 Task: Find an Airbnb in South Saint Paul, United States for 9 guests from August 8 to August 15, with a price range of ₹10,000 to ₹14,000, and amenities including WiFi, Gym, and Breakfast.
Action: Mouse moved to (638, 122)
Screenshot: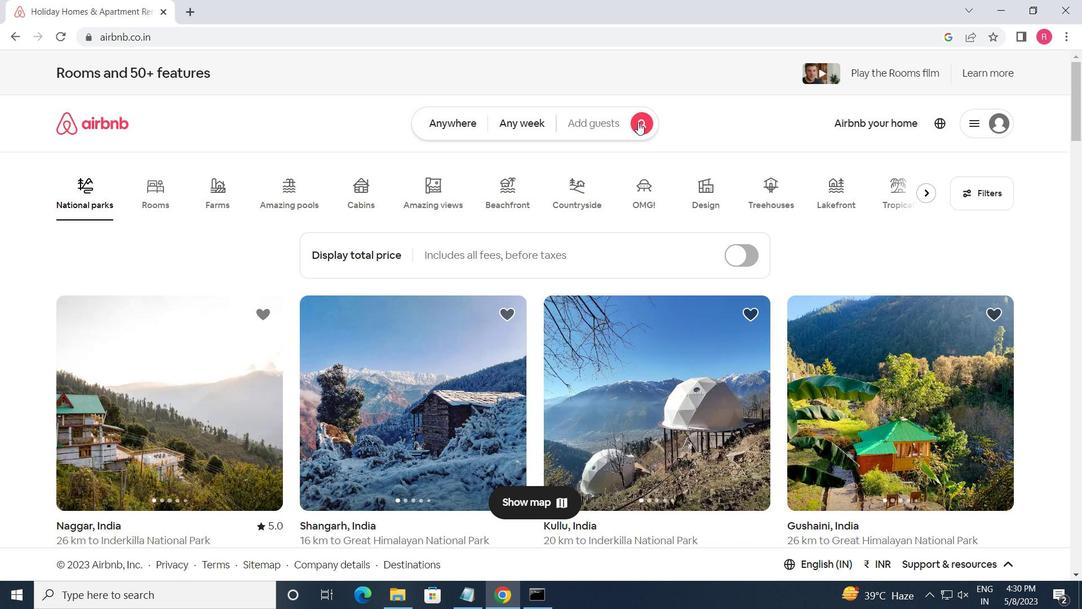 
Action: Mouse pressed left at (638, 122)
Screenshot: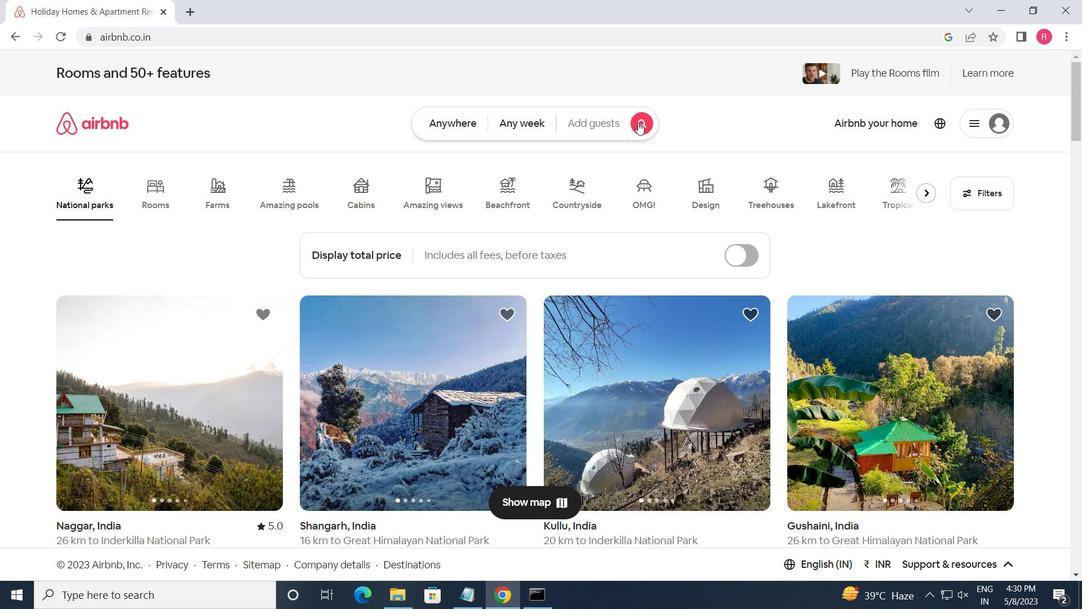 
Action: Mouse moved to (314, 171)
Screenshot: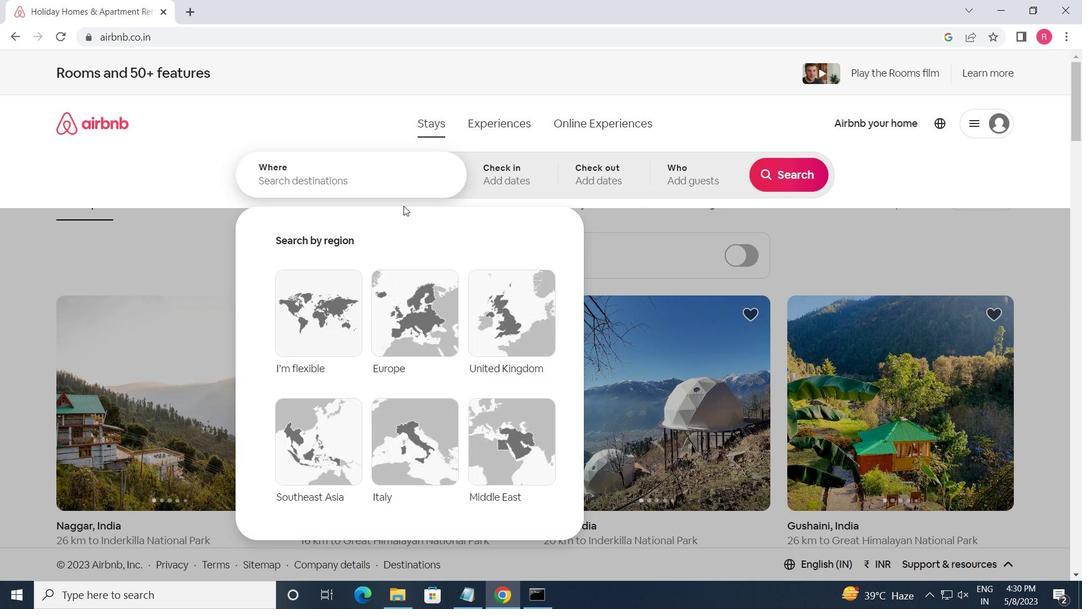 
Action: Mouse pressed left at (314, 171)
Screenshot: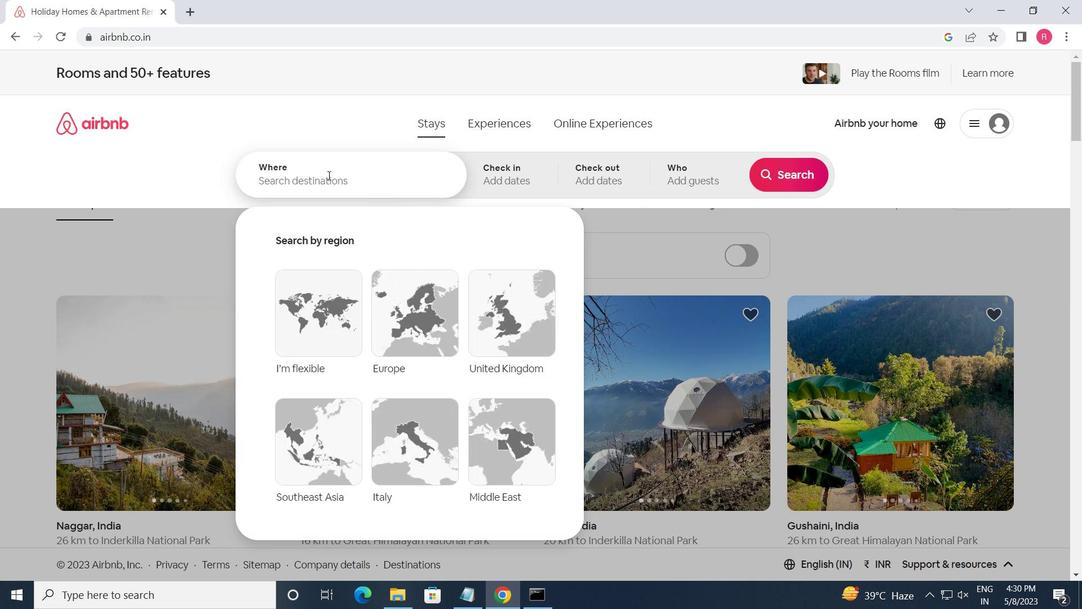 
Action: Mouse moved to (314, 171)
Screenshot: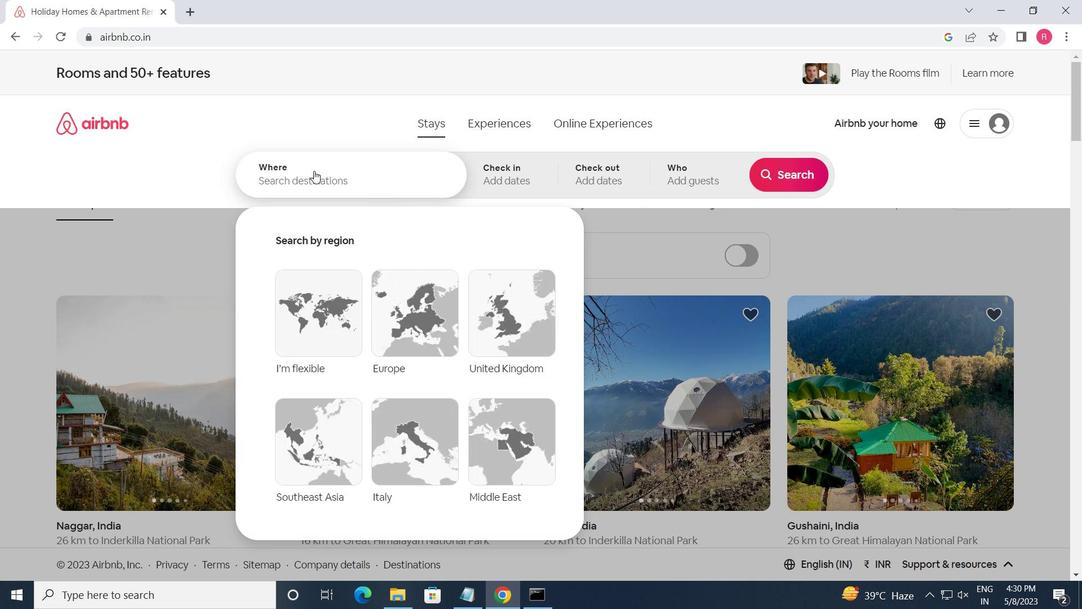 
Action: Key pressed <Key.shift>SUTH<Key.backspace><Key.backspace><Key.backspace>OUTH<Key.space><Key.shift>SAINT<Key.space><Key.shift_r>PAUL,<Key.shift_r>UNITED<Key.space><Key.shift>STATES<Key.enter>
Screenshot: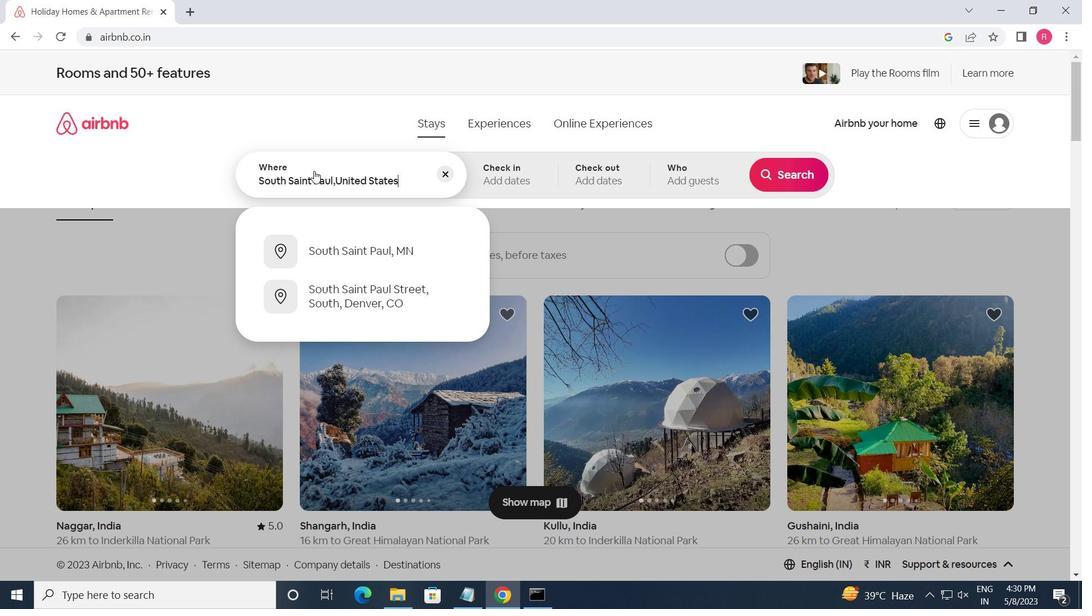 
Action: Mouse moved to (786, 287)
Screenshot: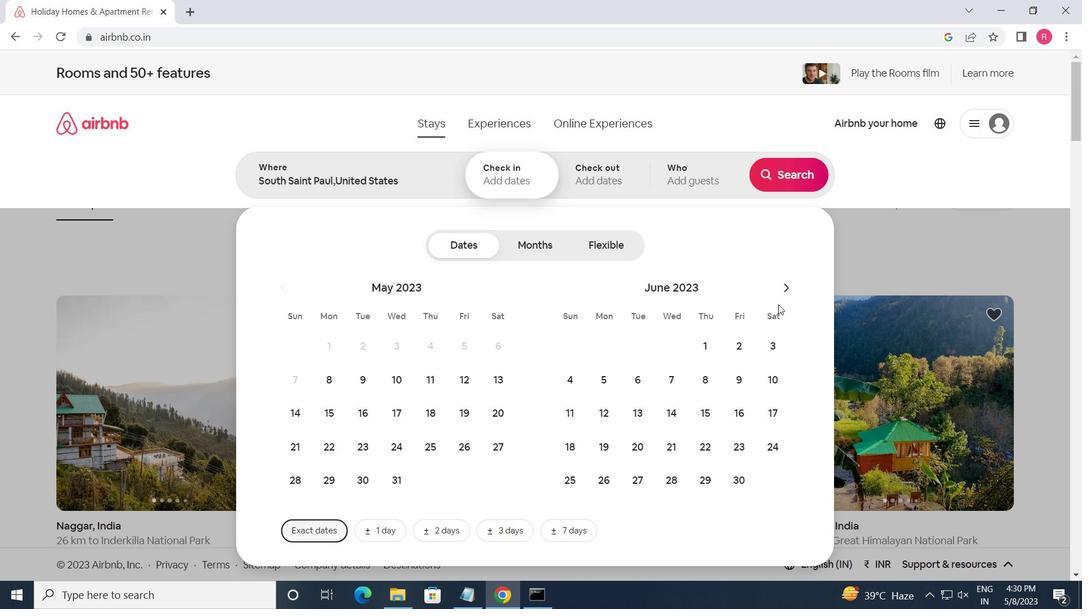 
Action: Mouse pressed left at (786, 287)
Screenshot: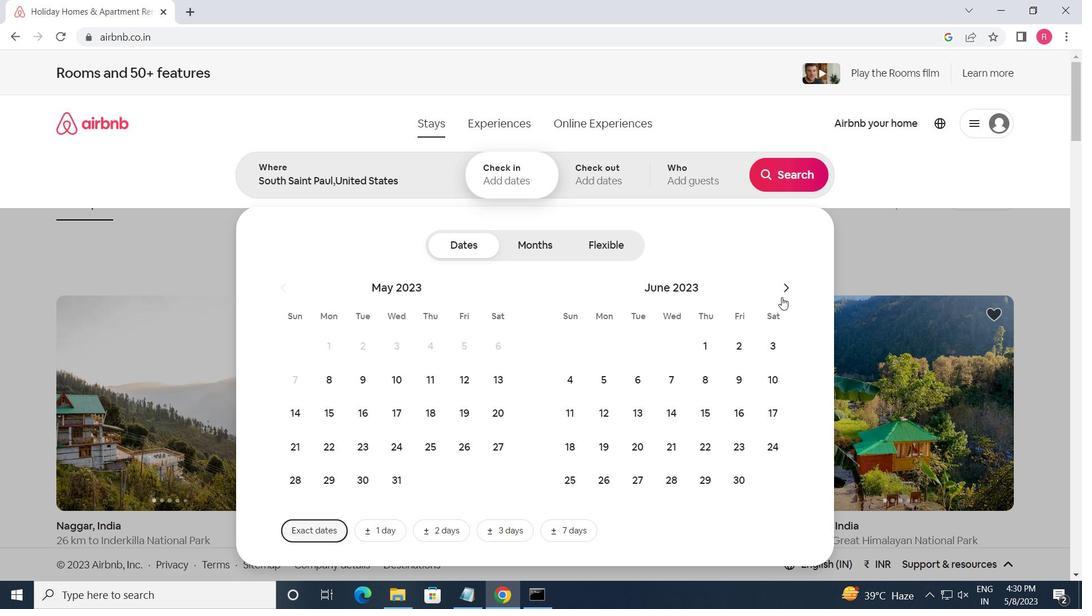 
Action: Mouse moved to (786, 285)
Screenshot: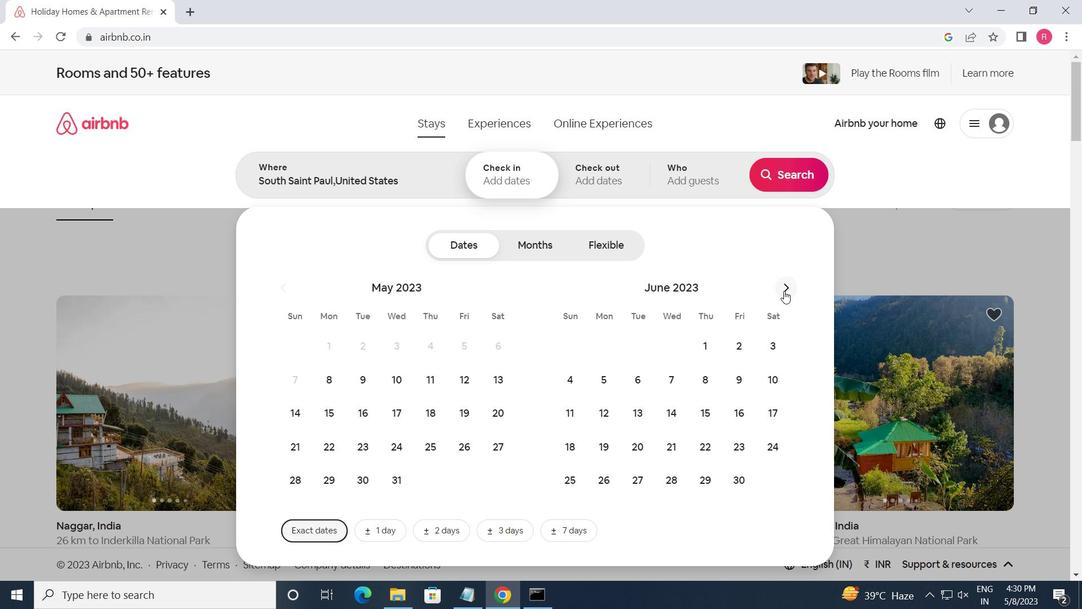 
Action: Mouse pressed left at (786, 285)
Screenshot: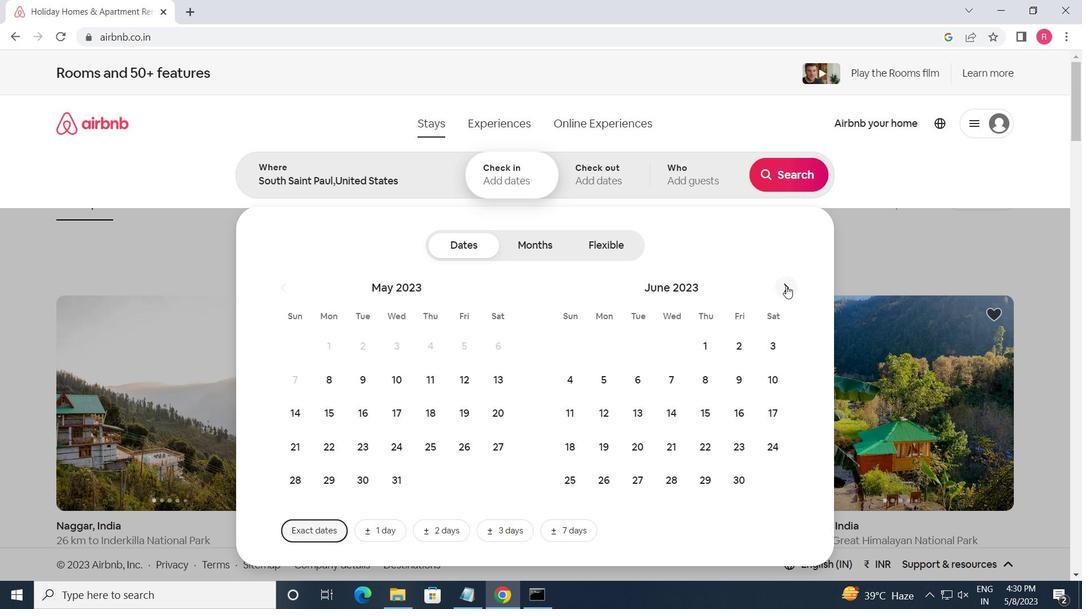 
Action: Mouse pressed left at (786, 285)
Screenshot: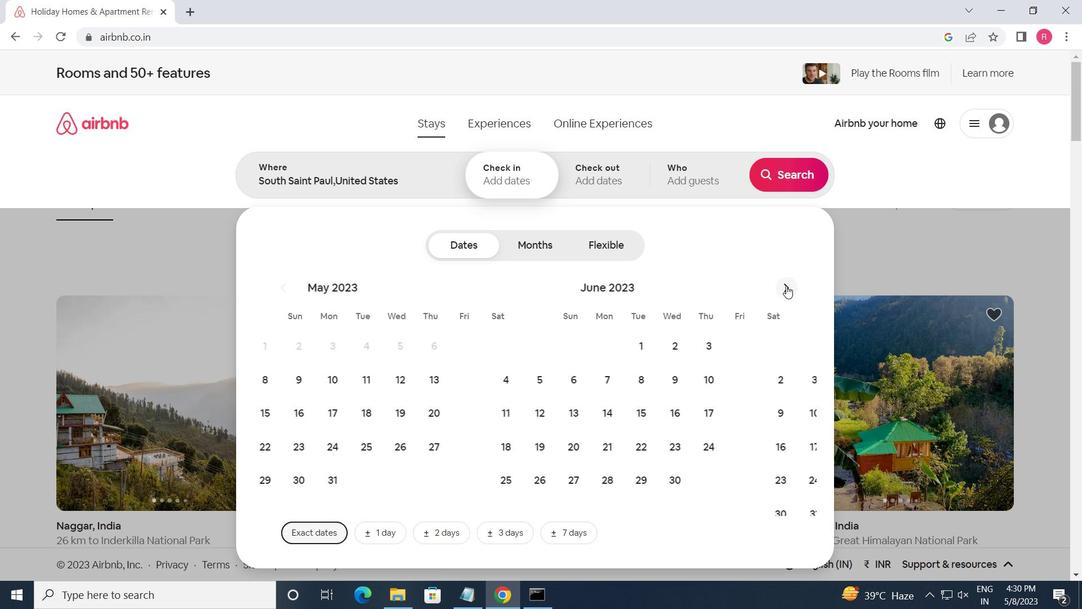 
Action: Mouse moved to (646, 388)
Screenshot: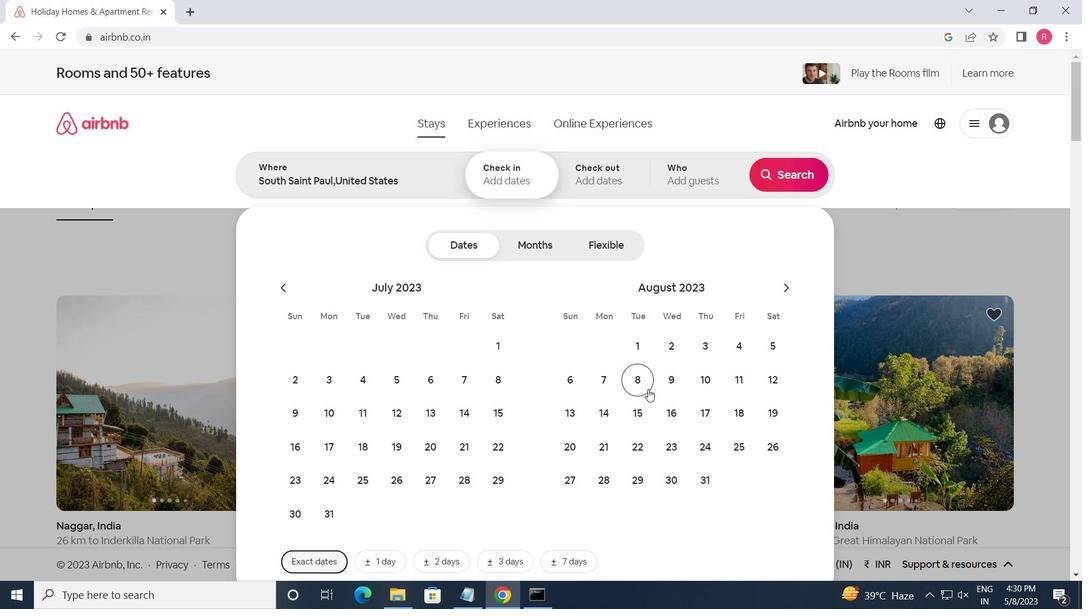 
Action: Mouse pressed left at (646, 388)
Screenshot: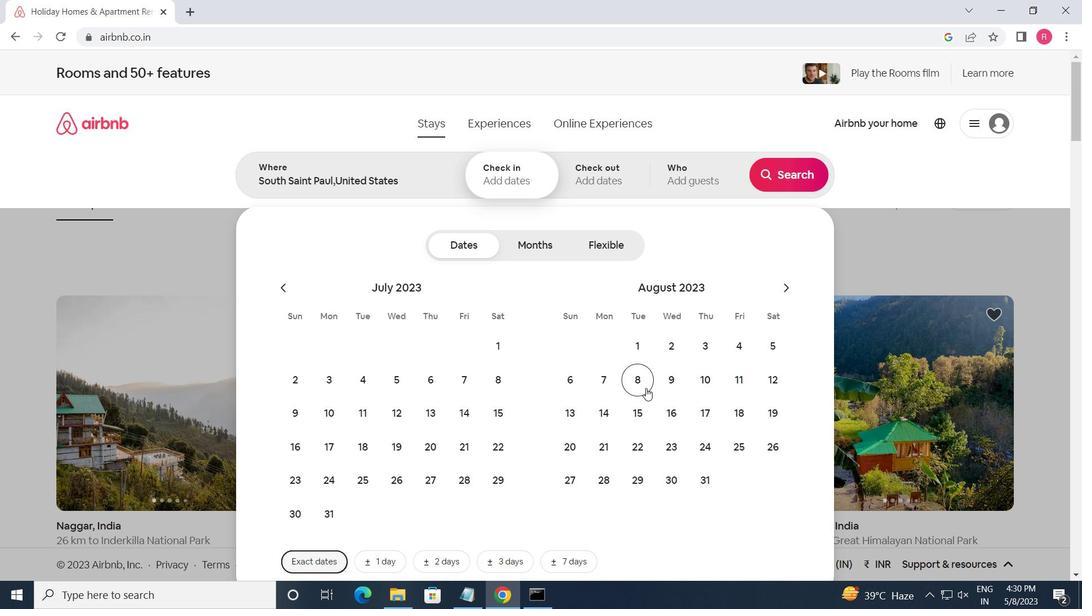 
Action: Mouse moved to (650, 417)
Screenshot: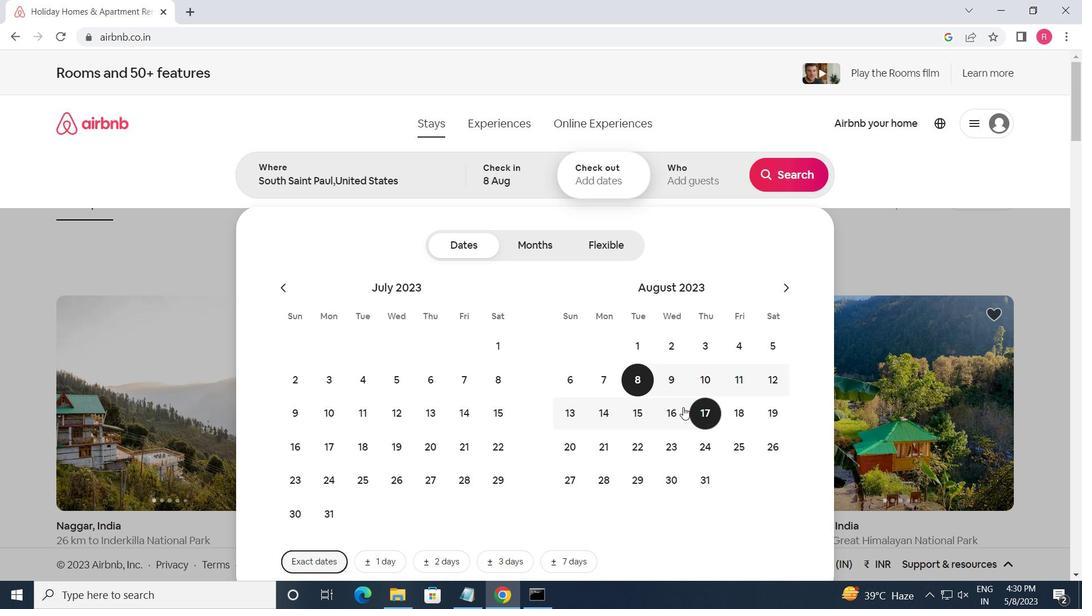 
Action: Mouse pressed left at (650, 417)
Screenshot: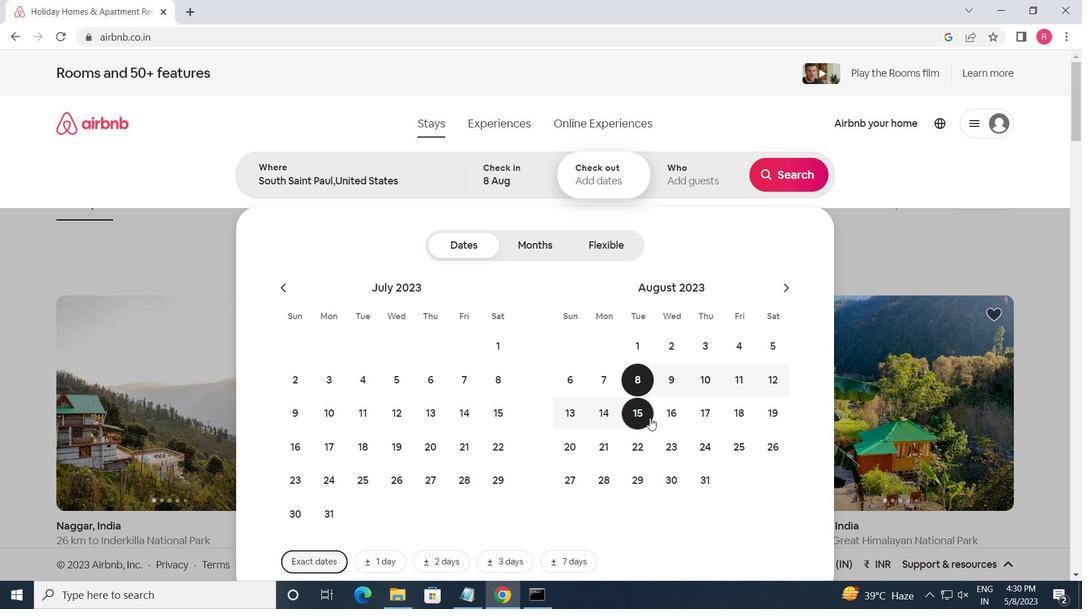 
Action: Mouse moved to (679, 181)
Screenshot: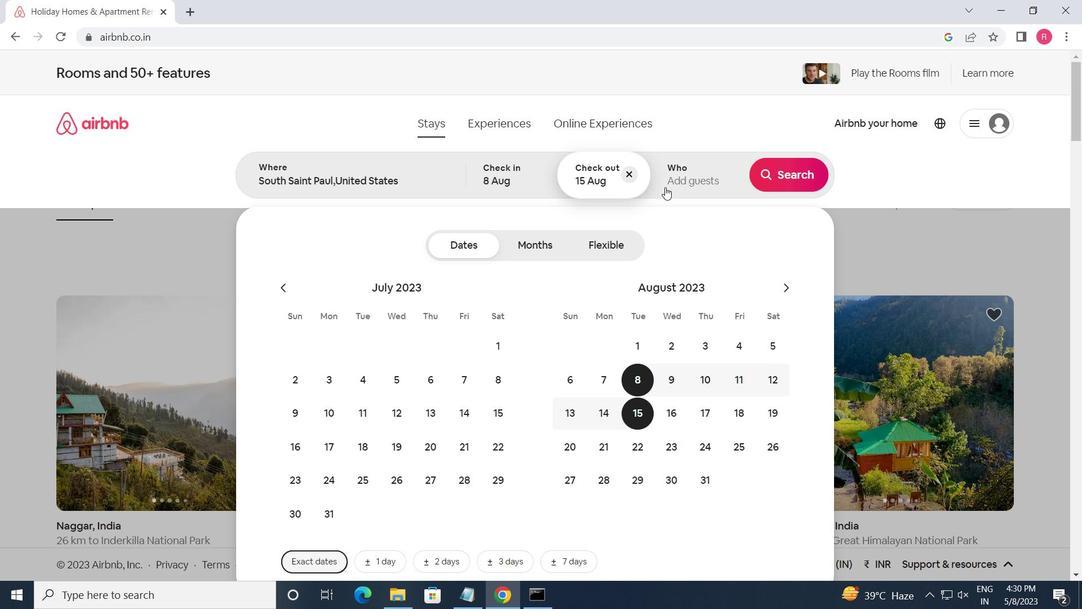 
Action: Mouse pressed left at (679, 181)
Screenshot: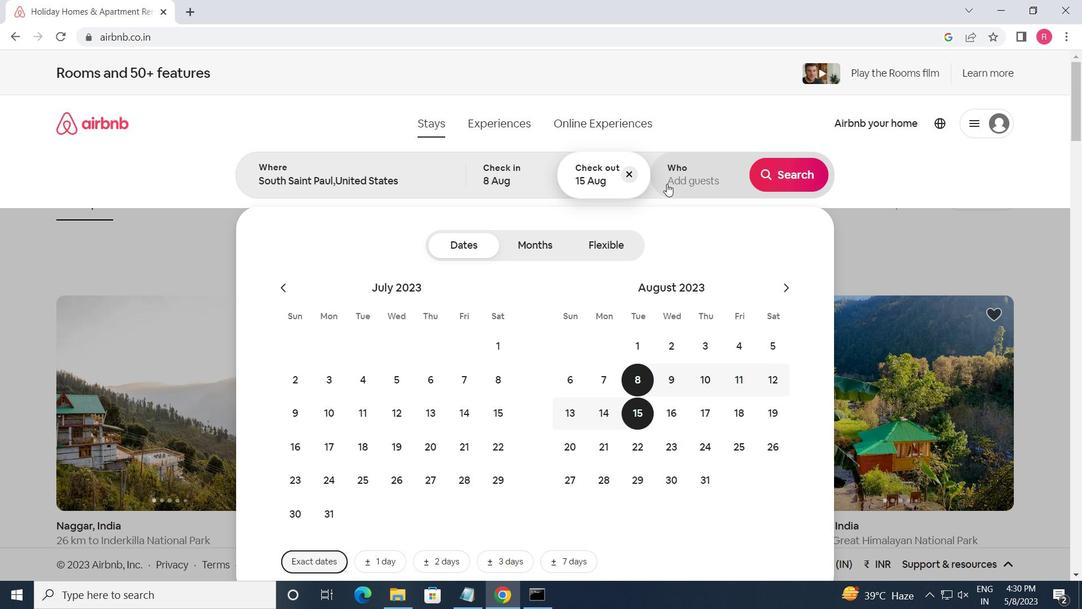 
Action: Mouse moved to (785, 252)
Screenshot: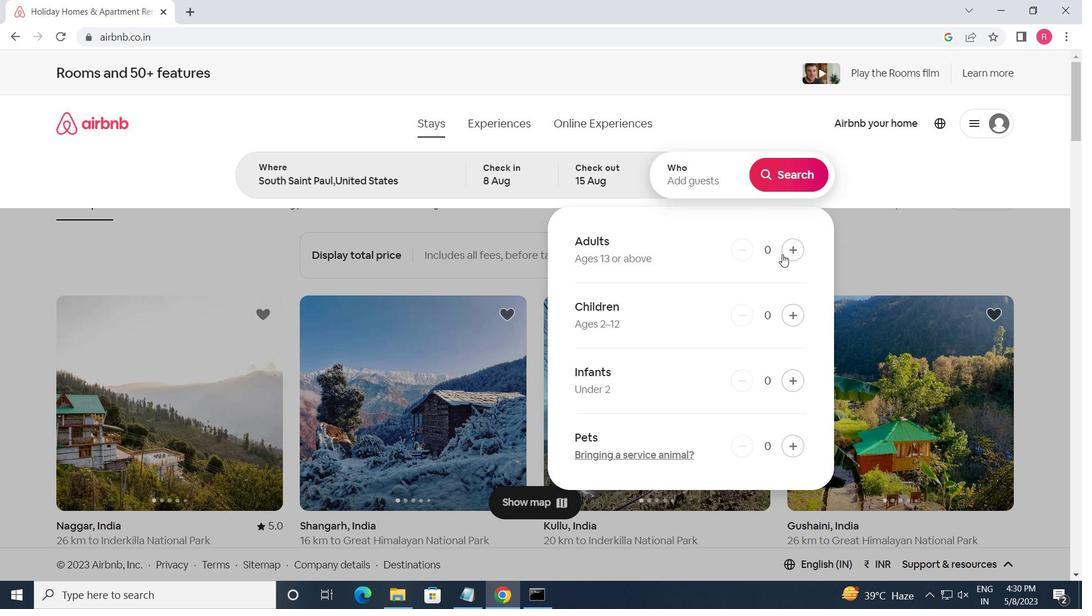 
Action: Mouse pressed left at (785, 252)
Screenshot: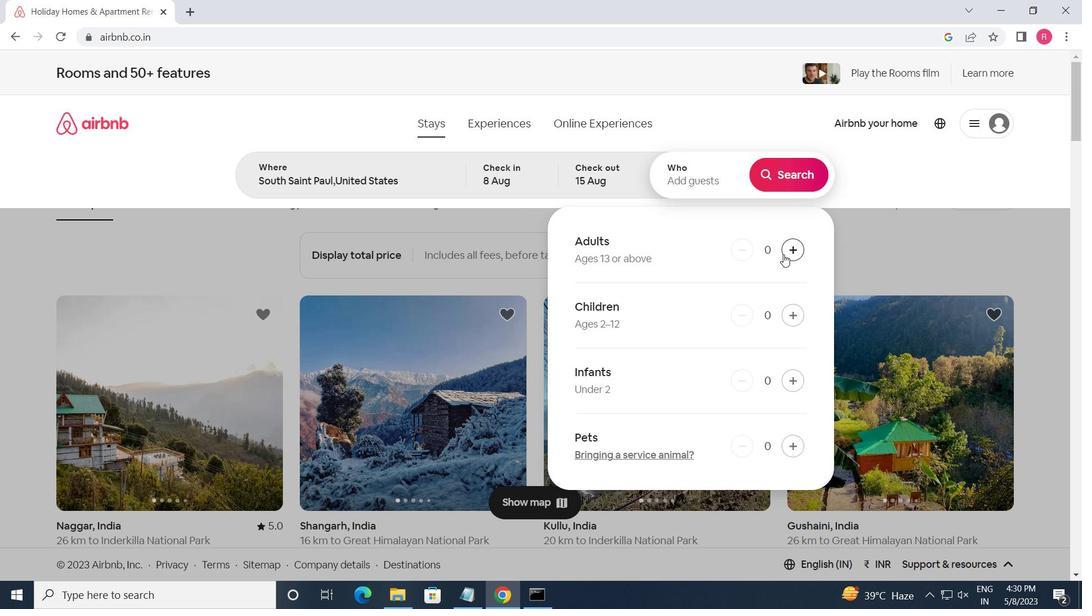 
Action: Mouse pressed left at (785, 252)
Screenshot: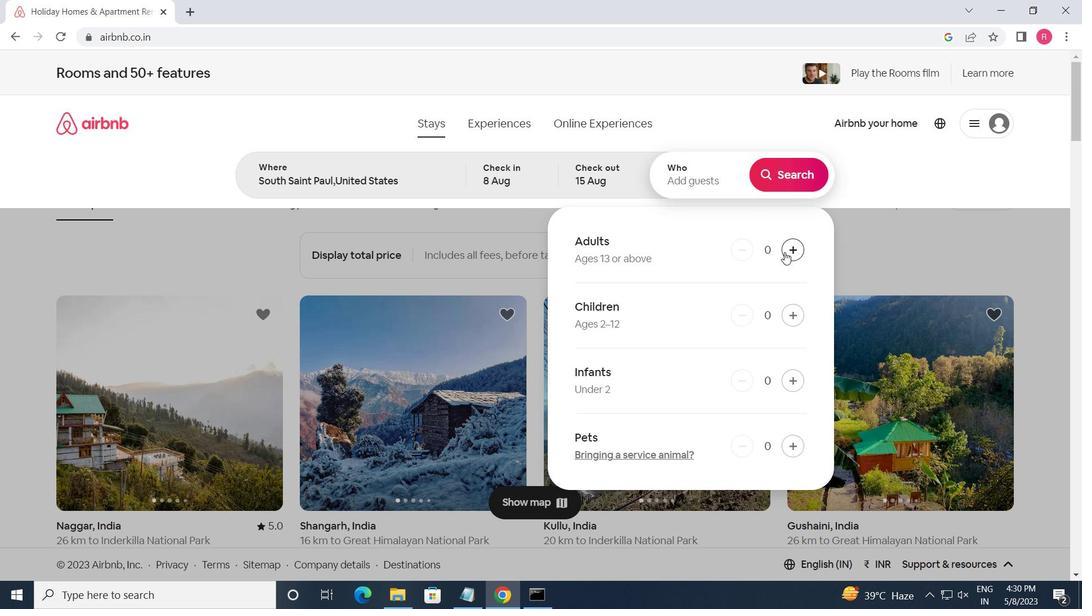 
Action: Mouse pressed left at (785, 252)
Screenshot: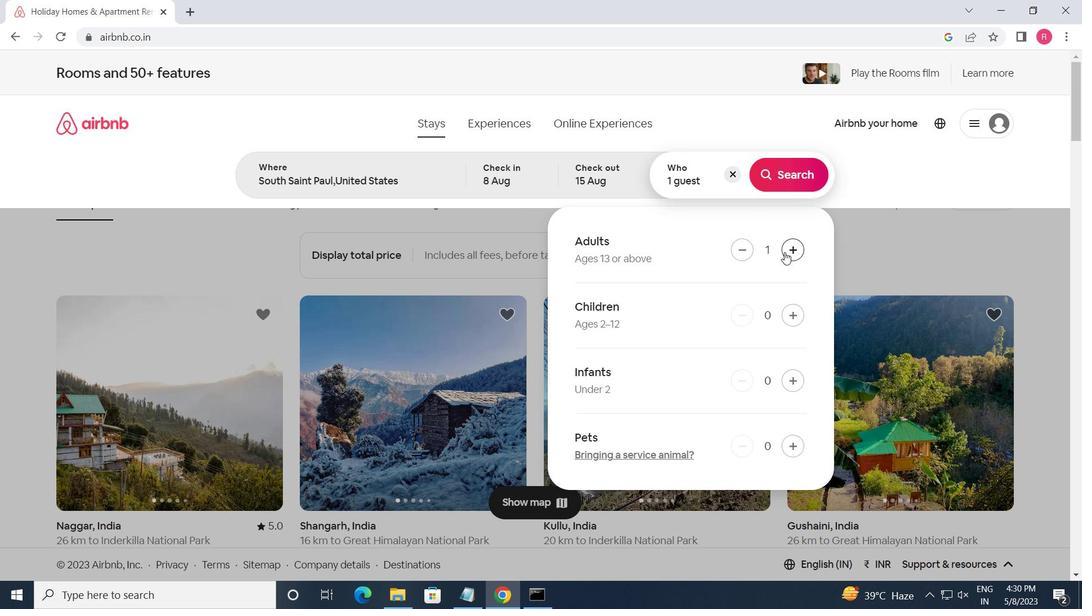 
Action: Mouse moved to (786, 252)
Screenshot: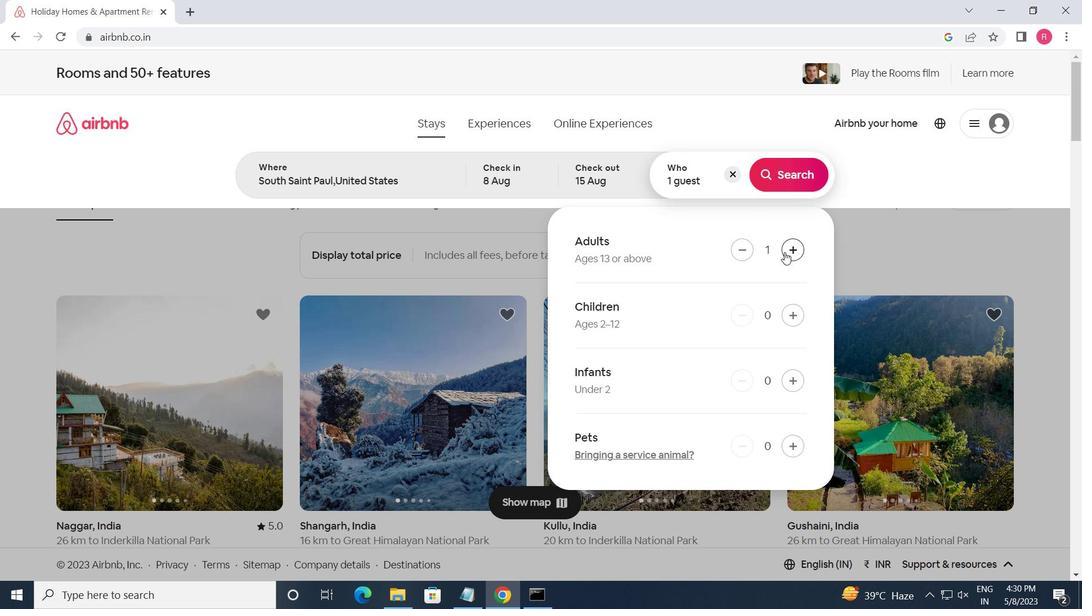 
Action: Mouse pressed left at (786, 252)
Screenshot: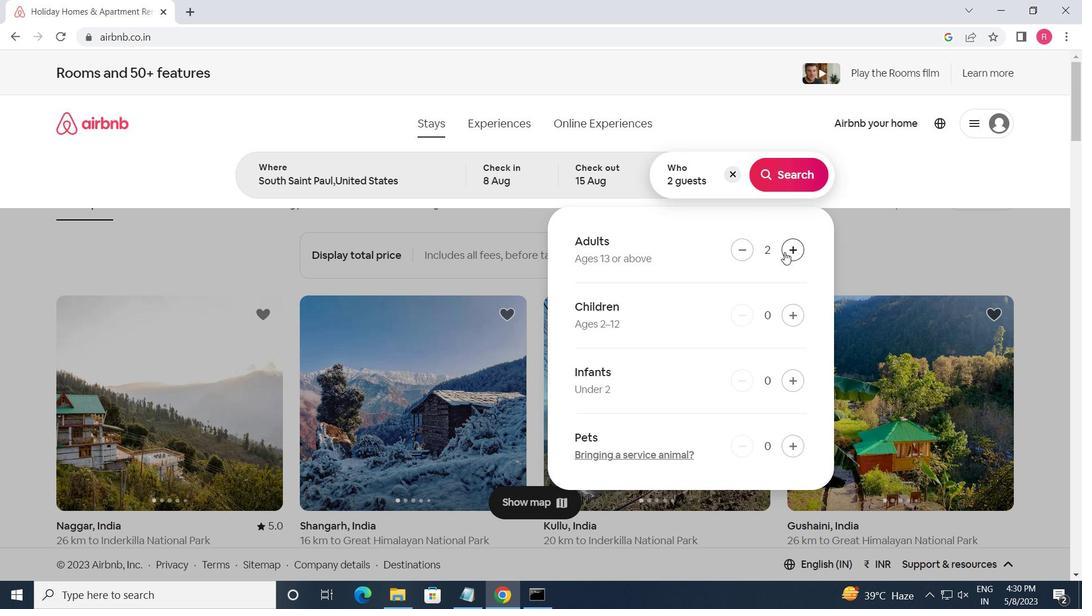 
Action: Mouse pressed left at (786, 252)
Screenshot: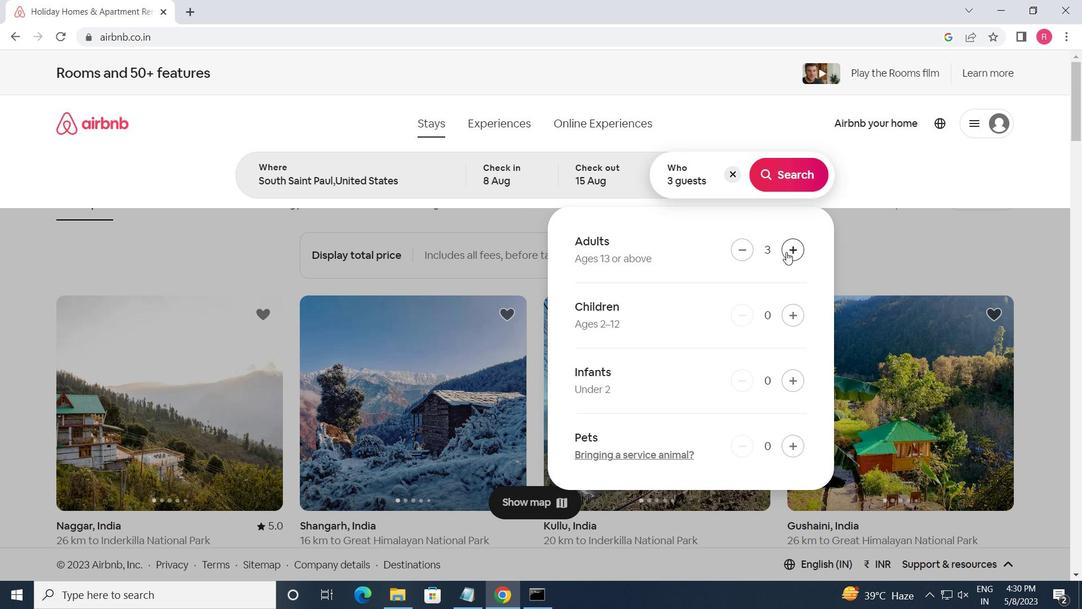 
Action: Mouse pressed left at (786, 252)
Screenshot: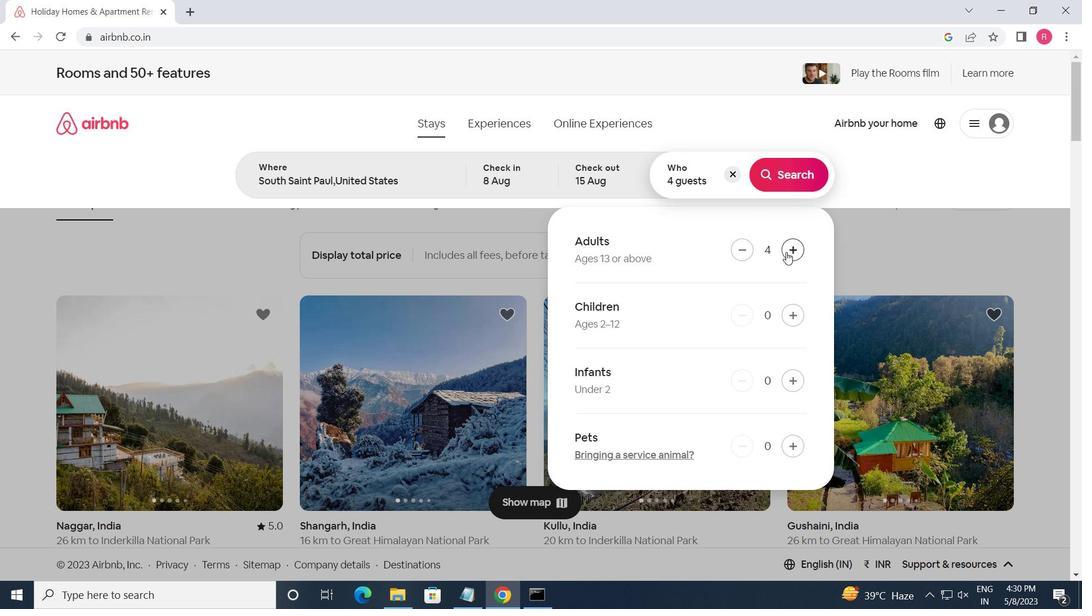 
Action: Mouse pressed left at (786, 252)
Screenshot: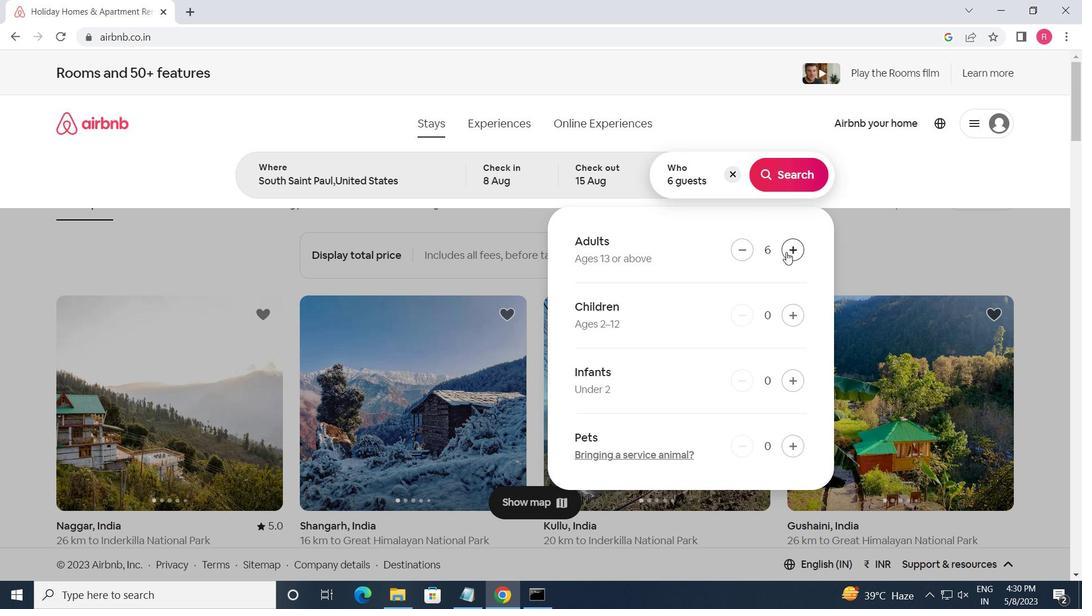 
Action: Mouse pressed left at (786, 252)
Screenshot: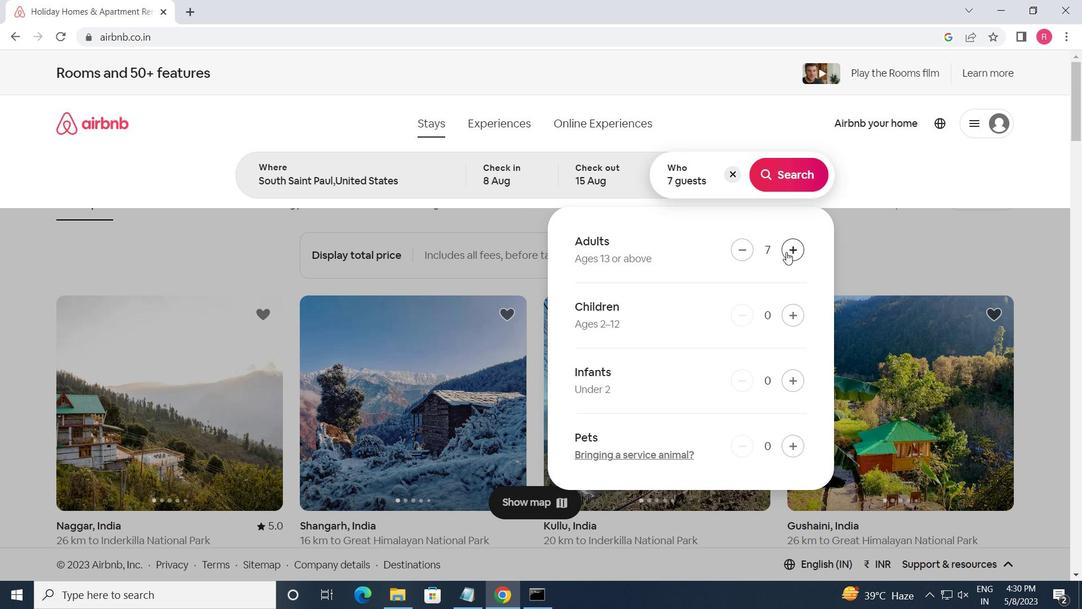 
Action: Mouse pressed left at (786, 252)
Screenshot: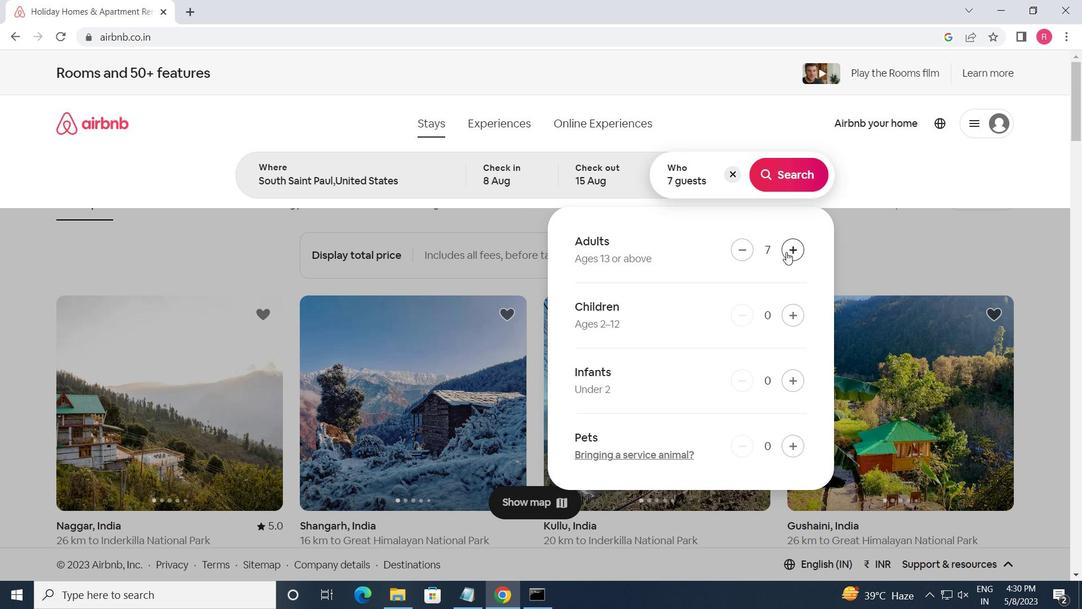 
Action: Mouse moved to (777, 170)
Screenshot: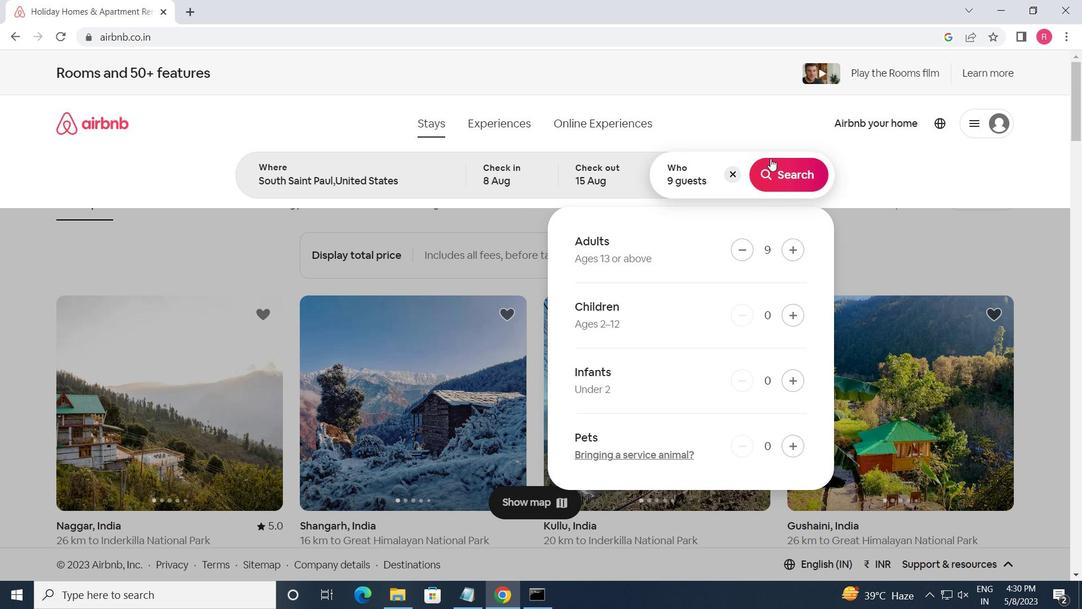 
Action: Mouse pressed left at (777, 170)
Screenshot: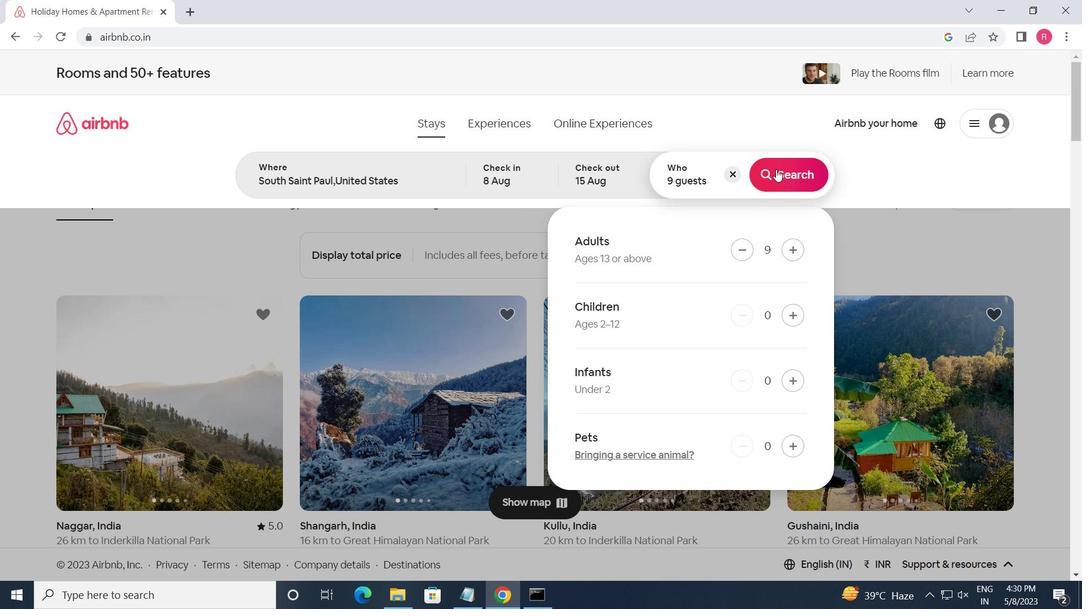 
Action: Mouse moved to (1011, 133)
Screenshot: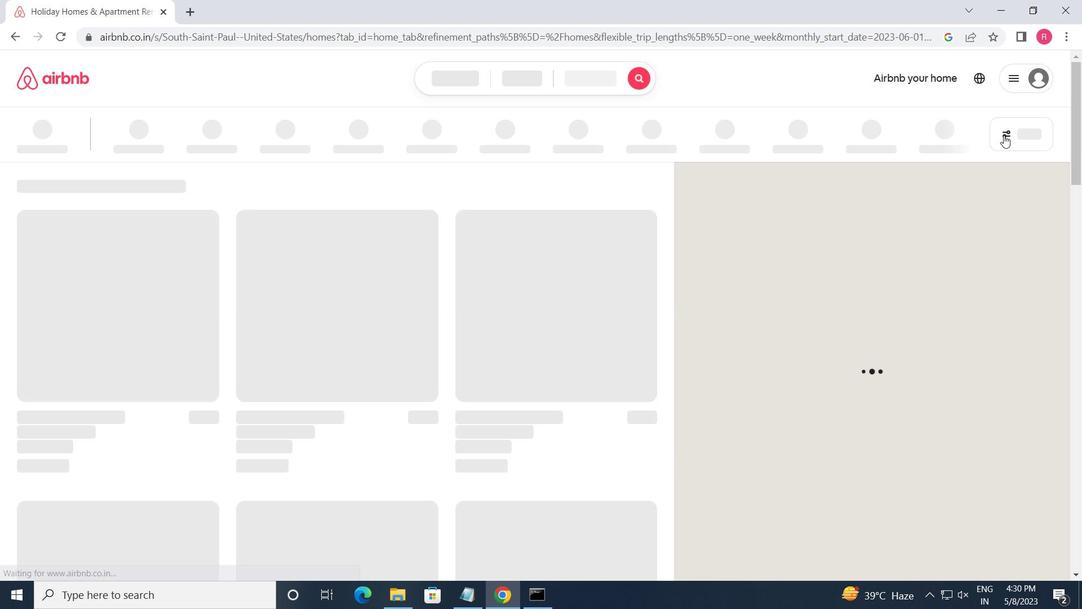 
Action: Mouse pressed left at (1011, 133)
Screenshot: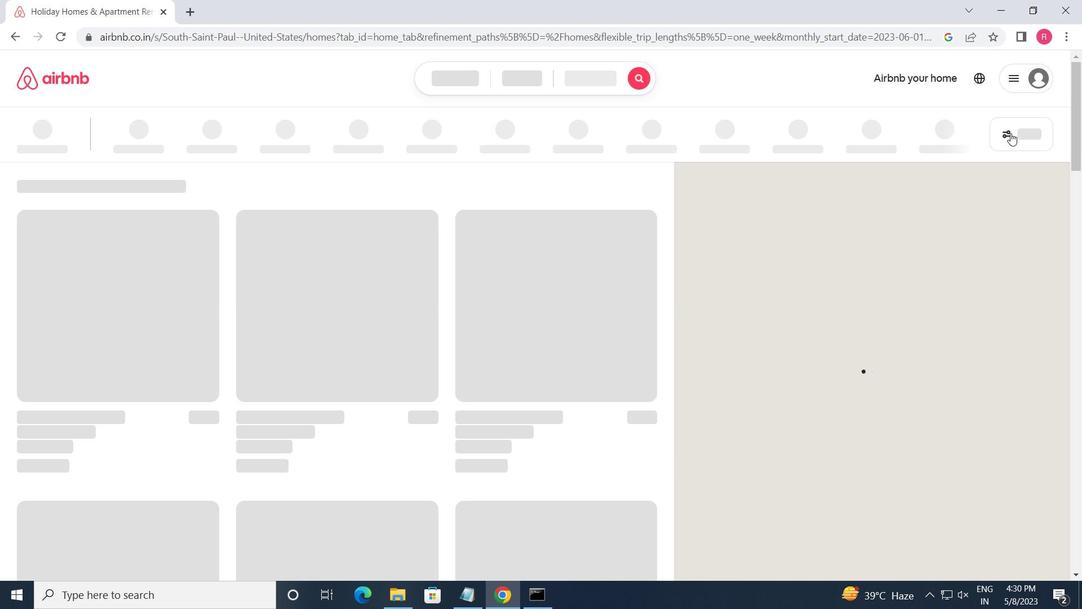 
Action: Mouse moved to (368, 479)
Screenshot: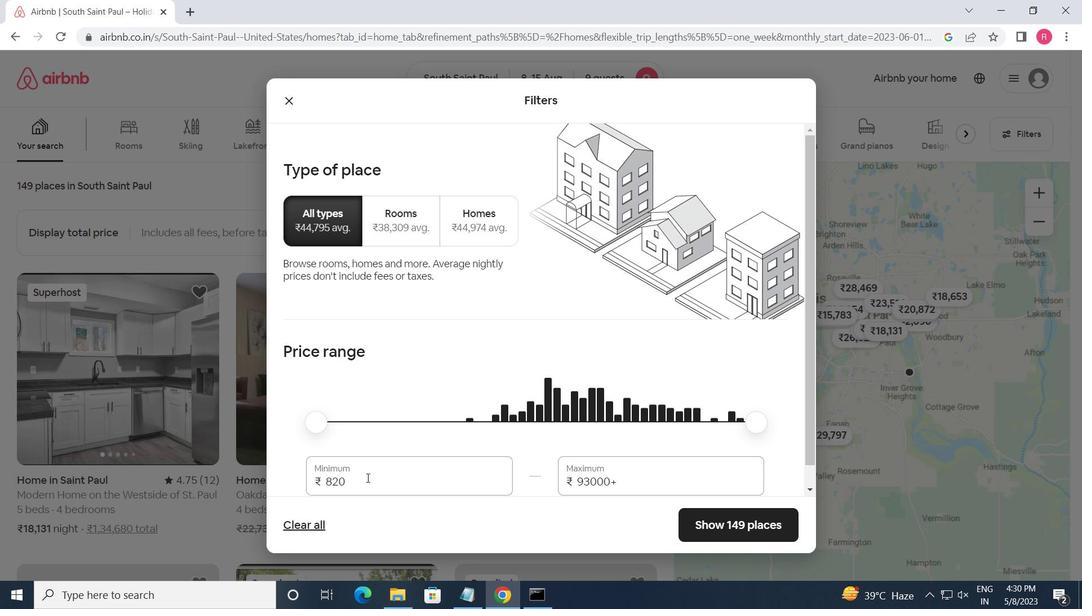 
Action: Mouse pressed left at (368, 479)
Screenshot: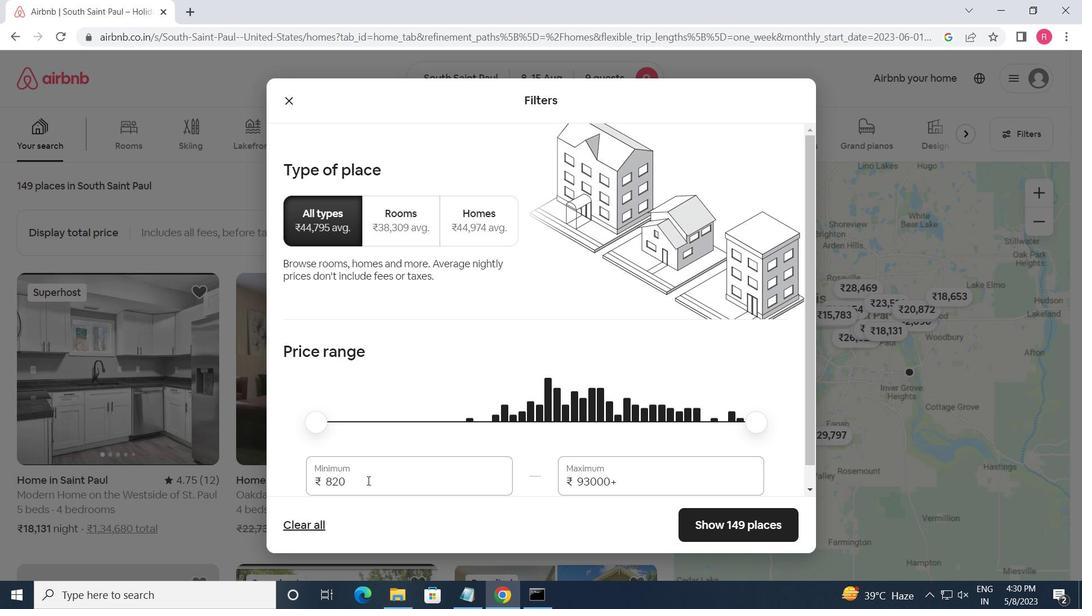 
Action: Mouse pressed left at (368, 479)
Screenshot: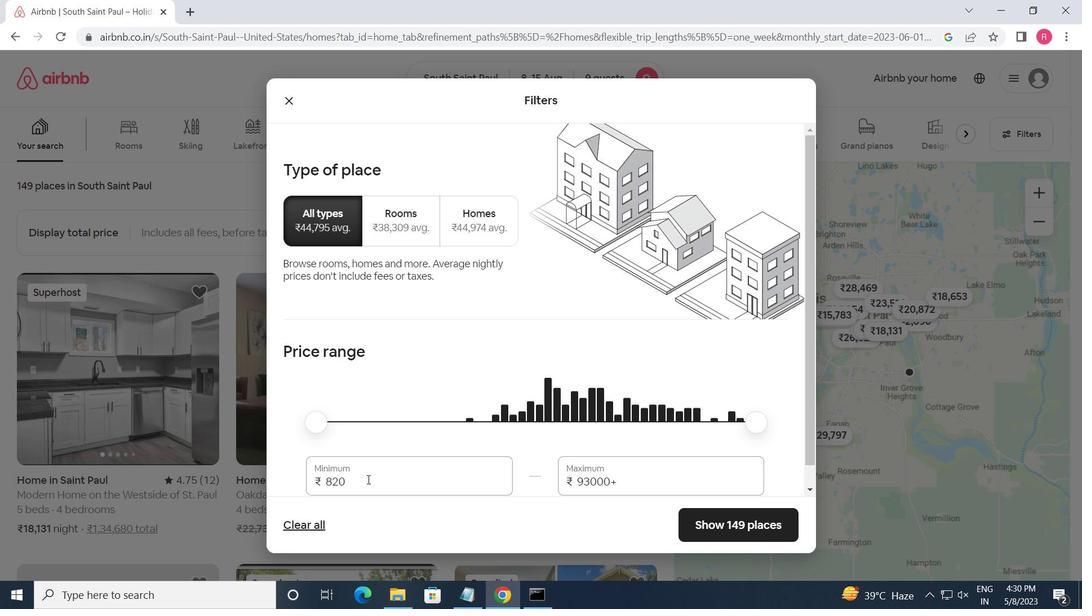 
Action: Key pressed 10000<Key.tab>14000
Screenshot: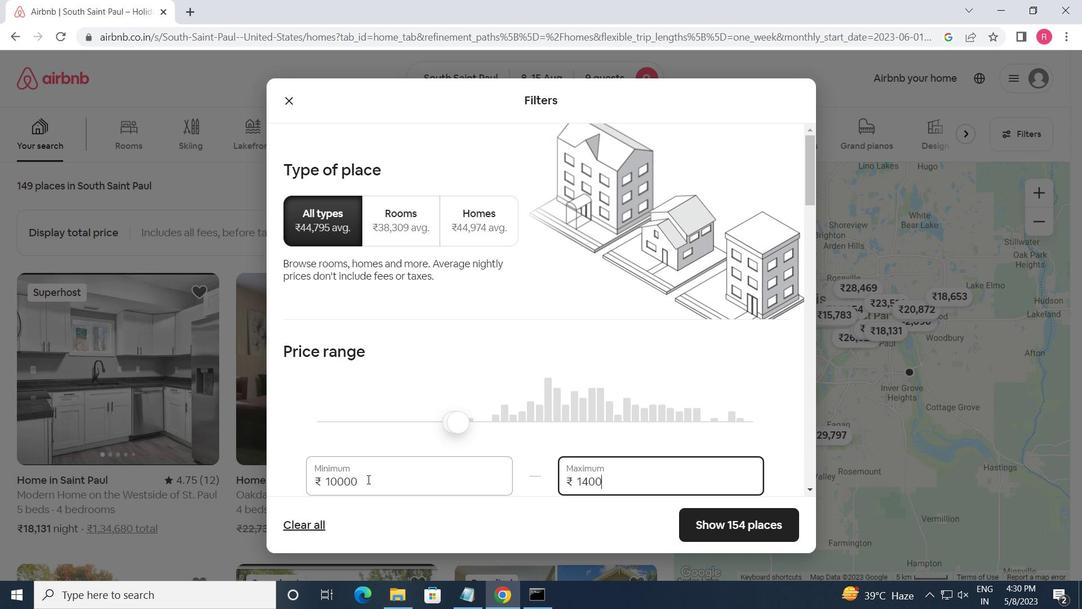 
Action: Mouse scrolled (368, 478) with delta (0, 0)
Screenshot: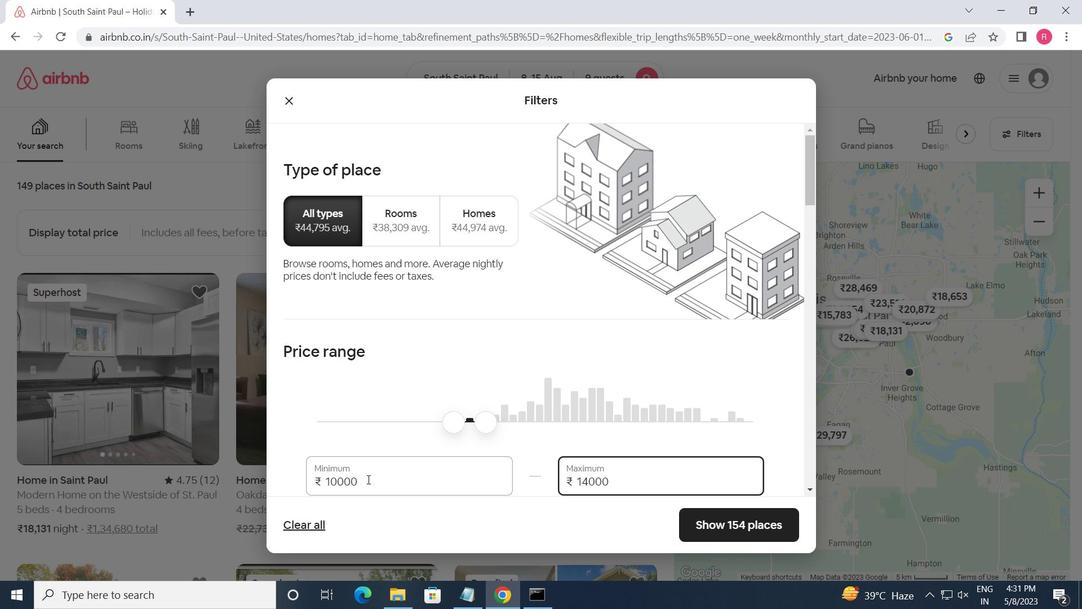 
Action: Mouse scrolled (368, 478) with delta (0, 0)
Screenshot: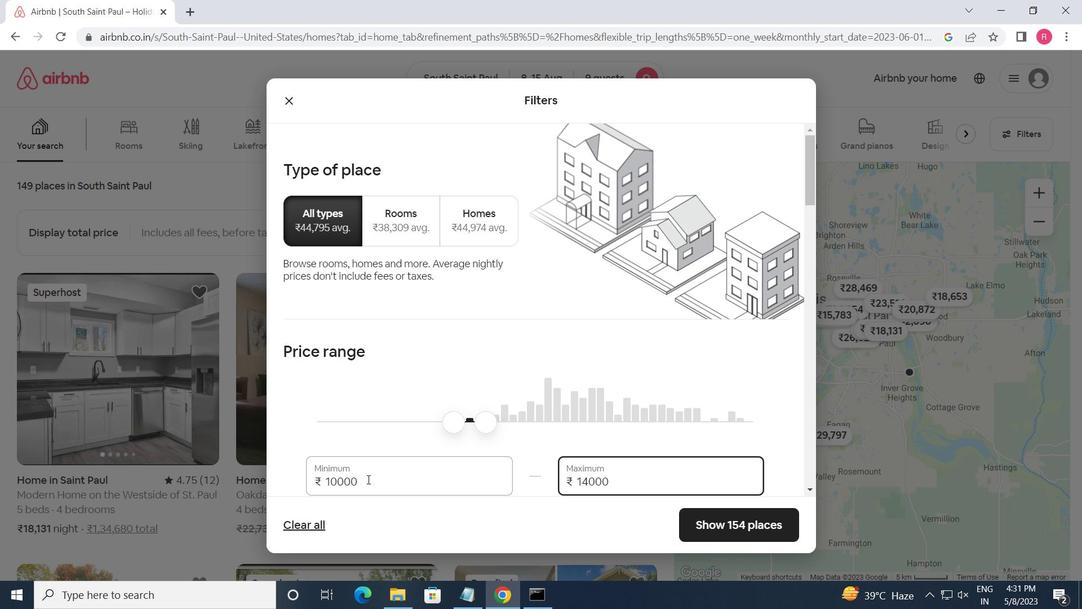 
Action: Mouse scrolled (368, 478) with delta (0, 0)
Screenshot: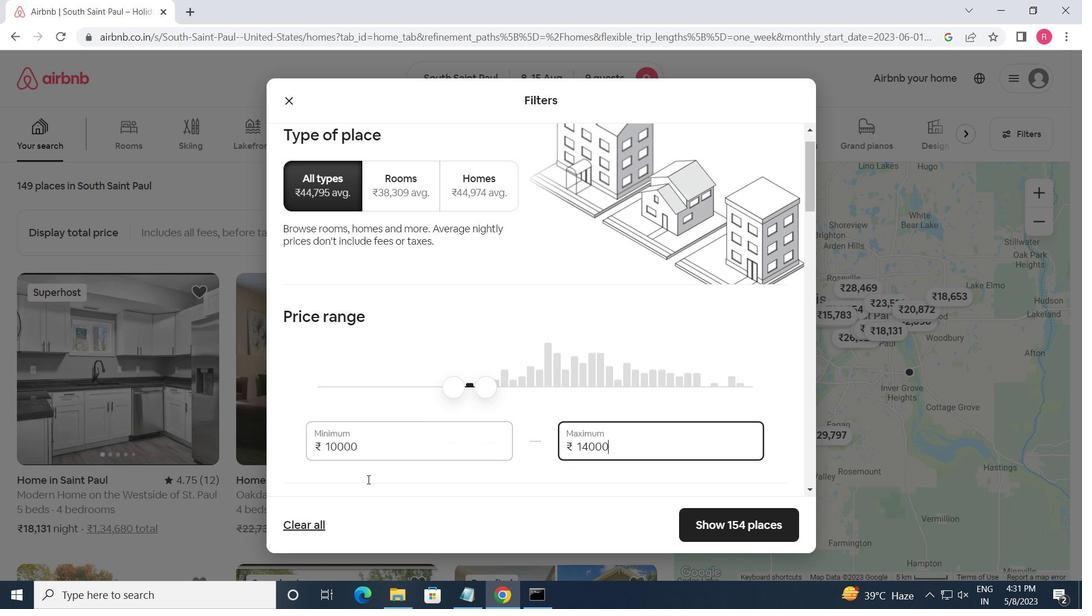 
Action: Mouse moved to (558, 418)
Screenshot: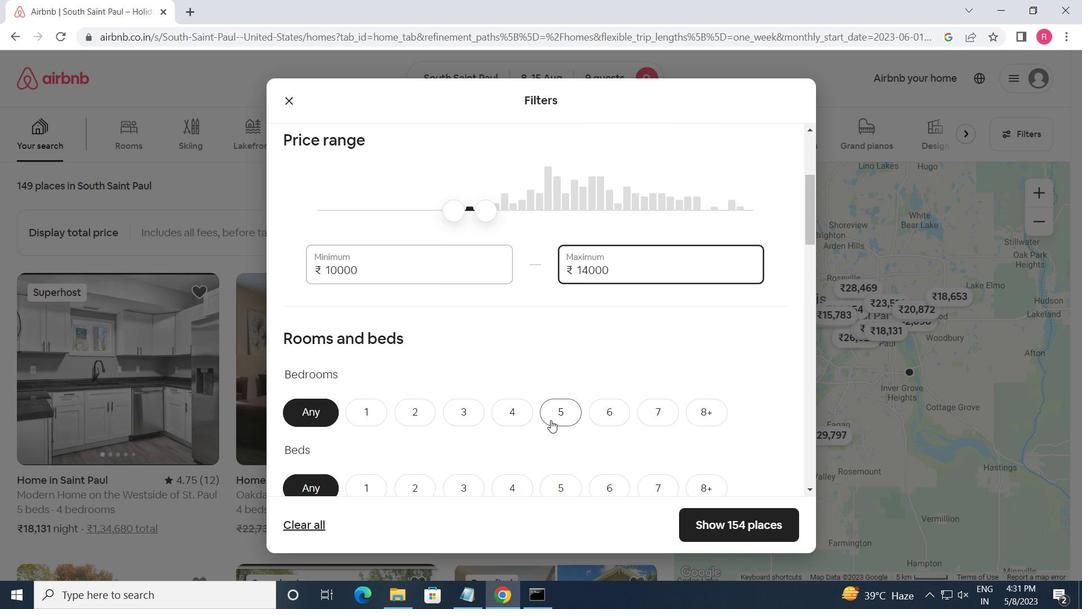 
Action: Mouse pressed left at (558, 418)
Screenshot: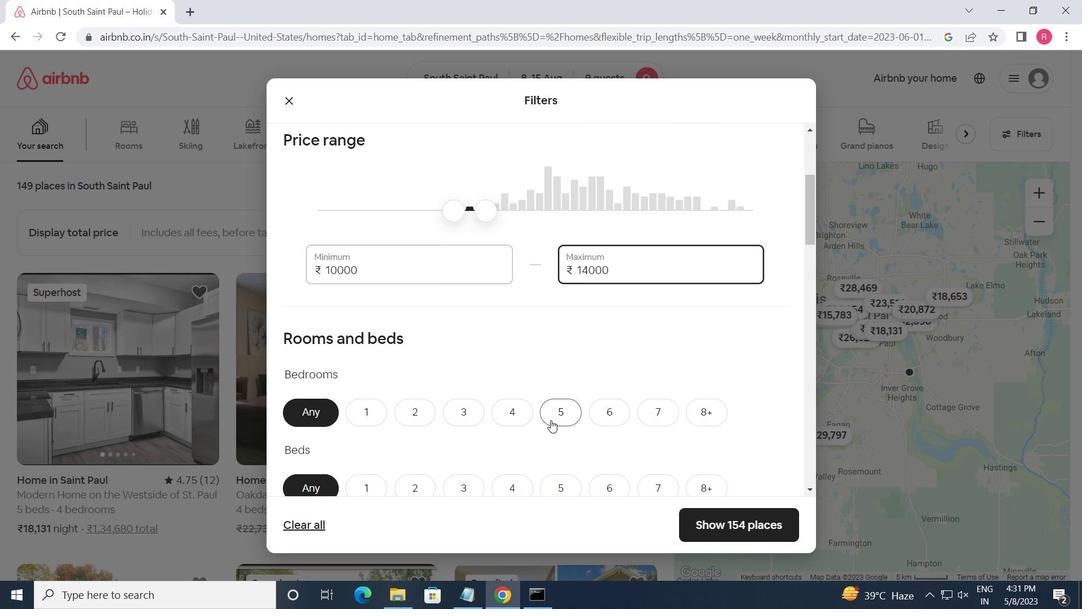 
Action: Mouse moved to (603, 418)
Screenshot: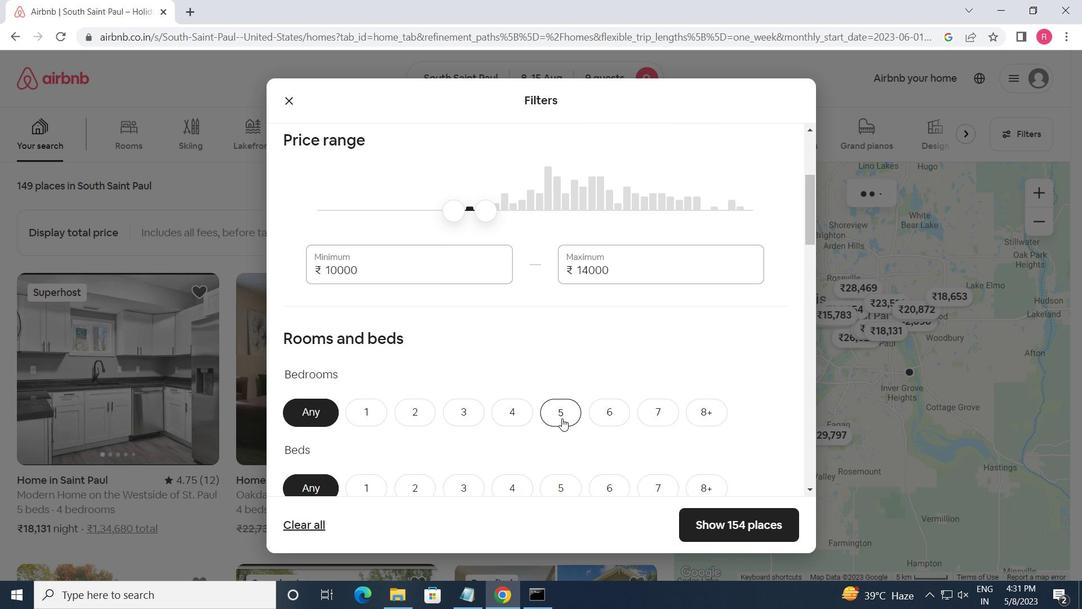 
Action: Mouse scrolled (603, 417) with delta (0, 0)
Screenshot: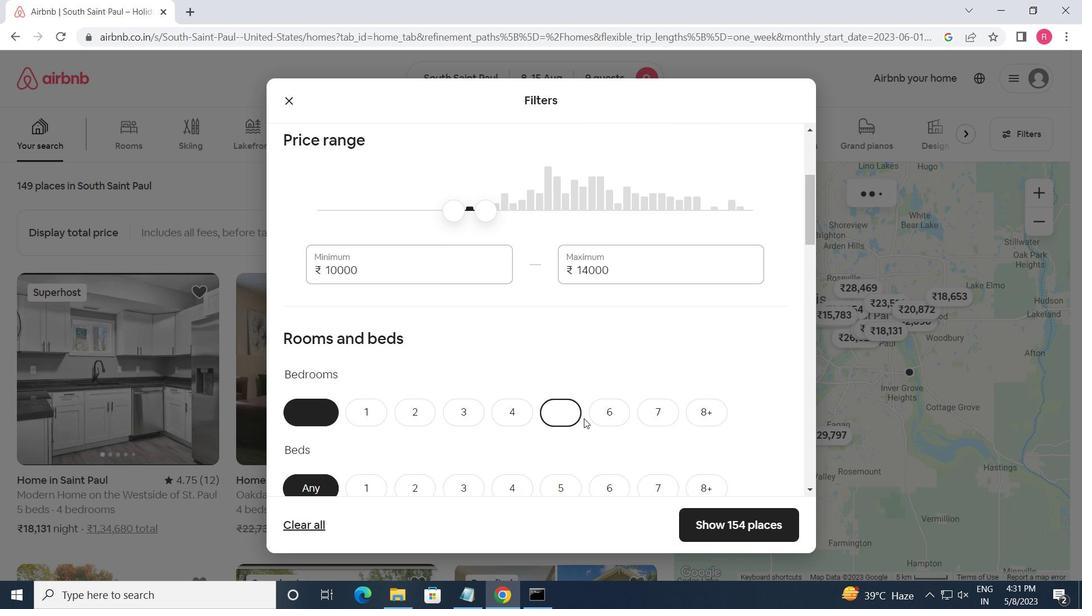 
Action: Mouse scrolled (603, 417) with delta (0, 0)
Screenshot: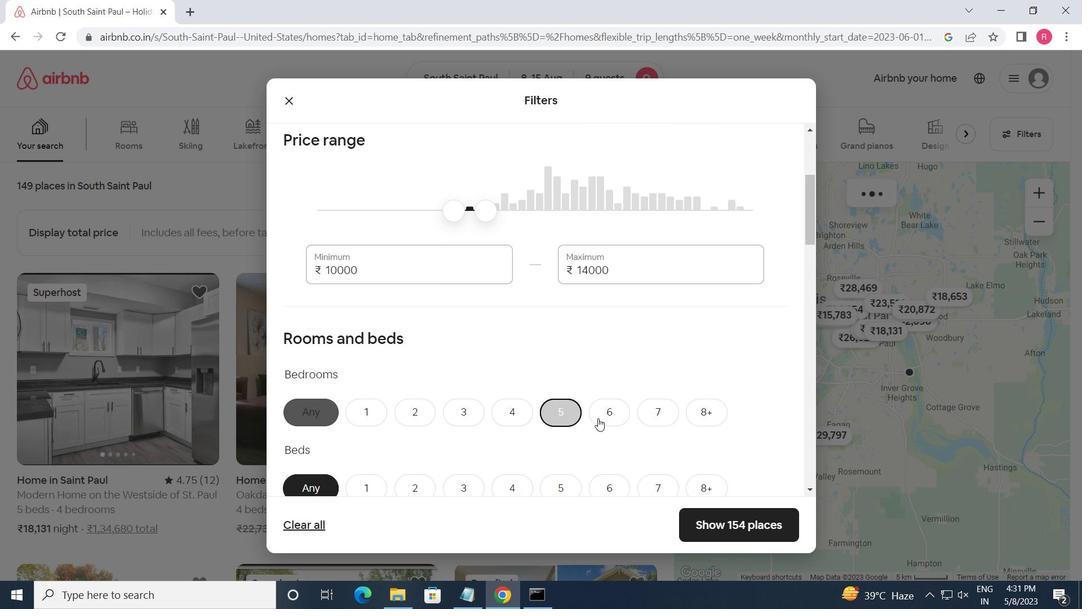 
Action: Mouse moved to (714, 344)
Screenshot: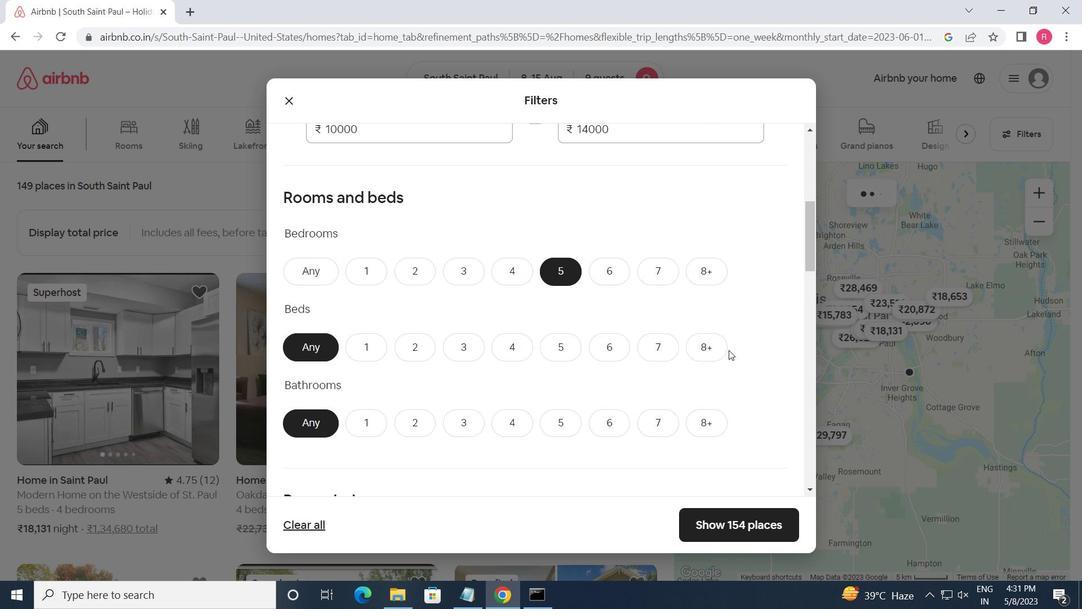 
Action: Mouse pressed left at (714, 344)
Screenshot: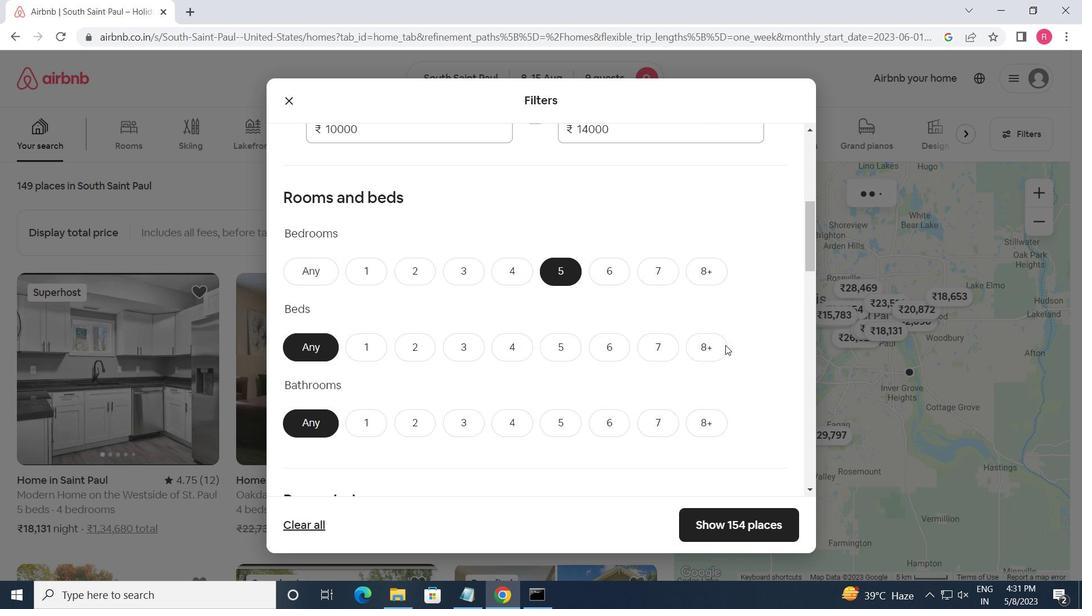 
Action: Mouse moved to (558, 430)
Screenshot: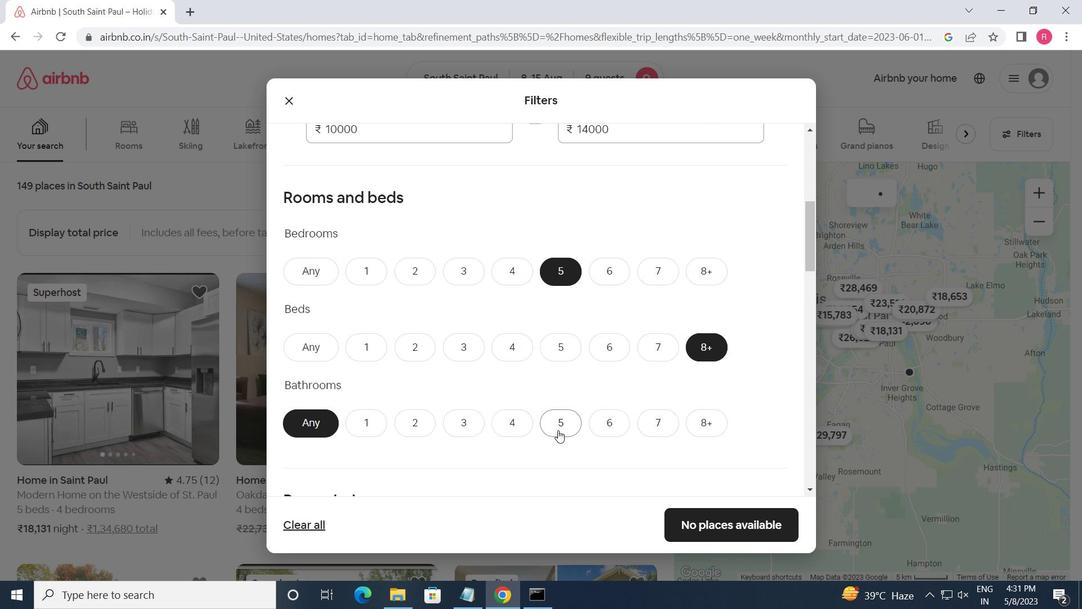 
Action: Mouse pressed left at (558, 430)
Screenshot: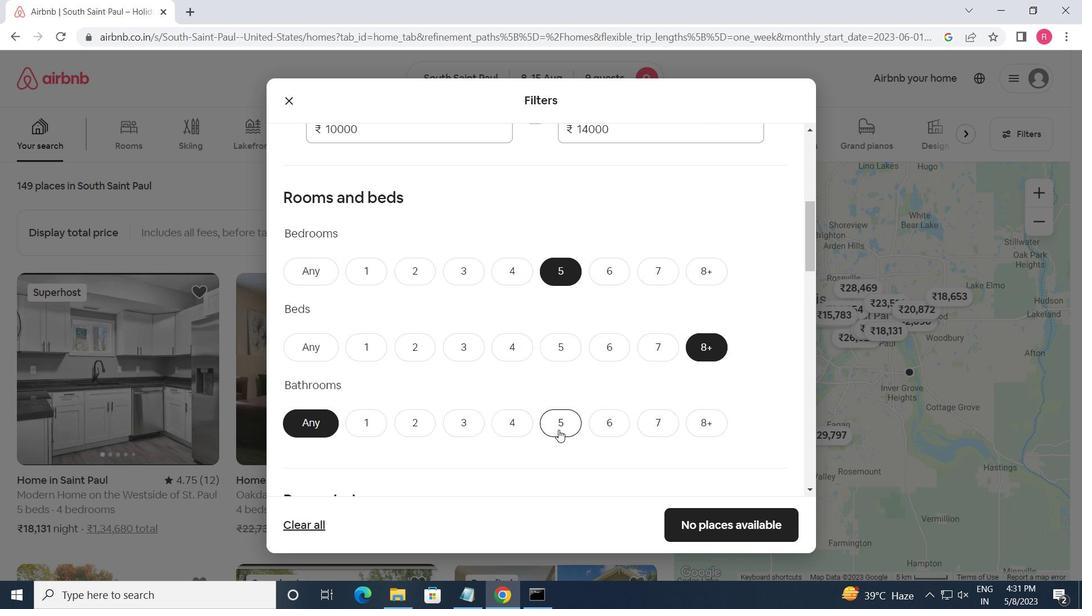
Action: Mouse moved to (561, 430)
Screenshot: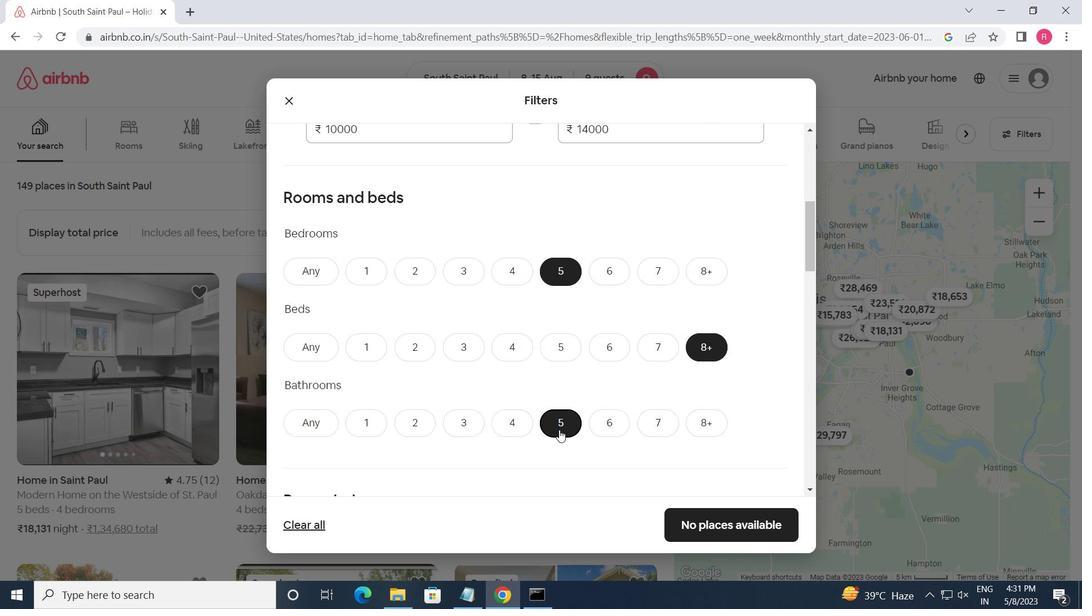 
Action: Mouse scrolled (561, 429) with delta (0, 0)
Screenshot: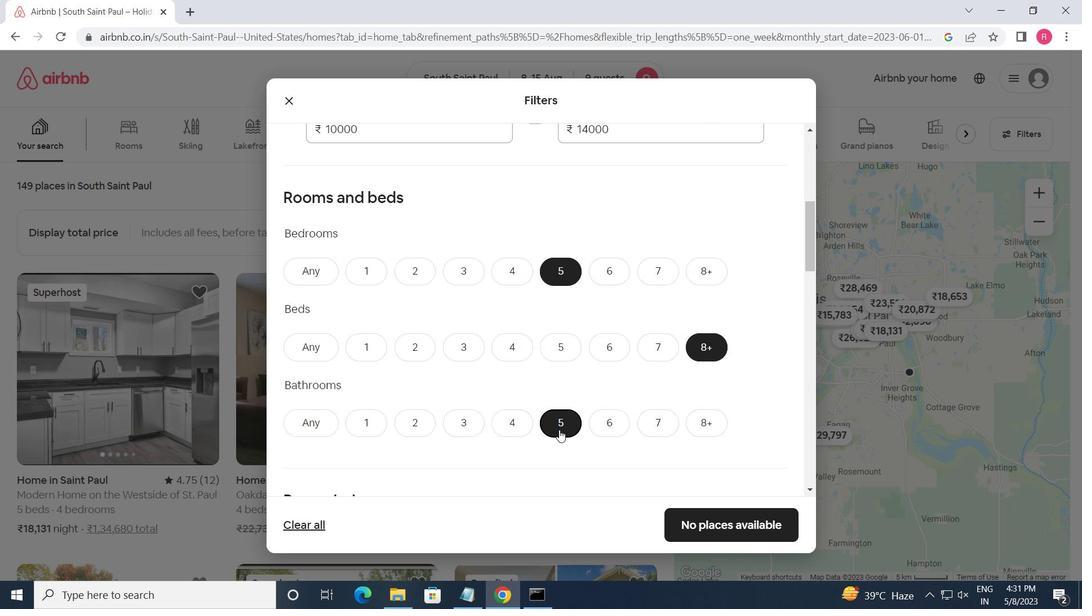 
Action: Mouse scrolled (561, 429) with delta (0, 0)
Screenshot: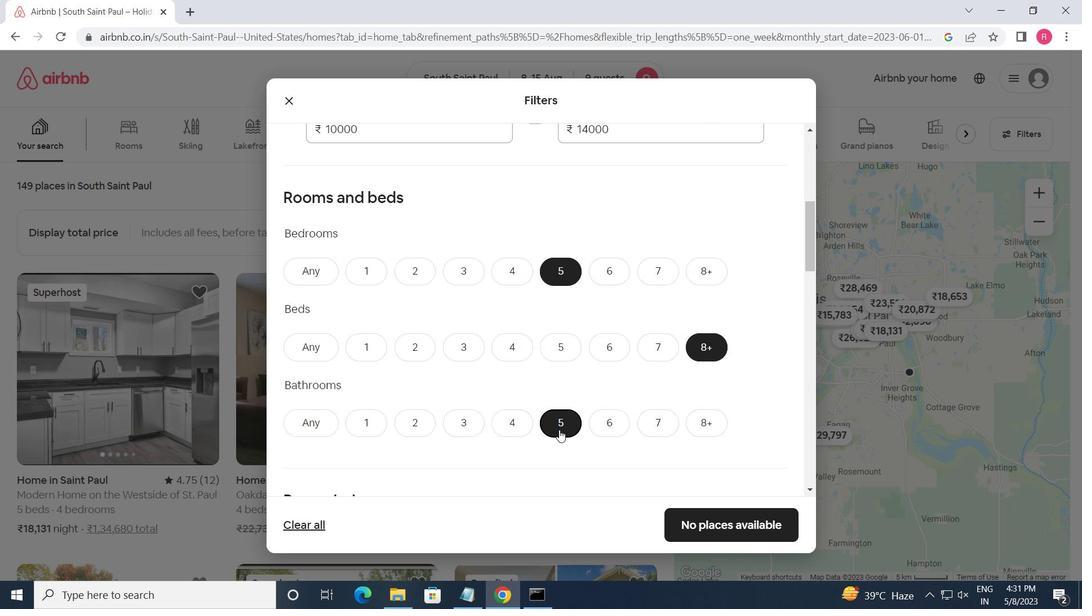 
Action: Mouse scrolled (561, 429) with delta (0, 0)
Screenshot: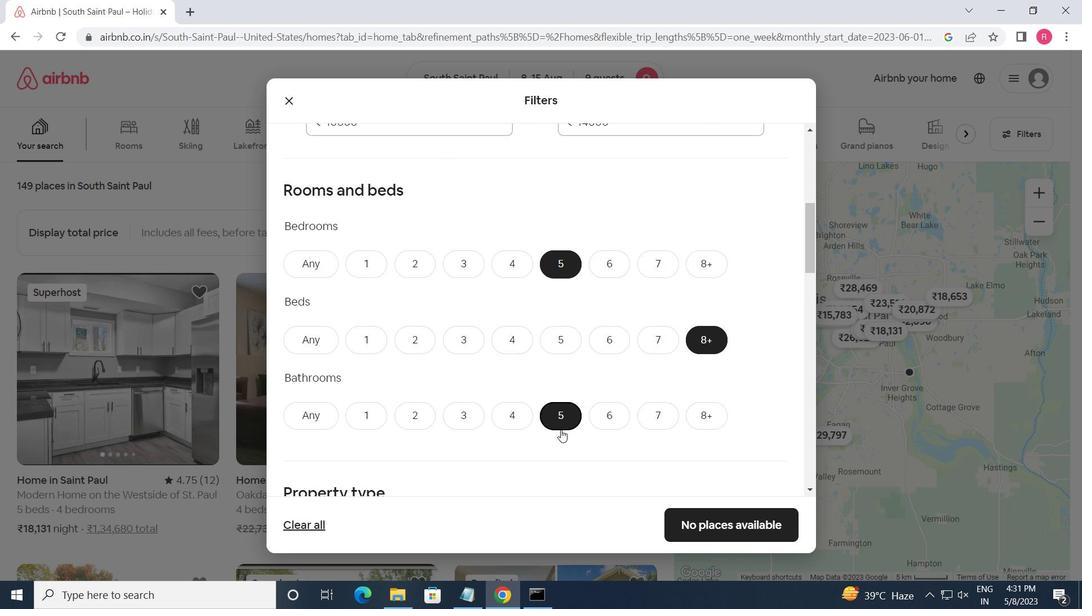 
Action: Mouse moved to (389, 388)
Screenshot: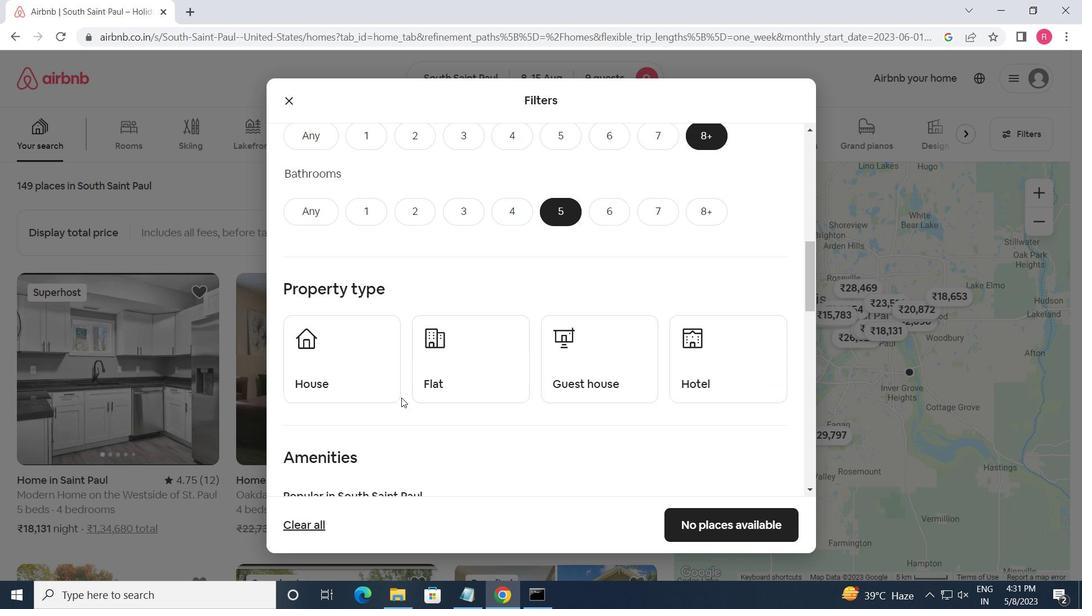 
Action: Mouse pressed left at (389, 388)
Screenshot: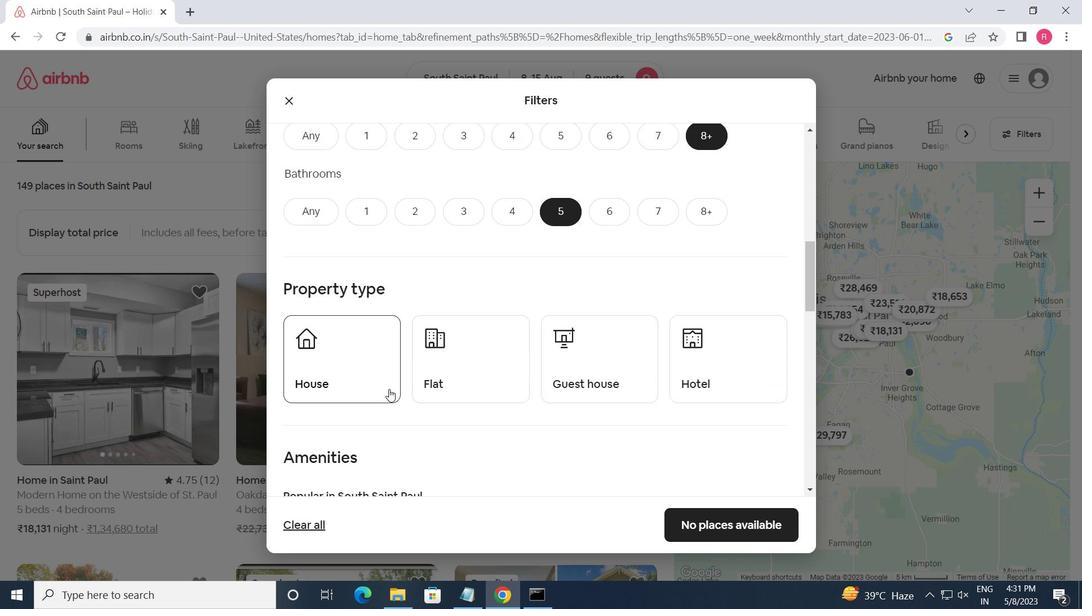 
Action: Mouse moved to (465, 385)
Screenshot: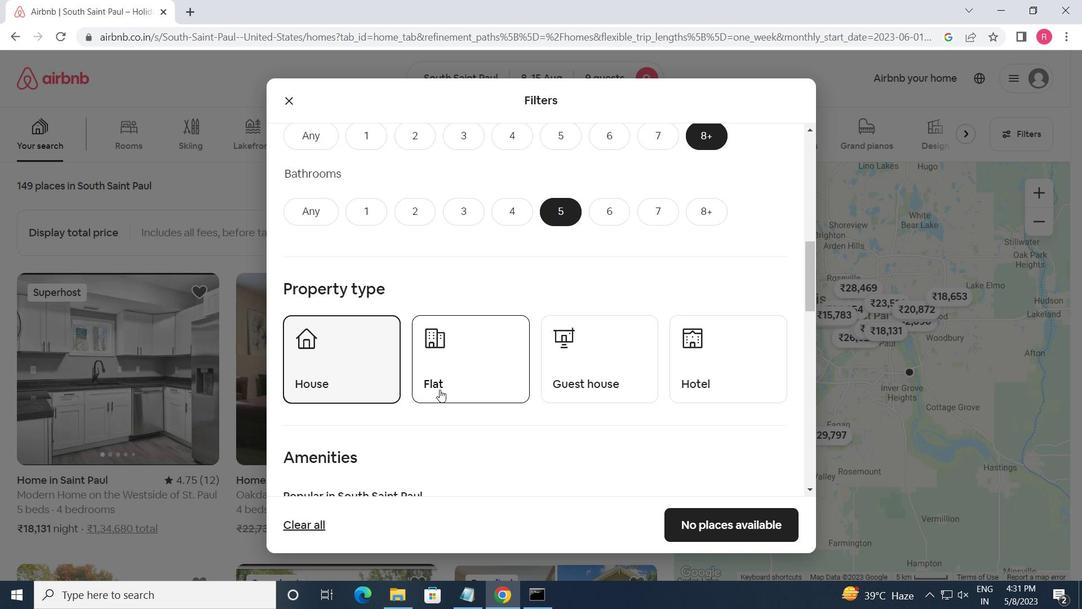 
Action: Mouse pressed left at (465, 385)
Screenshot: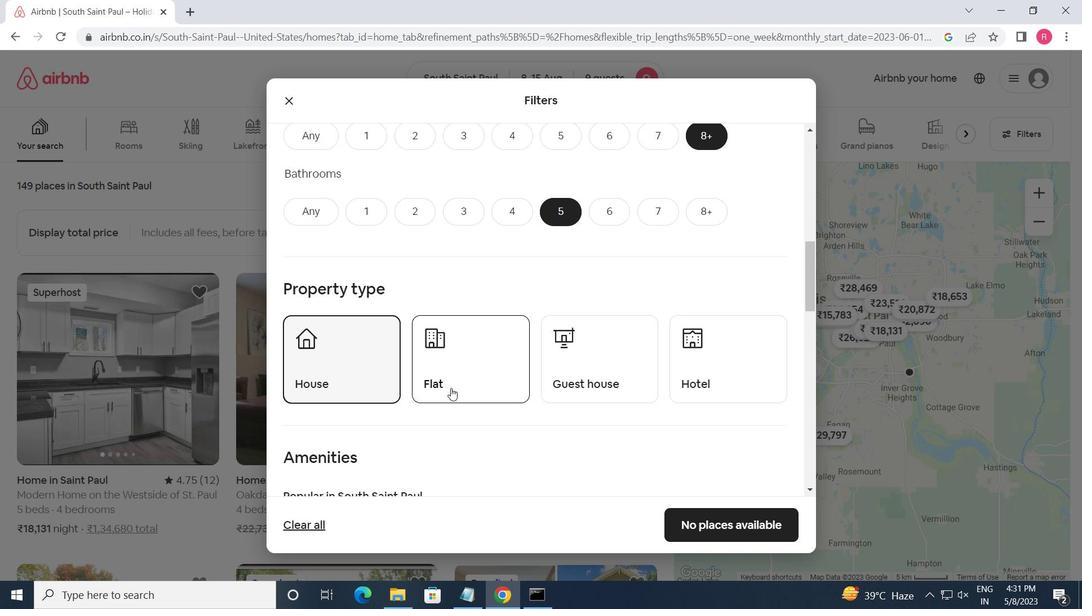 
Action: Mouse moved to (580, 371)
Screenshot: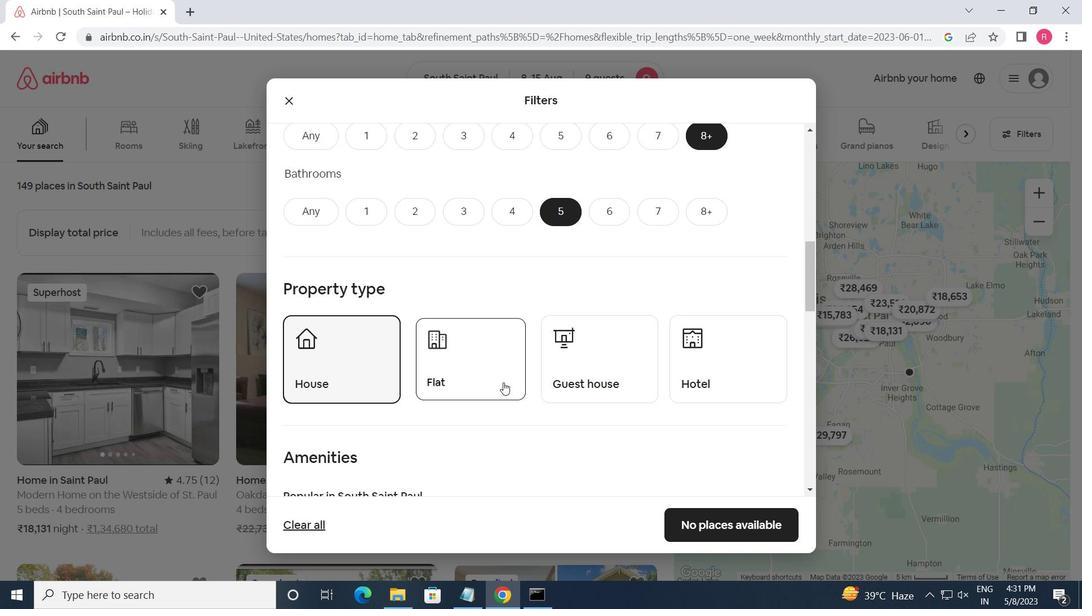 
Action: Mouse pressed left at (580, 371)
Screenshot: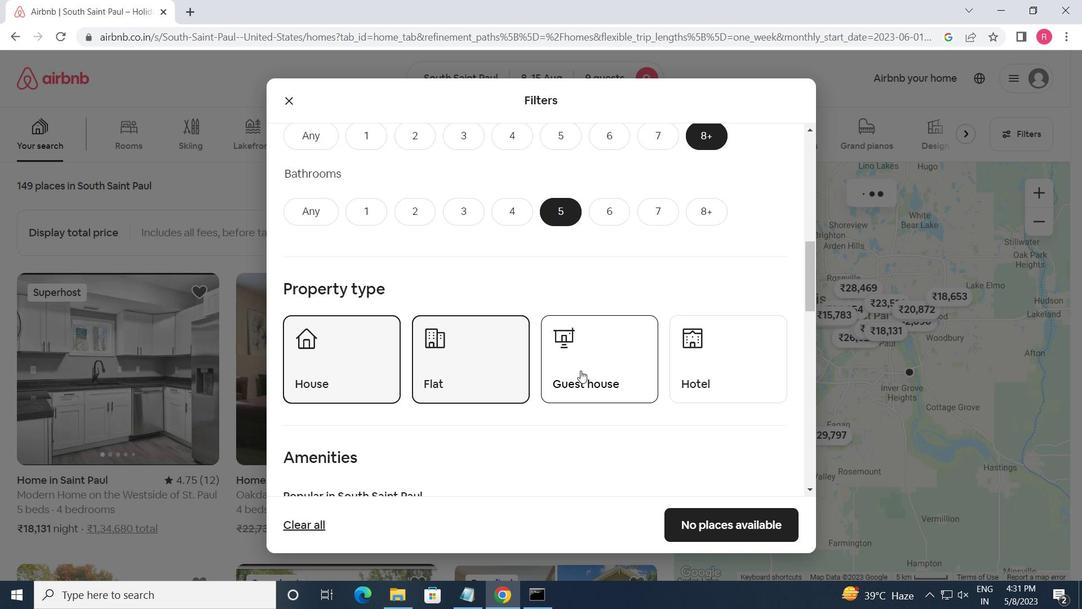 
Action: Mouse moved to (581, 370)
Screenshot: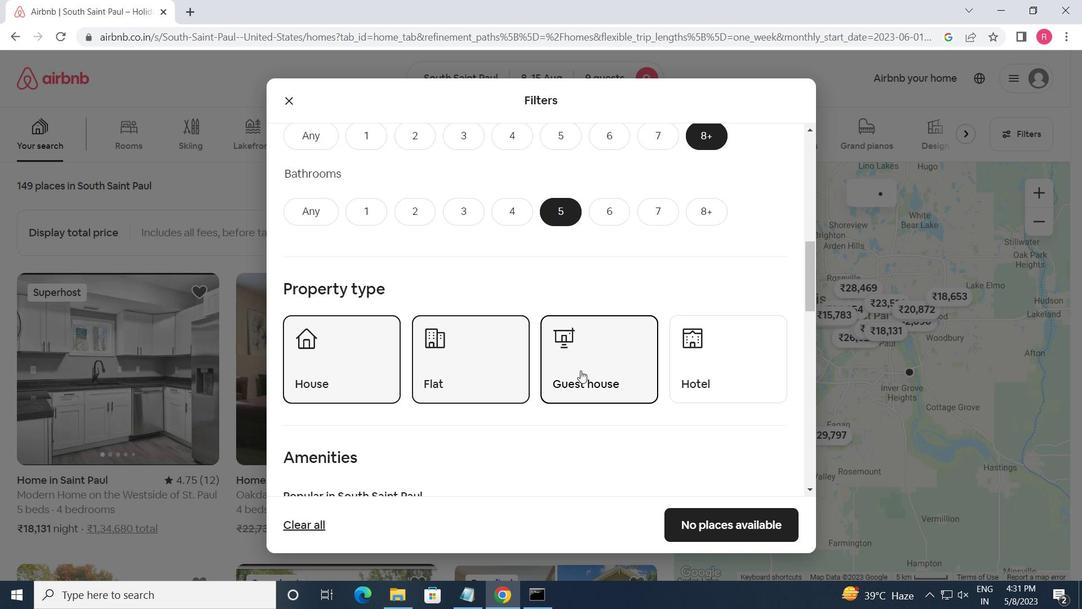 
Action: Mouse scrolled (581, 370) with delta (0, 0)
Screenshot: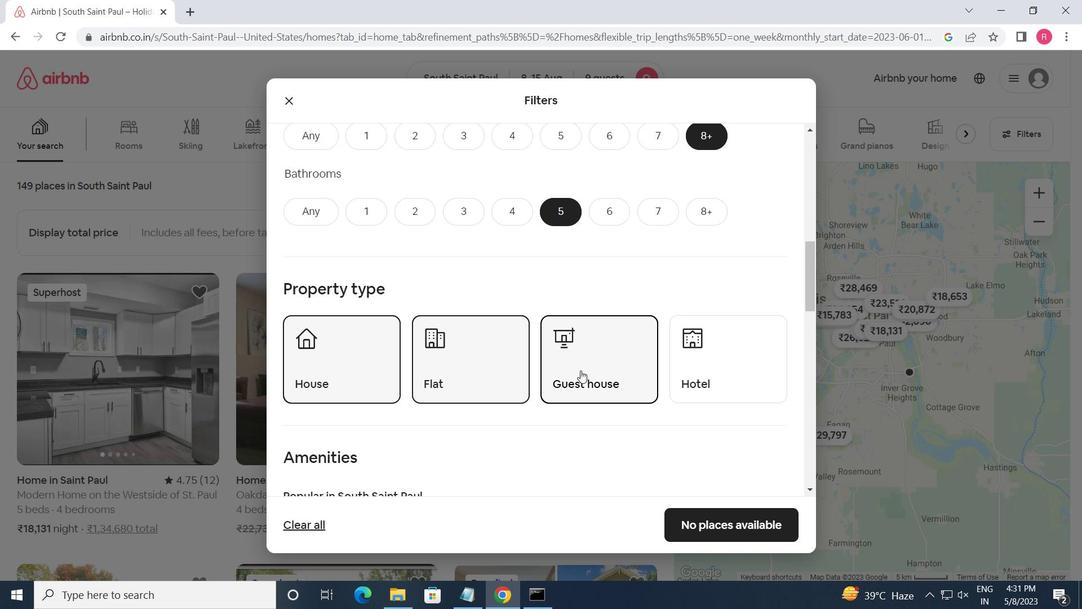 
Action: Mouse scrolled (581, 370) with delta (0, 0)
Screenshot: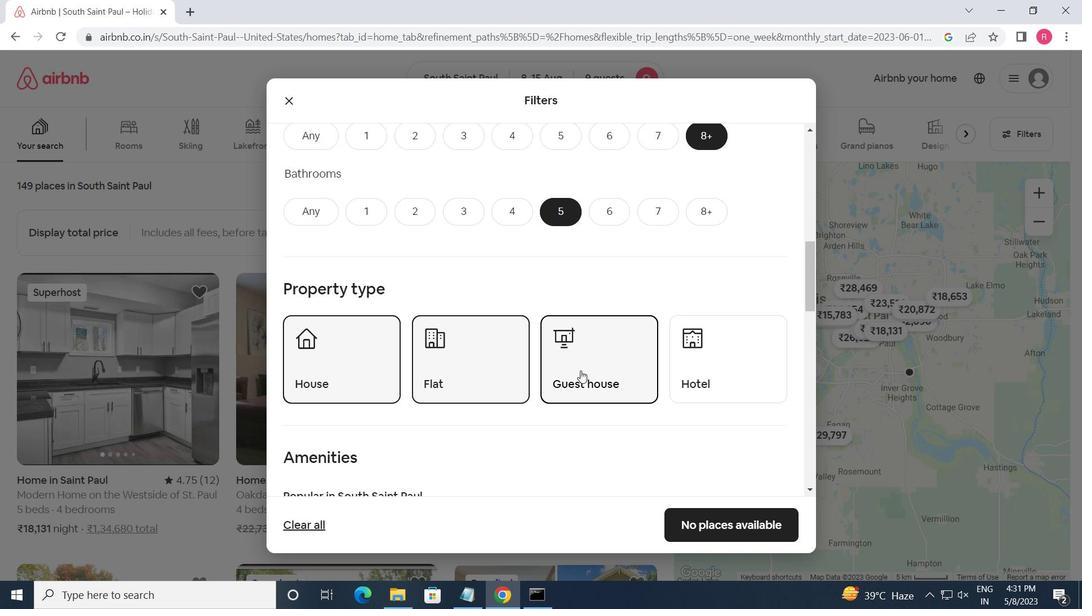 
Action: Mouse scrolled (581, 370) with delta (0, 0)
Screenshot: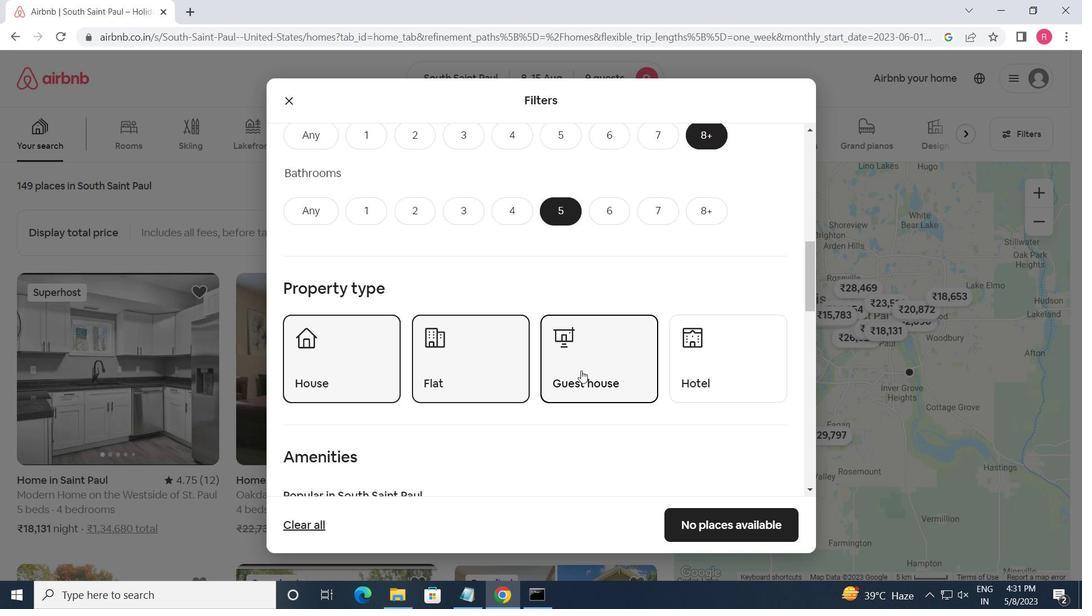 
Action: Mouse scrolled (581, 370) with delta (0, 0)
Screenshot: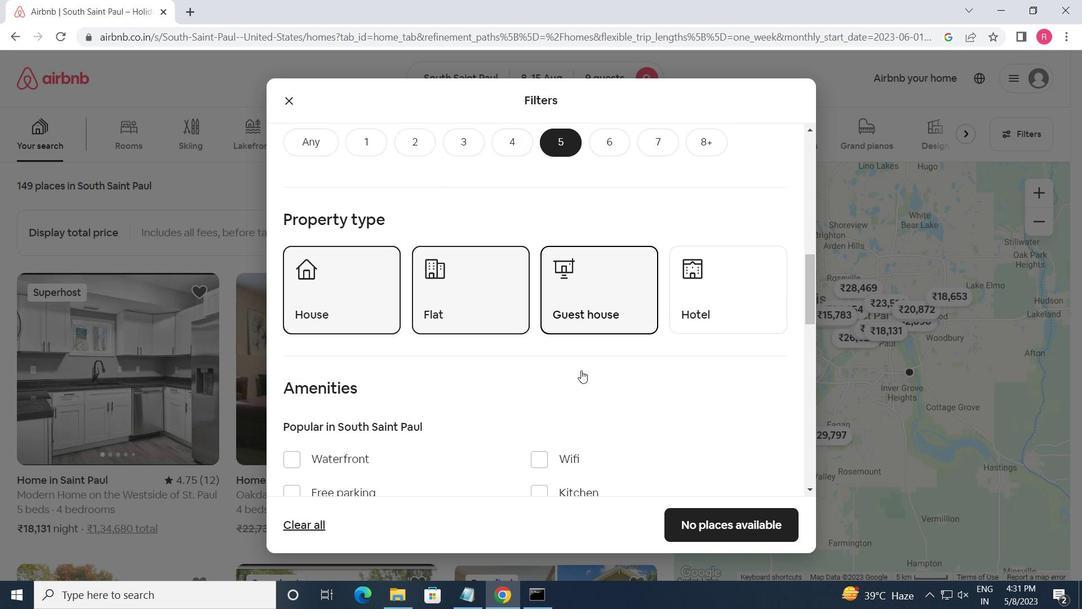 
Action: Mouse scrolled (581, 370) with delta (0, 0)
Screenshot: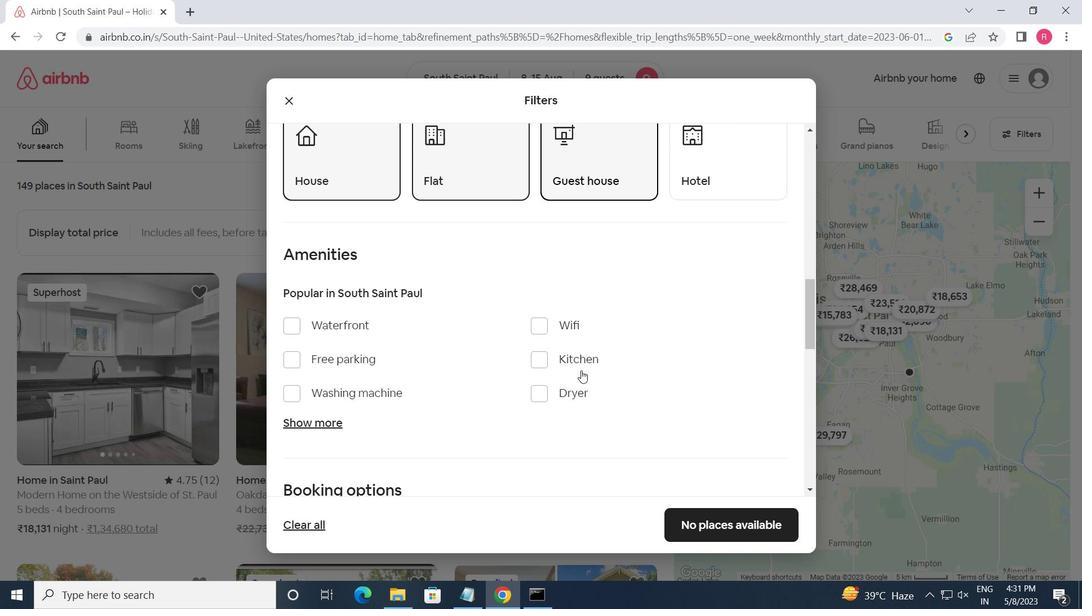 
Action: Mouse moved to (435, 375)
Screenshot: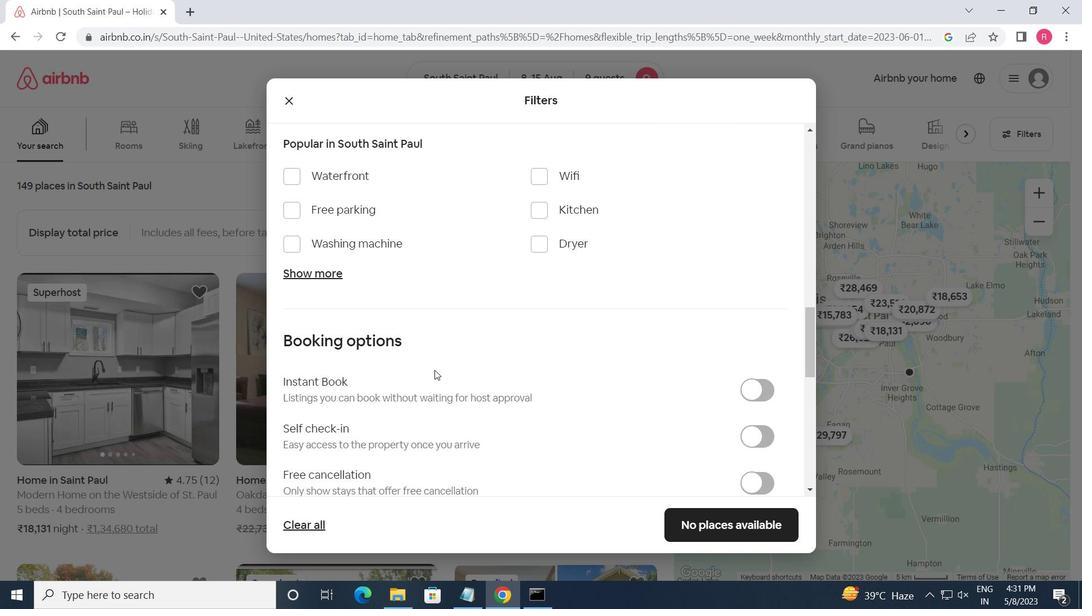 
Action: Mouse scrolled (435, 374) with delta (0, 0)
Screenshot: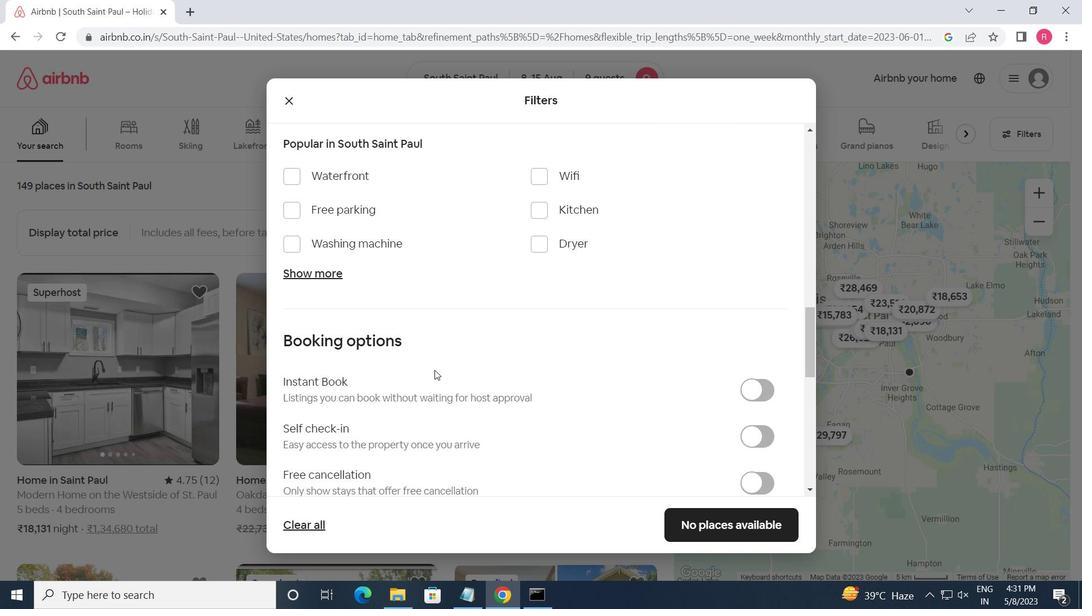
Action: Mouse moved to (418, 367)
Screenshot: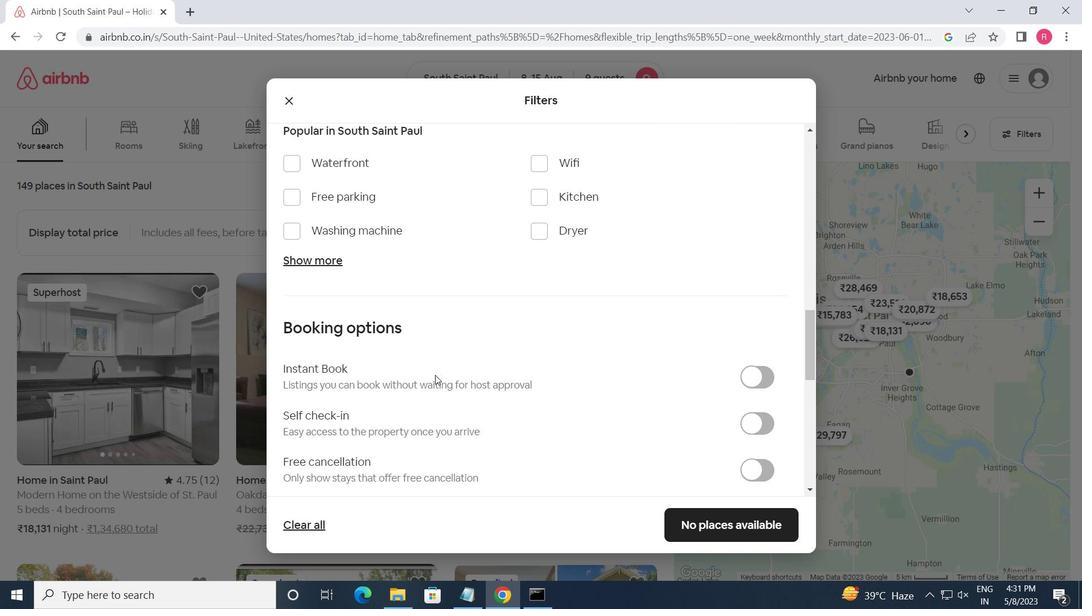 
Action: Mouse scrolled (418, 368) with delta (0, 0)
Screenshot: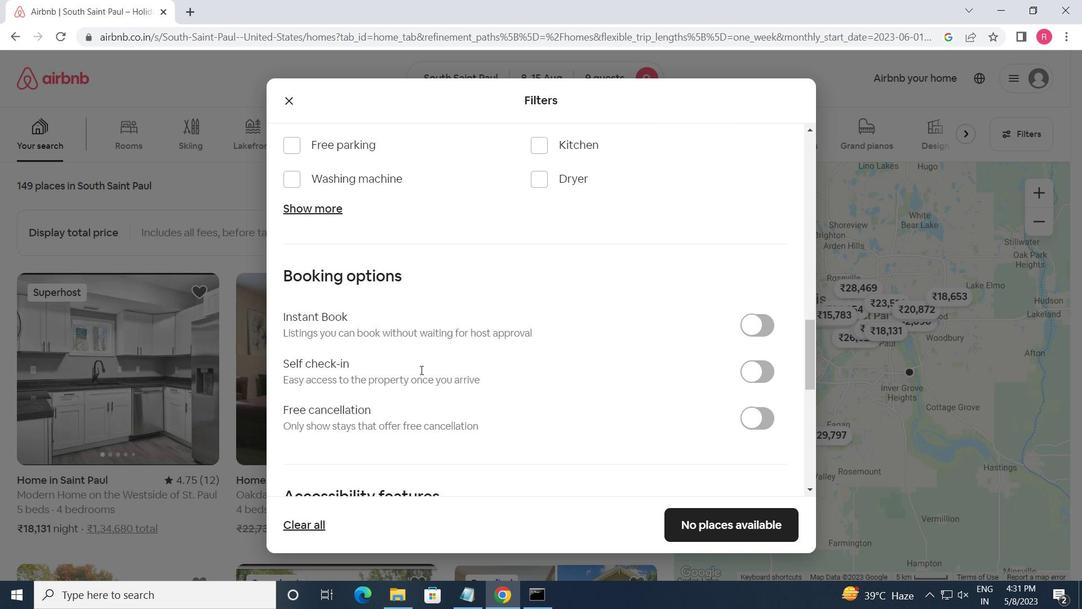 
Action: Mouse moved to (418, 367)
Screenshot: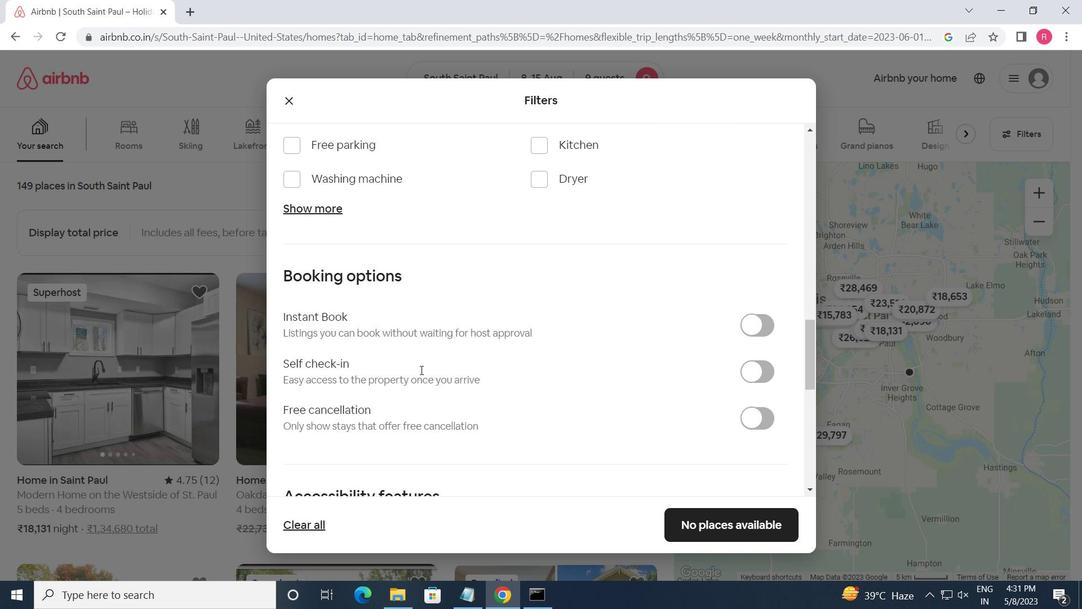 
Action: Mouse scrolled (418, 368) with delta (0, 0)
Screenshot: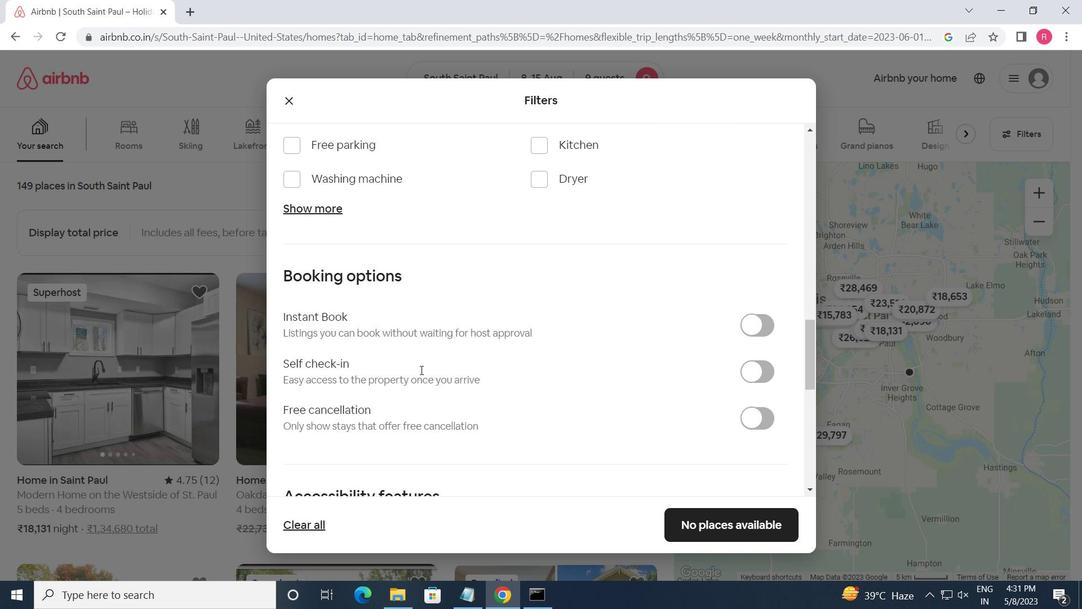 
Action: Mouse scrolled (418, 368) with delta (0, 0)
Screenshot: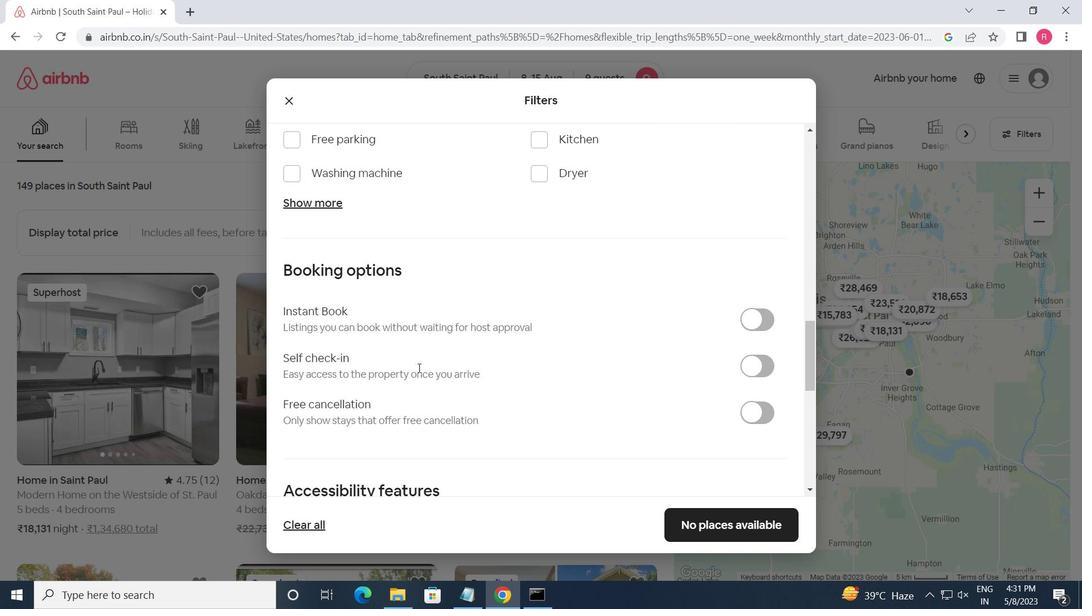 
Action: Mouse moved to (327, 412)
Screenshot: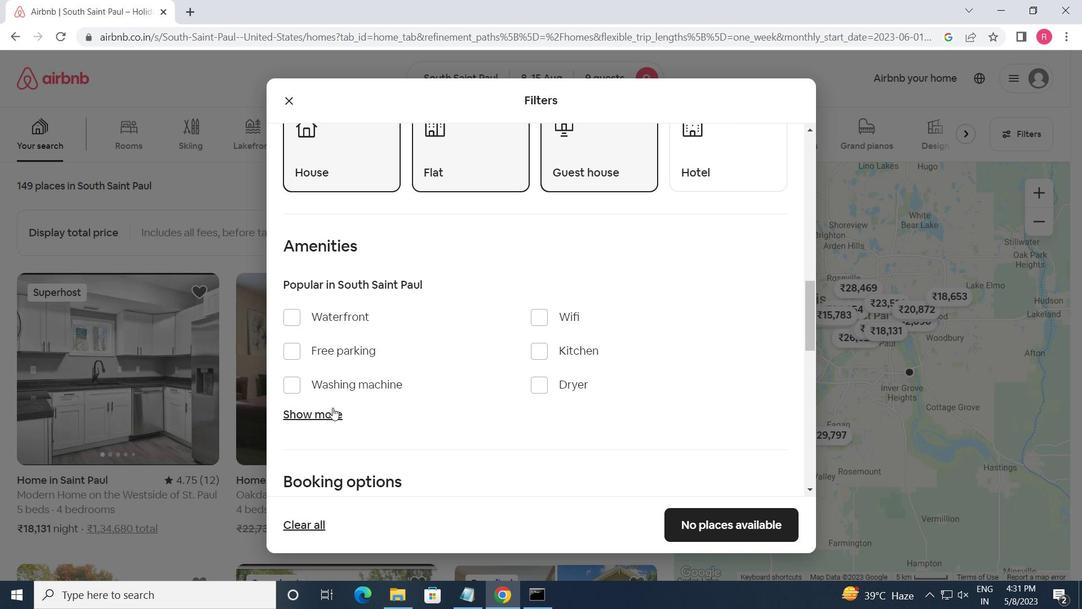 
Action: Mouse pressed left at (327, 412)
Screenshot: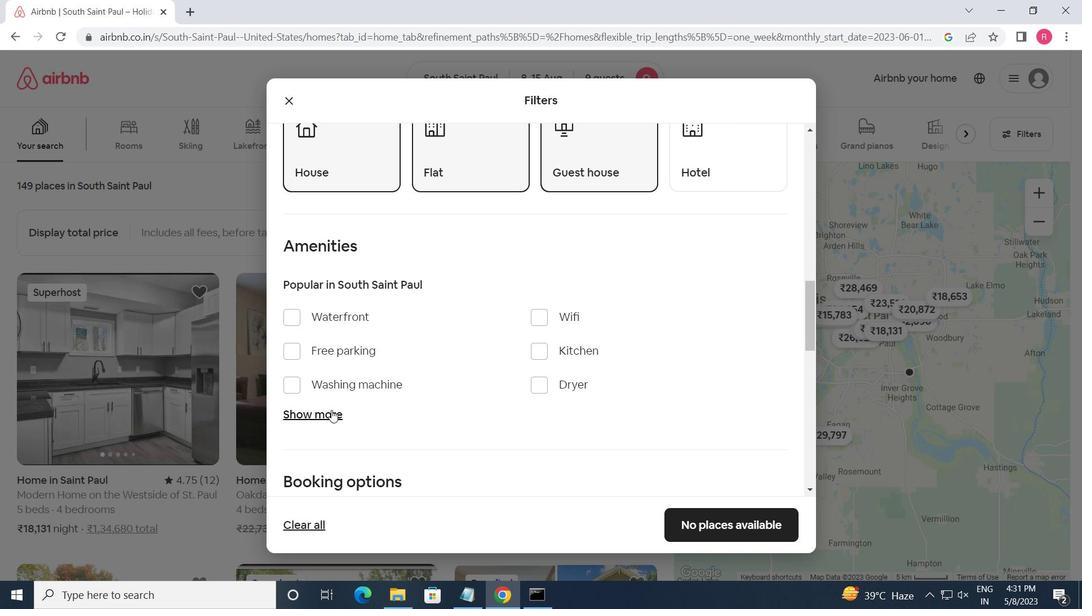 
Action: Mouse moved to (535, 318)
Screenshot: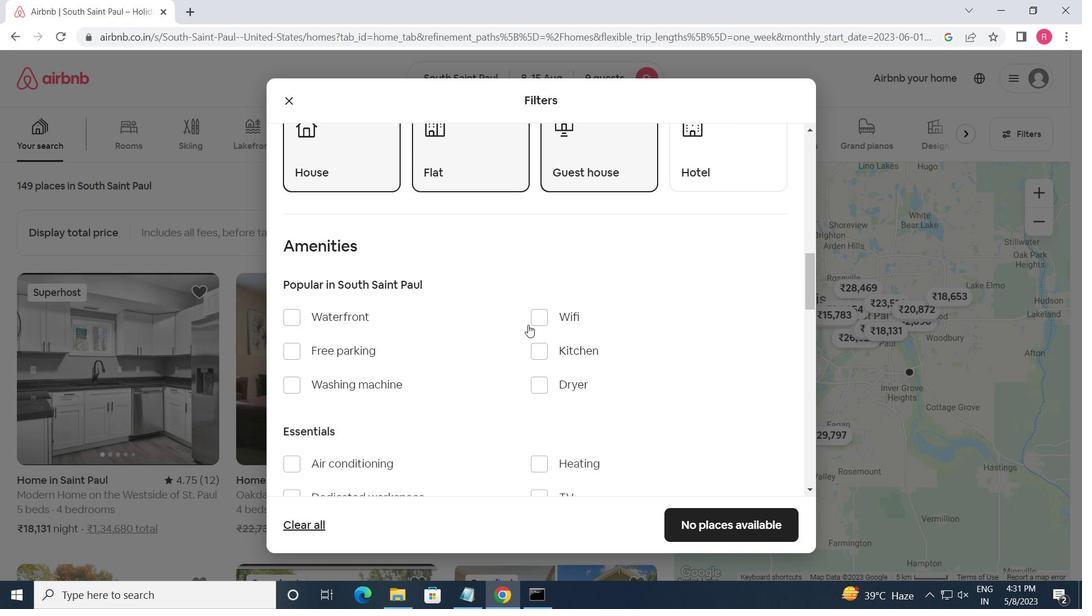 
Action: Mouse pressed left at (535, 318)
Screenshot: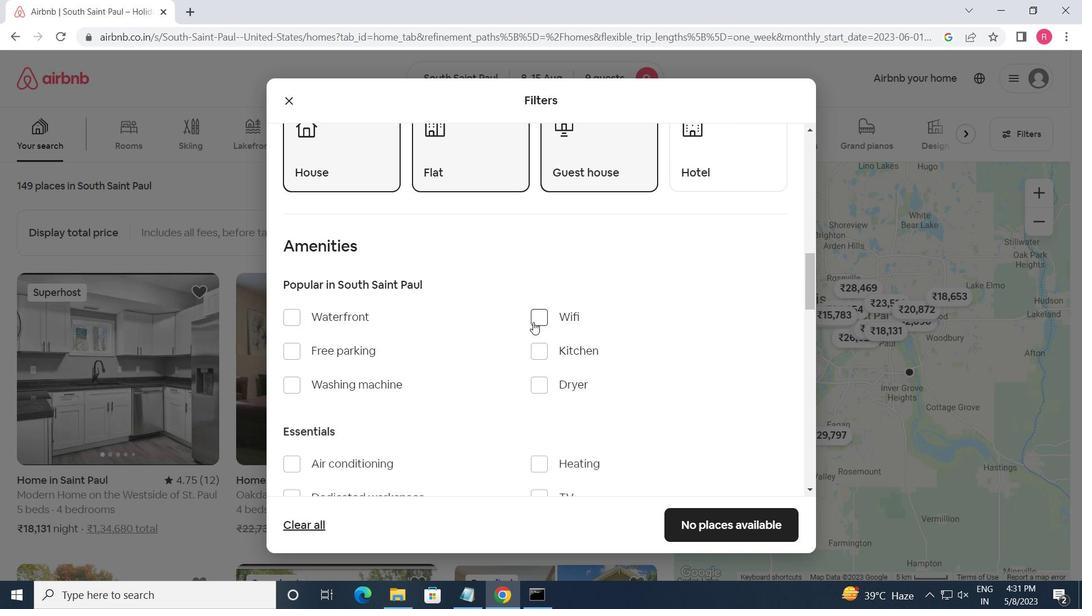 
Action: Mouse moved to (296, 355)
Screenshot: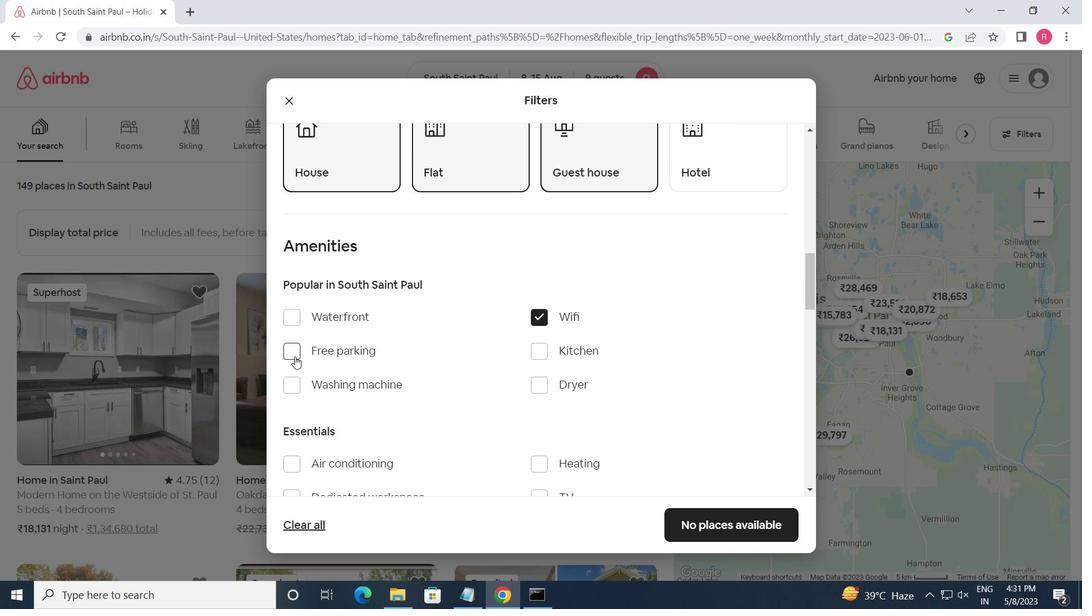
Action: Mouse pressed left at (296, 355)
Screenshot: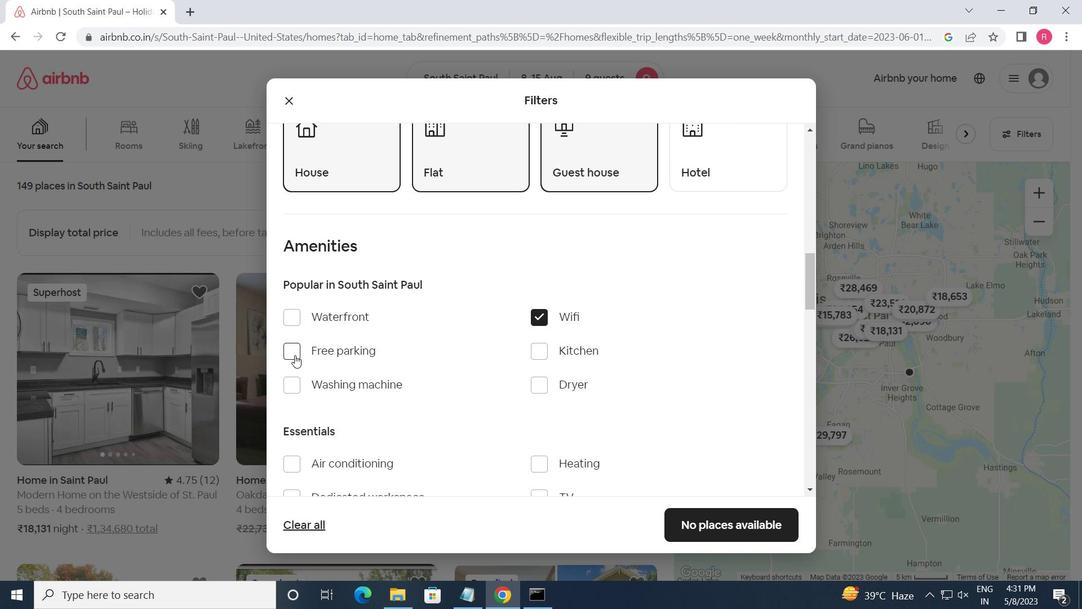 
Action: Mouse moved to (325, 360)
Screenshot: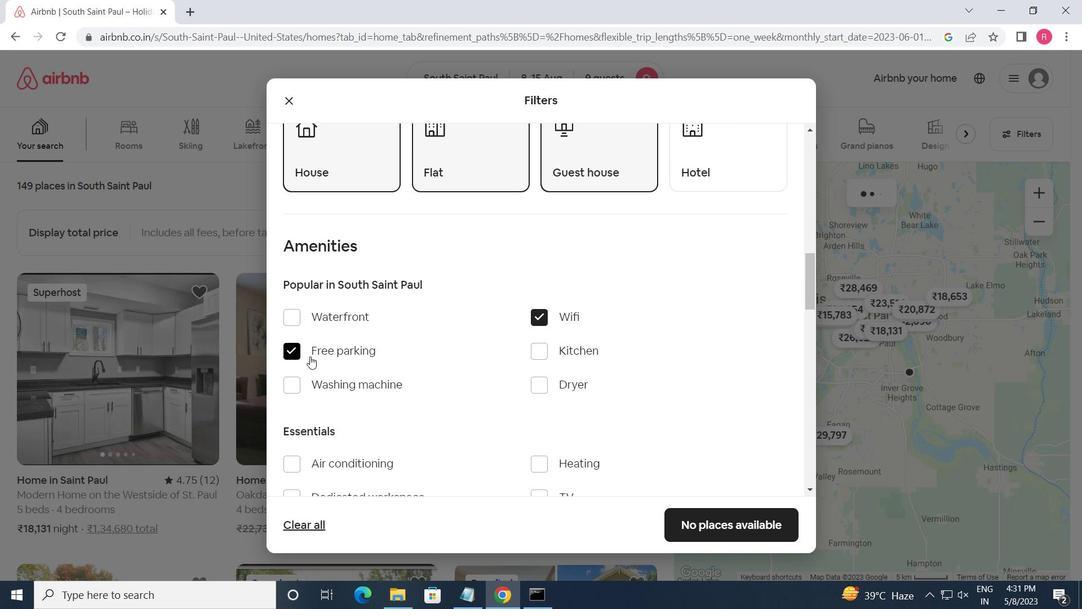 
Action: Mouse scrolled (325, 360) with delta (0, 0)
Screenshot: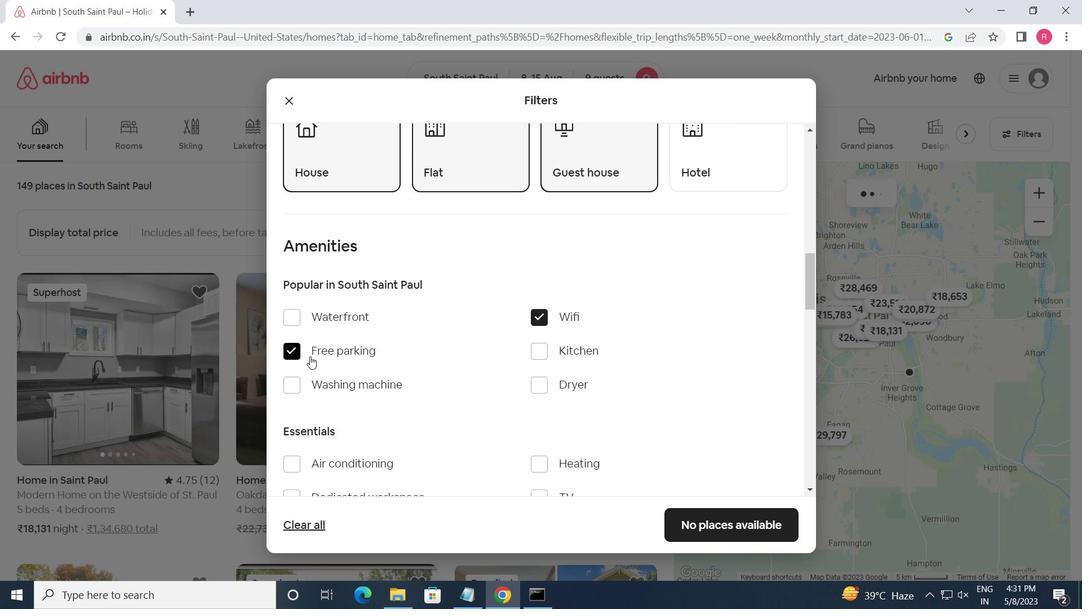 
Action: Mouse moved to (329, 363)
Screenshot: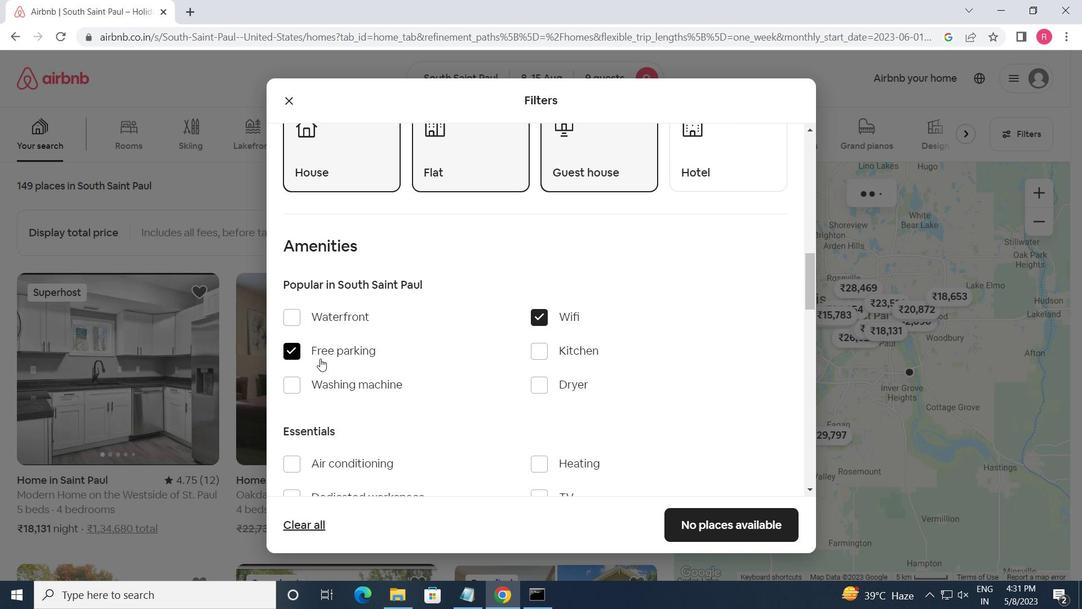 
Action: Mouse scrolled (329, 363) with delta (0, 0)
Screenshot: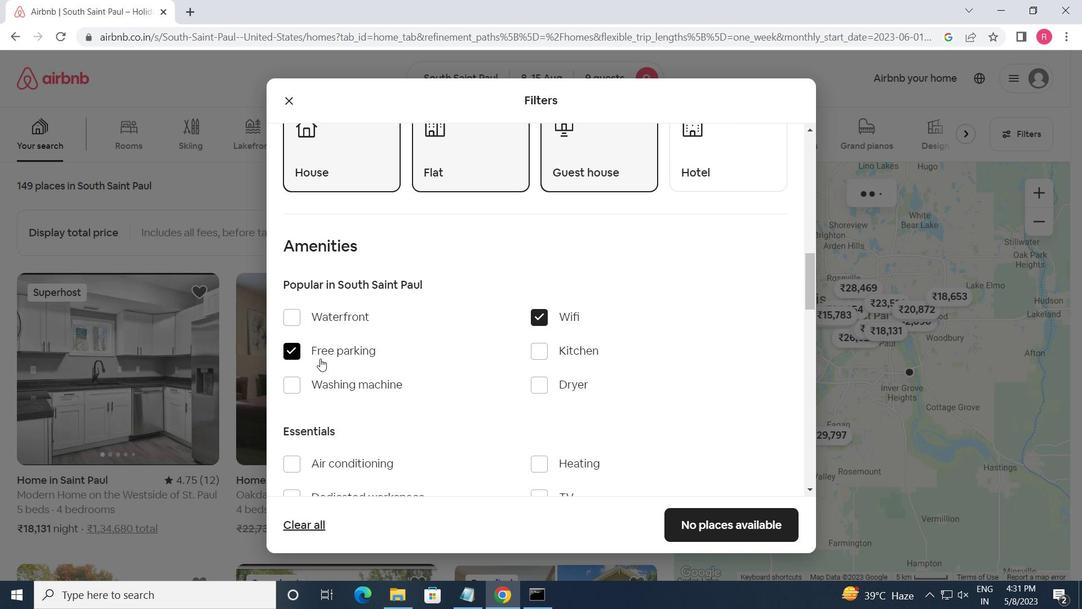 
Action: Mouse moved to (543, 361)
Screenshot: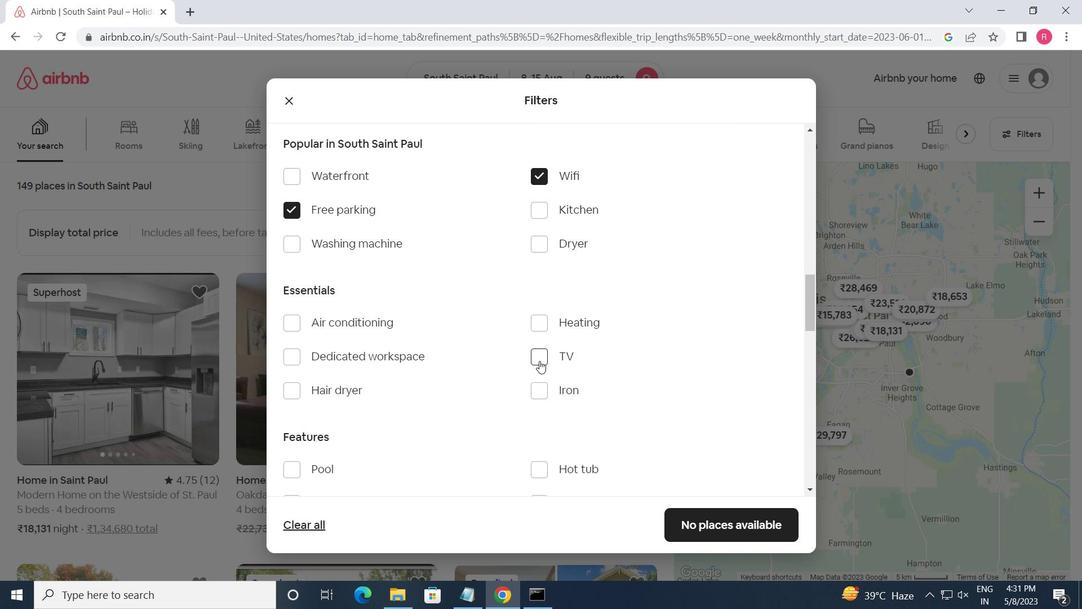 
Action: Mouse pressed left at (543, 361)
Screenshot: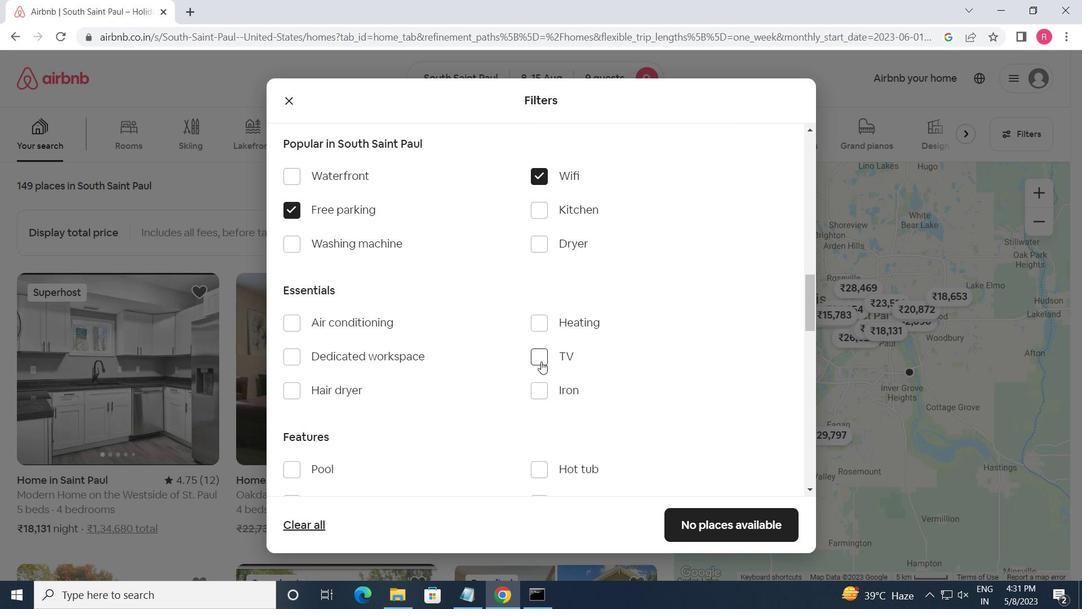
Action: Mouse moved to (310, 382)
Screenshot: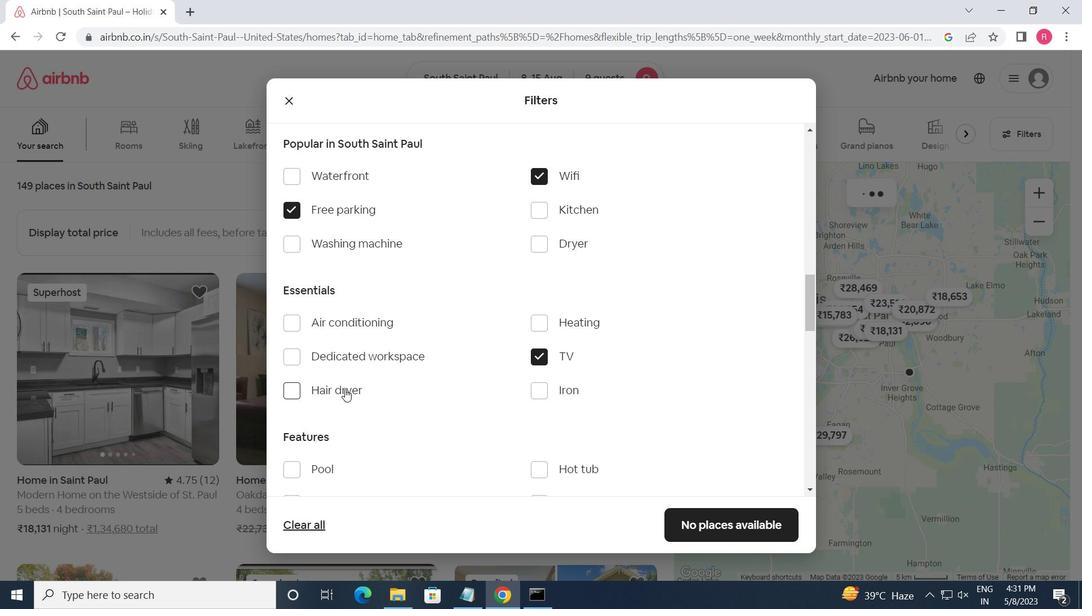 
Action: Mouse scrolled (310, 382) with delta (0, 0)
Screenshot: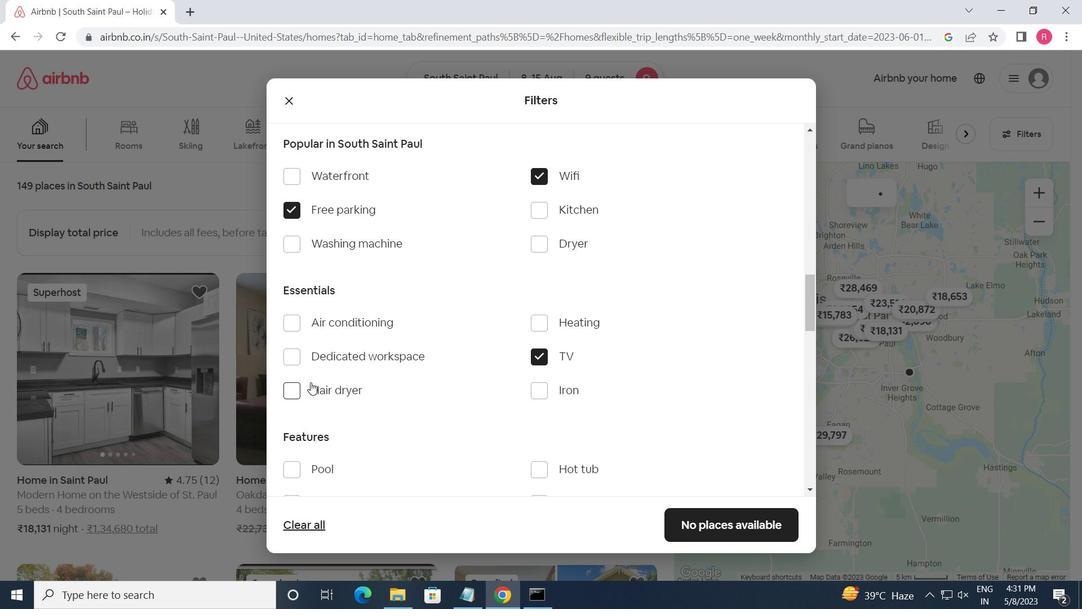 
Action: Mouse scrolled (310, 382) with delta (0, 0)
Screenshot: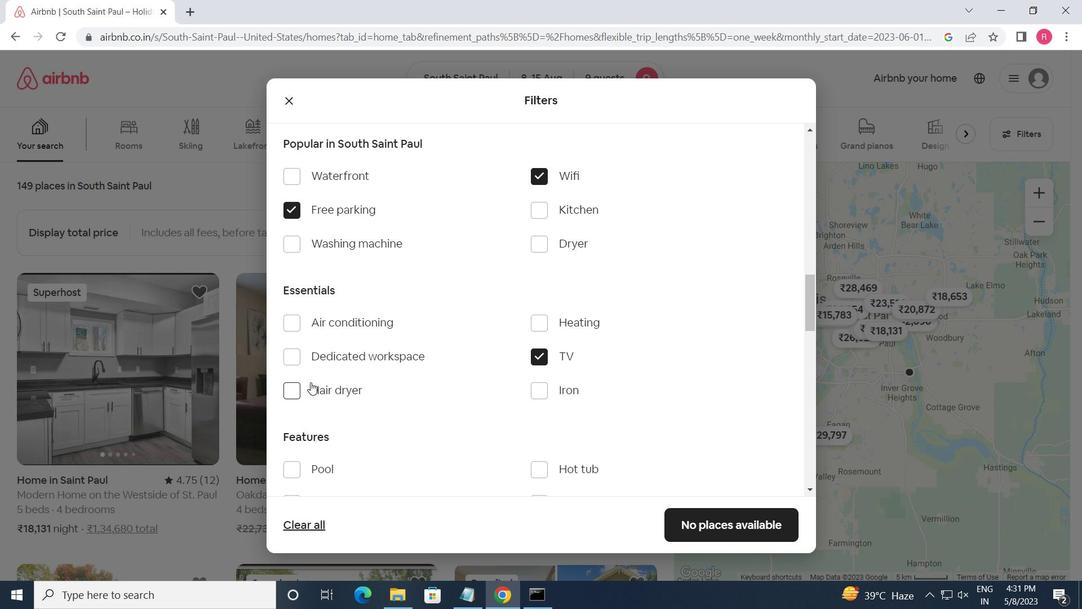 
Action: Mouse scrolled (310, 382) with delta (0, 0)
Screenshot: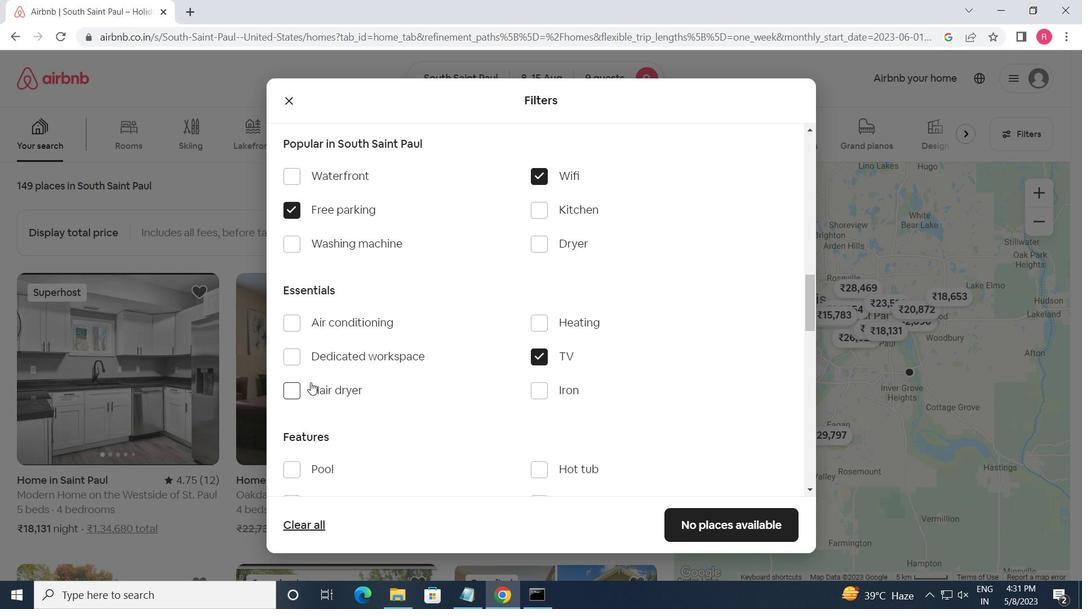 
Action: Mouse moved to (292, 329)
Screenshot: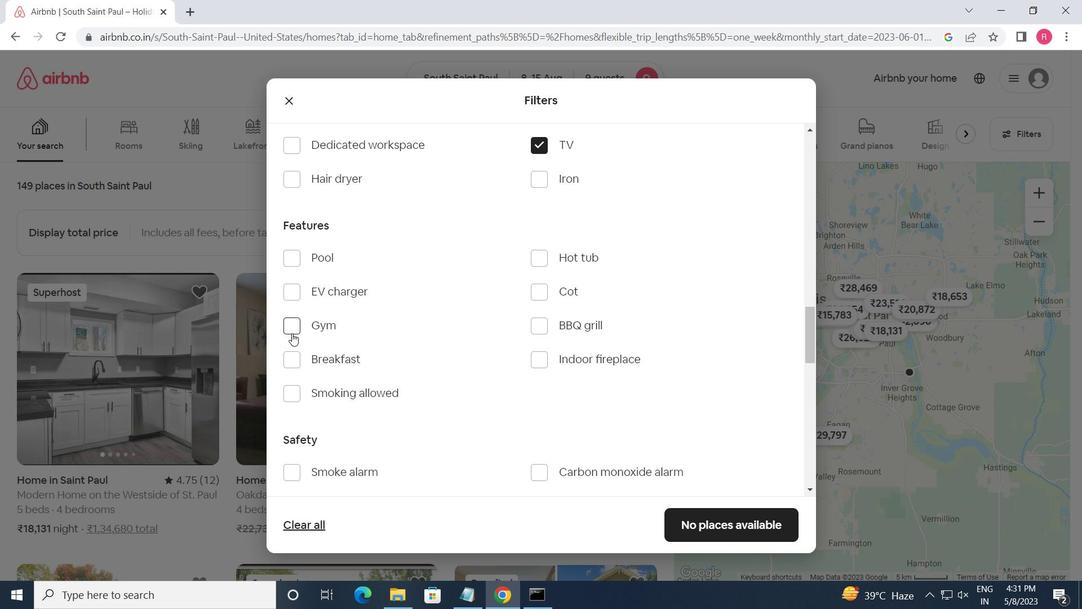 
Action: Mouse pressed left at (292, 329)
Screenshot: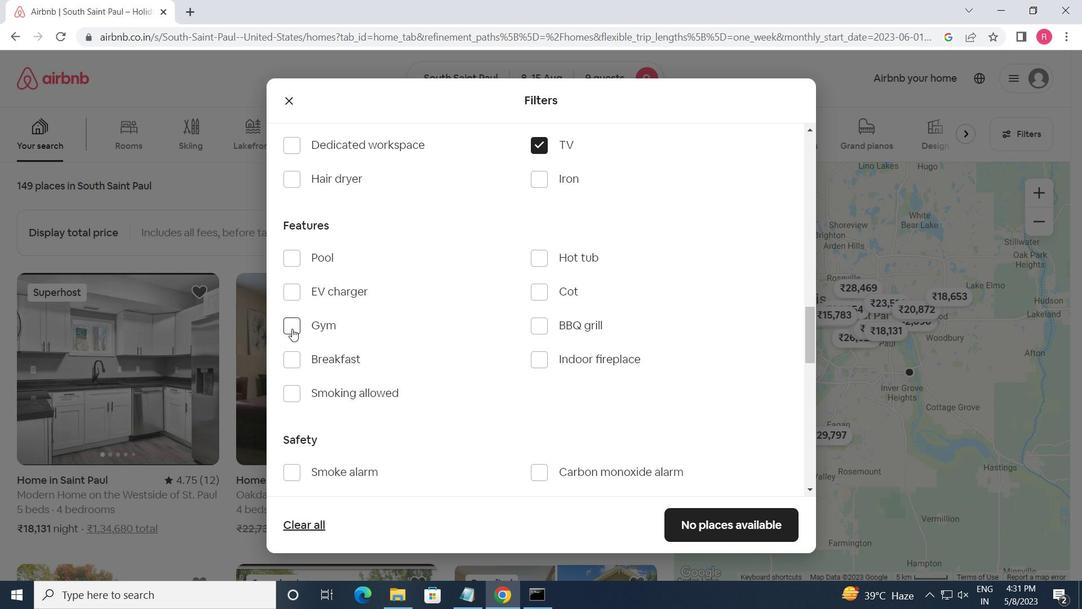 
Action: Mouse moved to (296, 364)
Screenshot: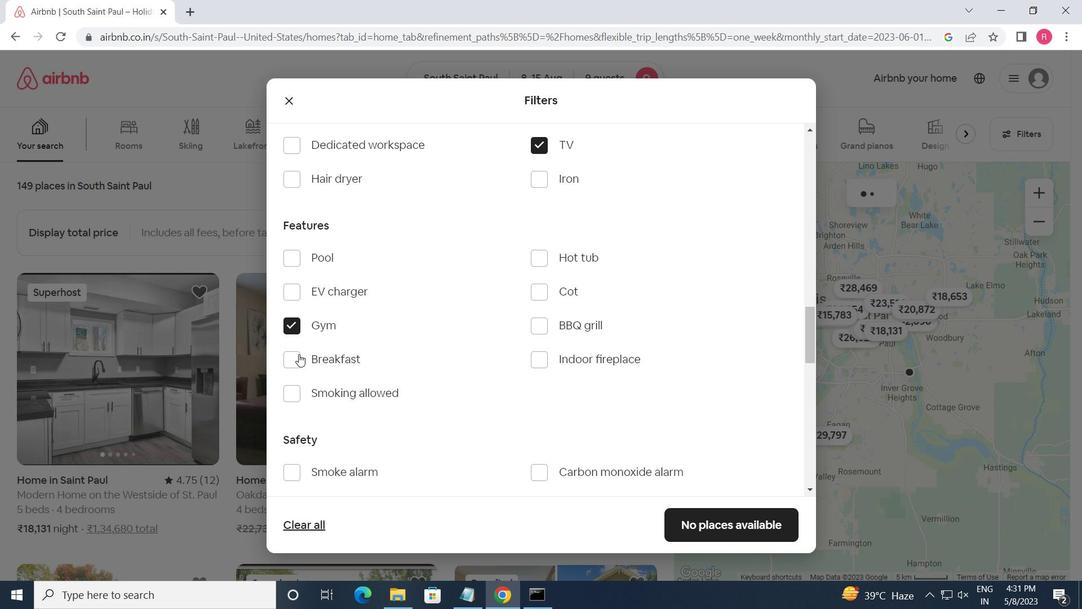 
Action: Mouse pressed left at (296, 364)
Screenshot: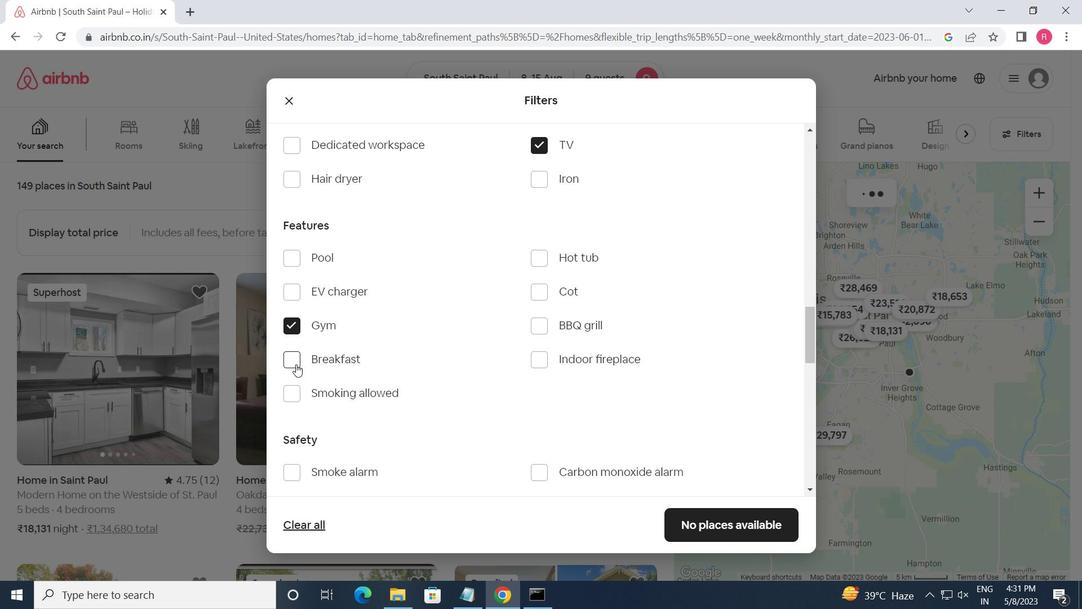 
Action: Mouse moved to (296, 361)
Screenshot: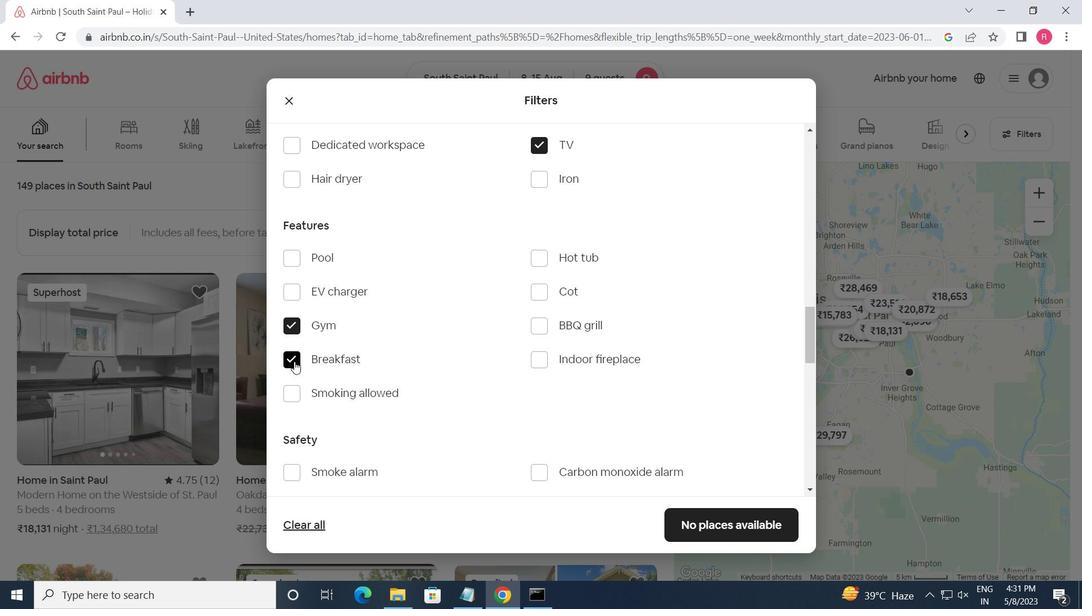 
Action: Mouse scrolled (296, 360) with delta (0, 0)
Screenshot: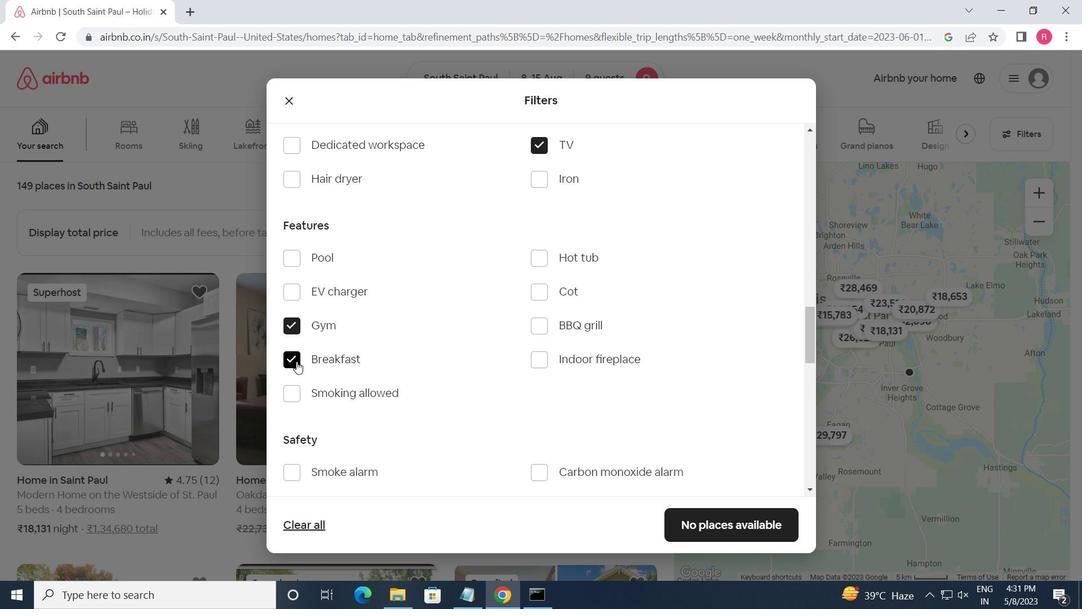 
Action: Mouse scrolled (296, 360) with delta (0, 0)
Screenshot: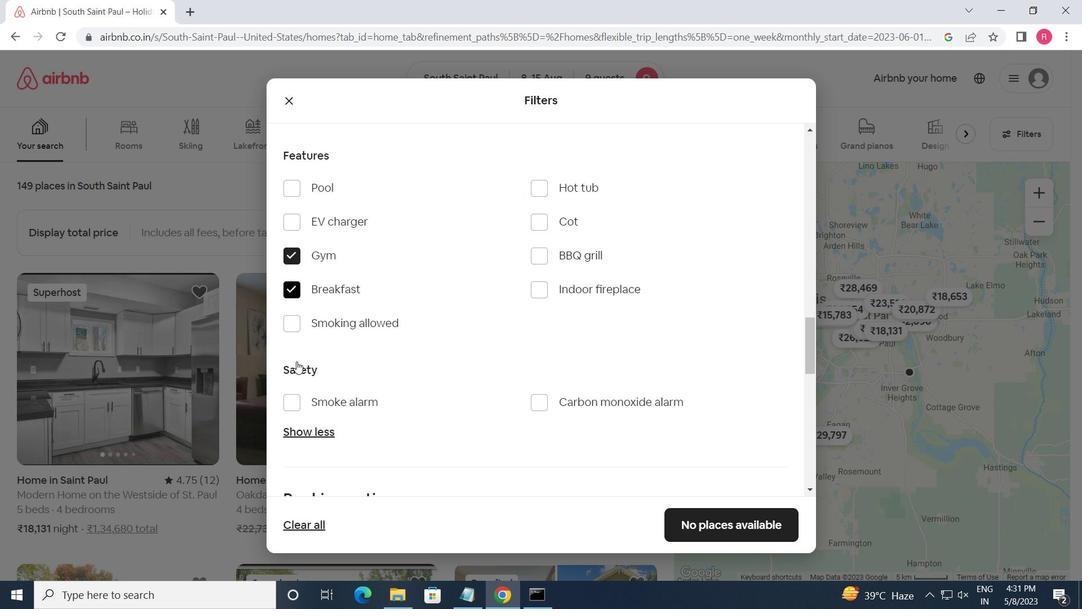 
Action: Mouse scrolled (296, 360) with delta (0, 0)
Screenshot: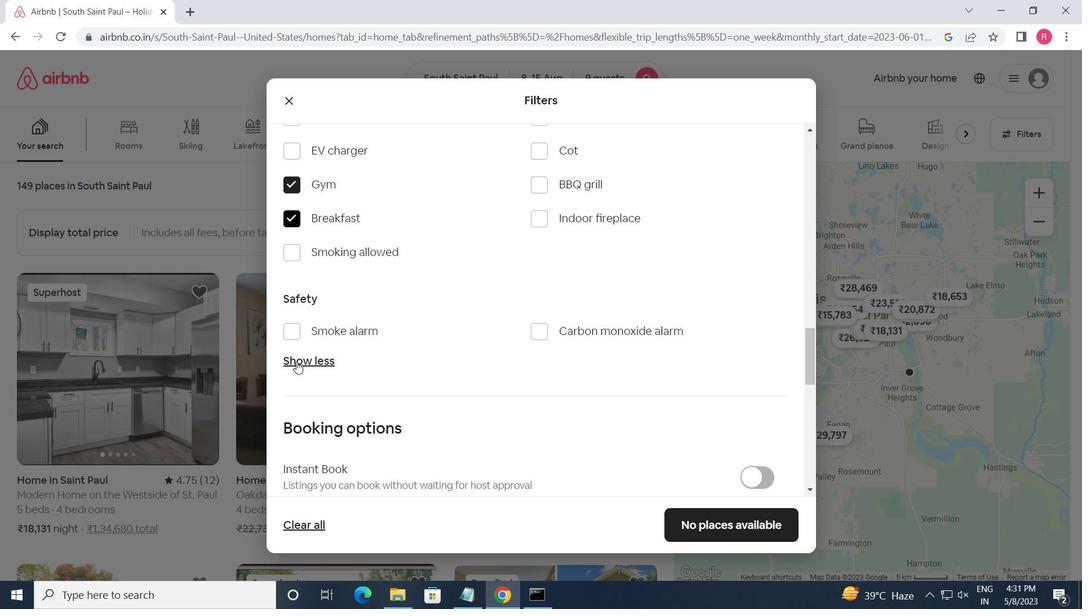 
Action: Mouse moved to (327, 362)
Screenshot: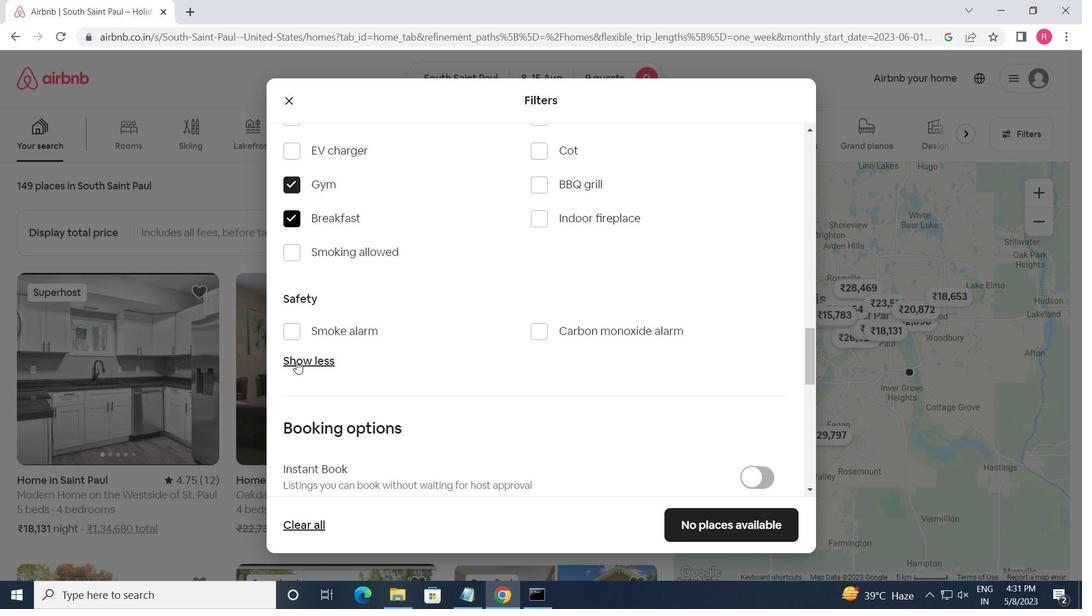 
Action: Mouse scrolled (327, 361) with delta (0, 0)
Screenshot: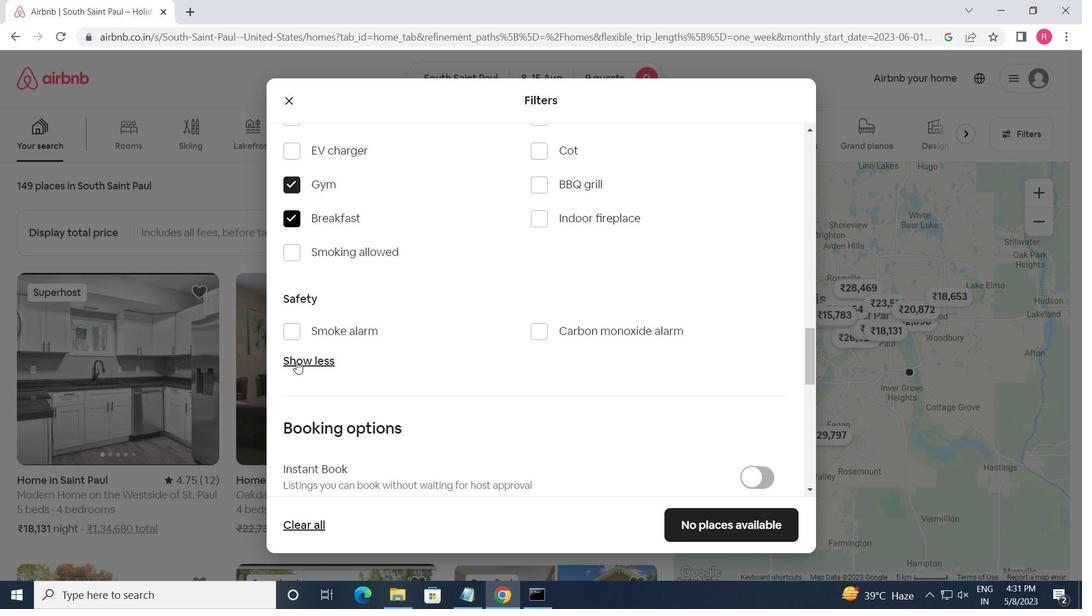 
Action: Mouse moved to (509, 349)
Screenshot: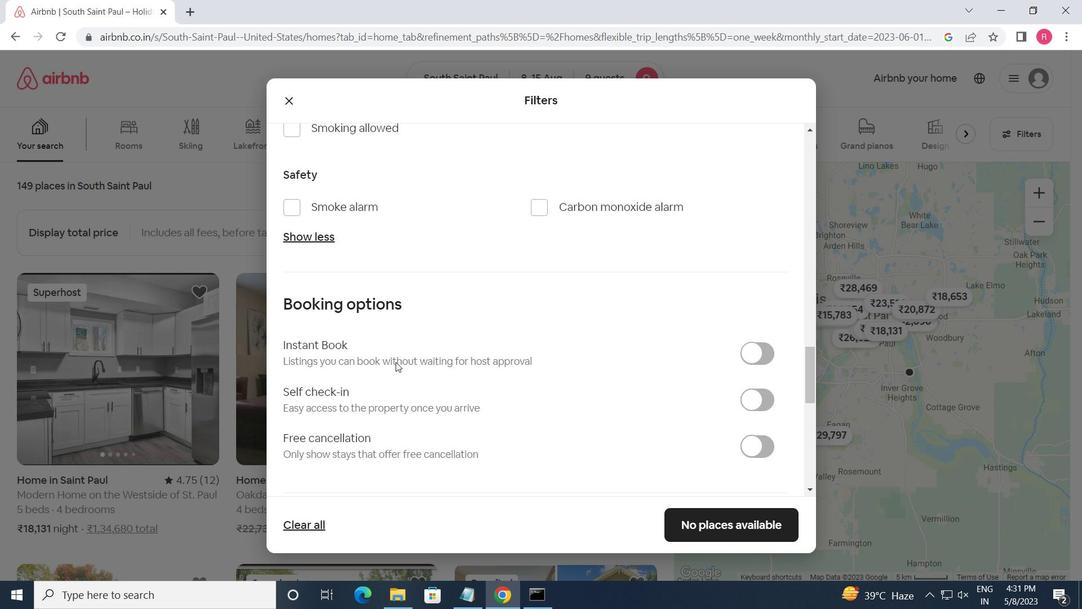 
Action: Mouse scrolled (509, 348) with delta (0, 0)
Screenshot: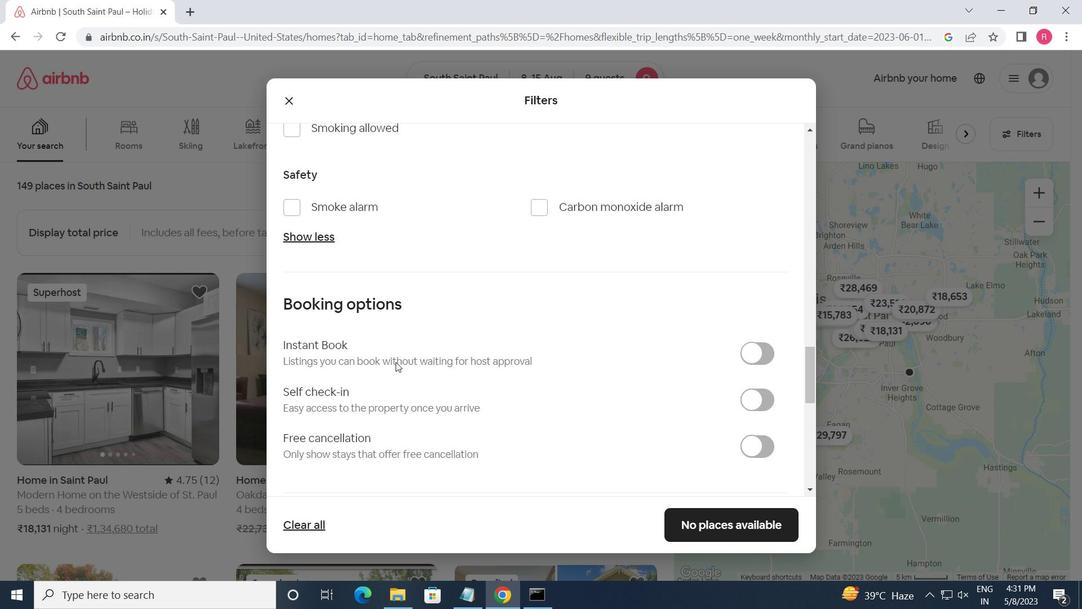 
Action: Mouse moved to (759, 318)
Screenshot: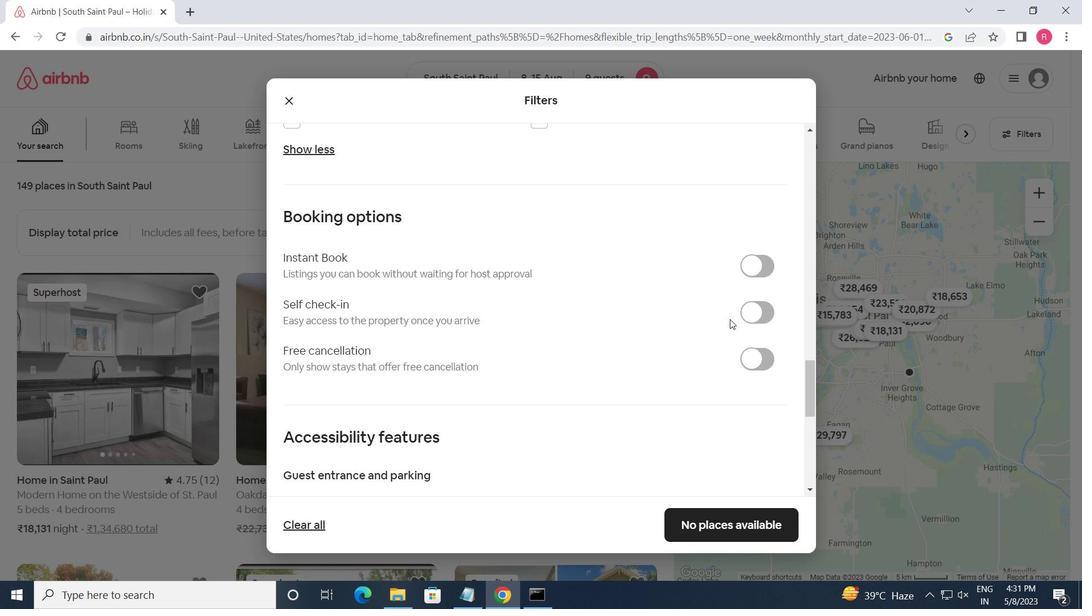 
Action: Mouse pressed left at (759, 318)
Screenshot: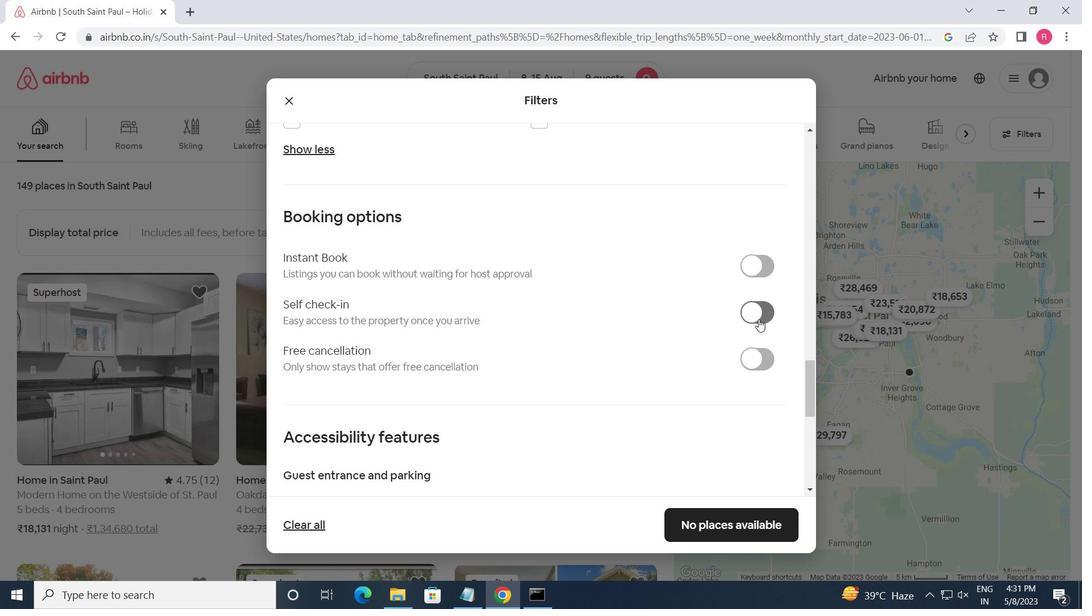 
Action: Mouse moved to (489, 376)
Screenshot: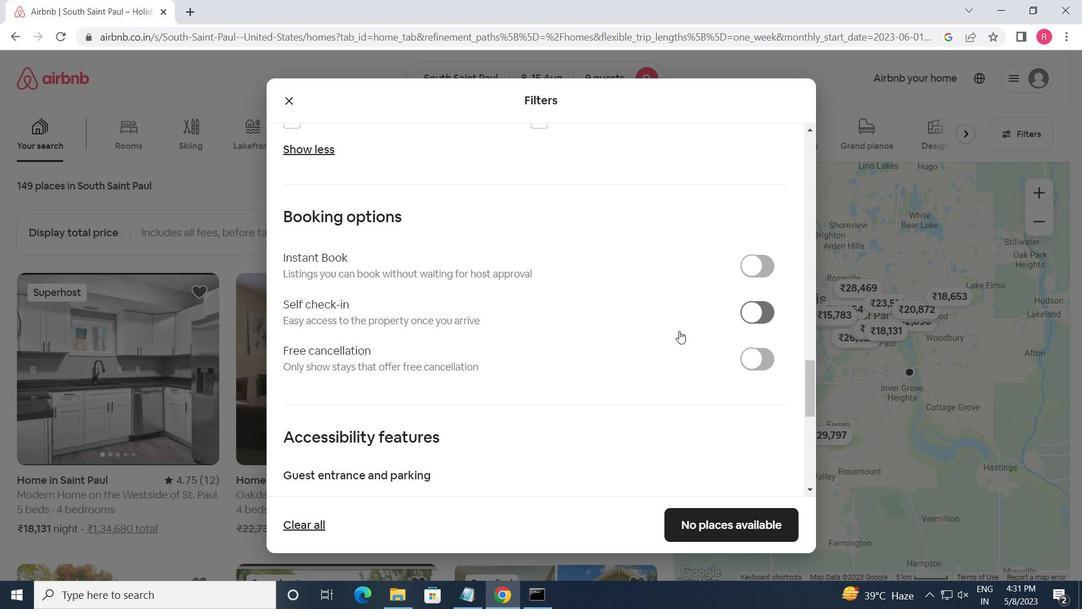
Action: Mouse scrolled (489, 376) with delta (0, 0)
Screenshot: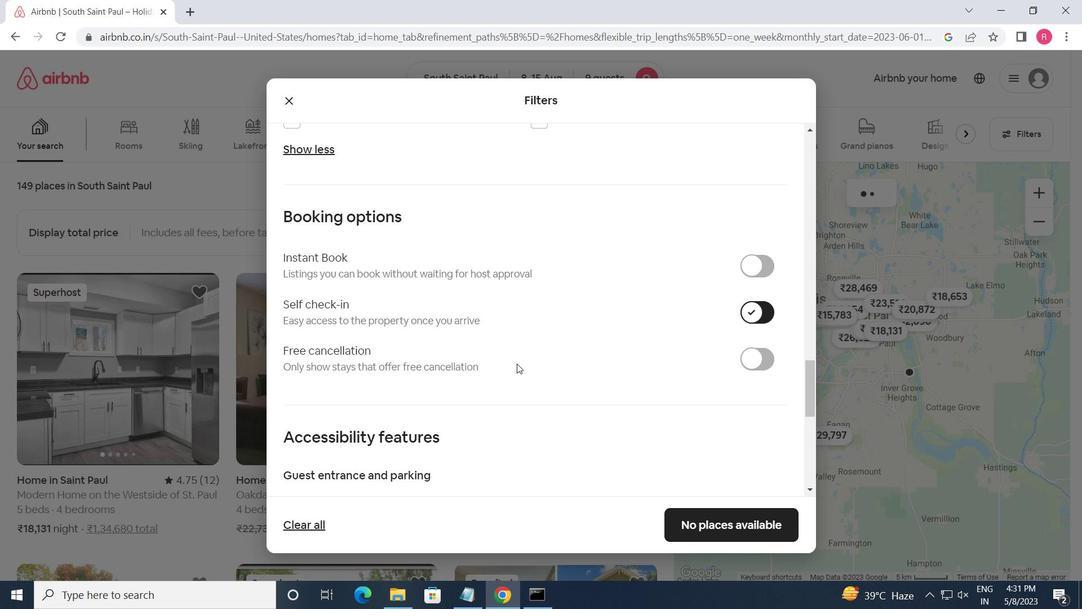 
Action: Mouse moved to (488, 377)
Screenshot: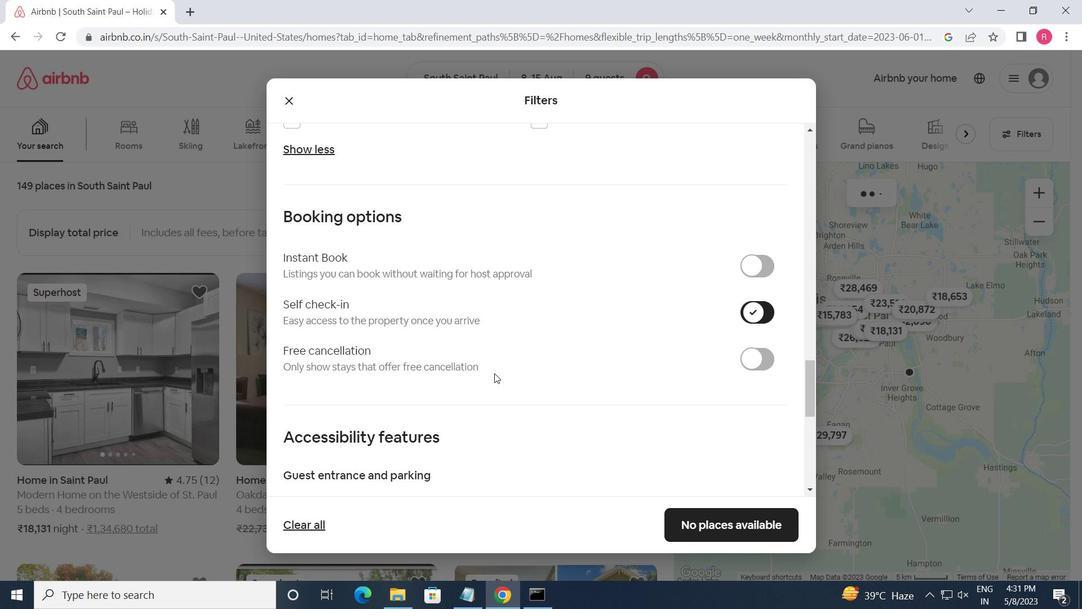 
Action: Mouse scrolled (488, 377) with delta (0, 0)
Screenshot: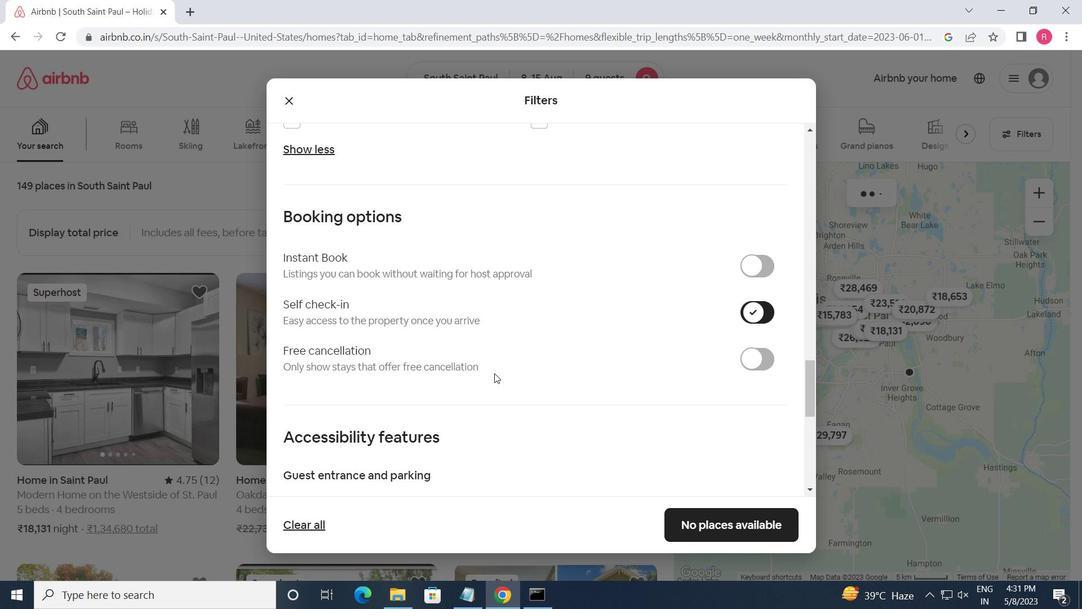 
Action: Mouse scrolled (488, 377) with delta (0, 0)
Screenshot: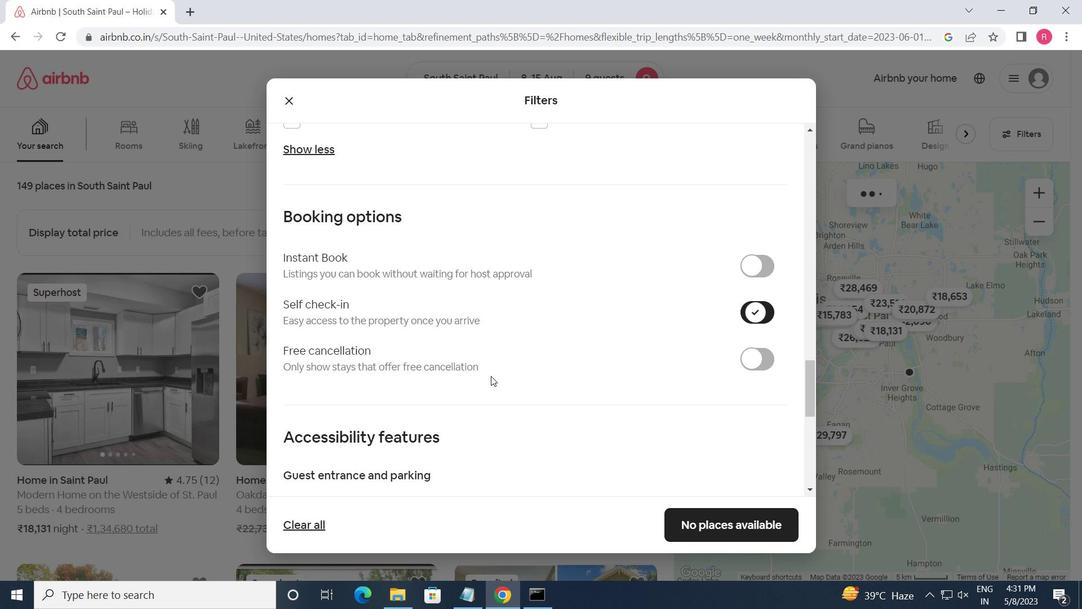 
Action: Mouse scrolled (488, 377) with delta (0, 0)
Screenshot: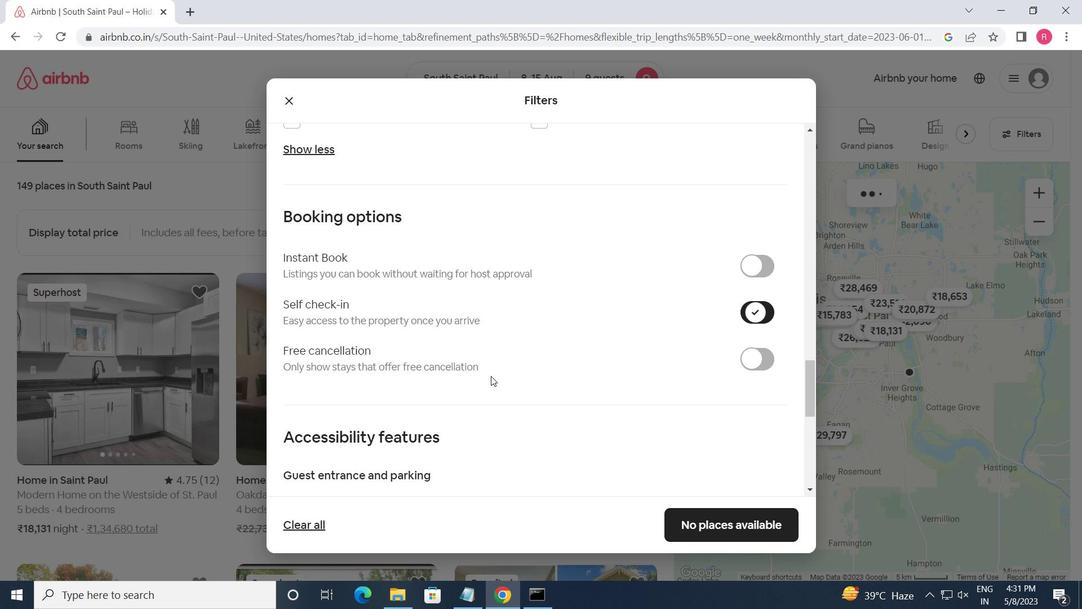 
Action: Mouse scrolled (488, 377) with delta (0, 0)
Screenshot: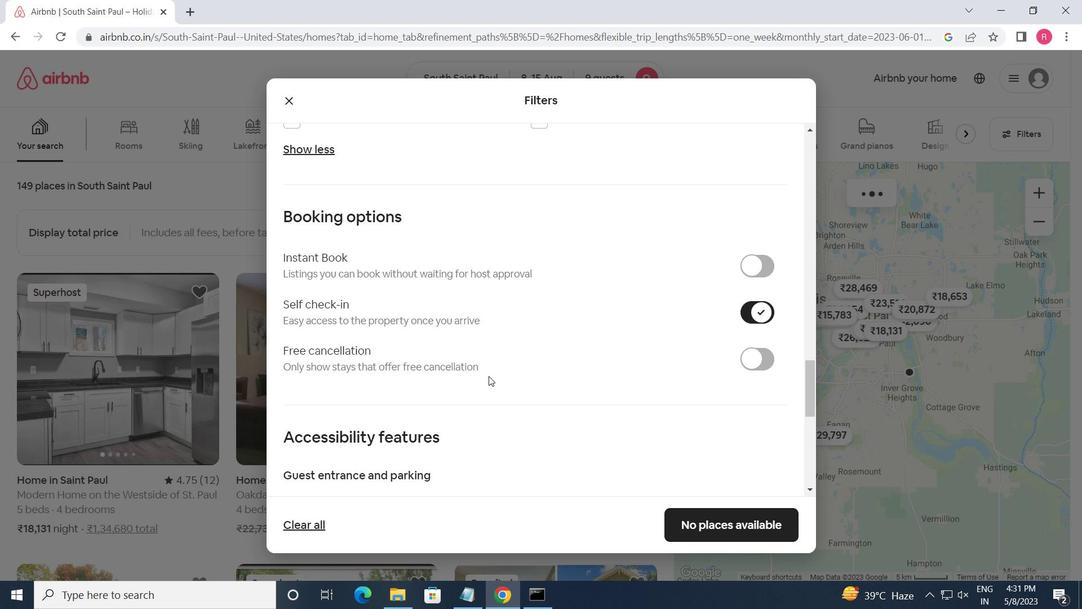 
Action: Mouse moved to (366, 377)
Screenshot: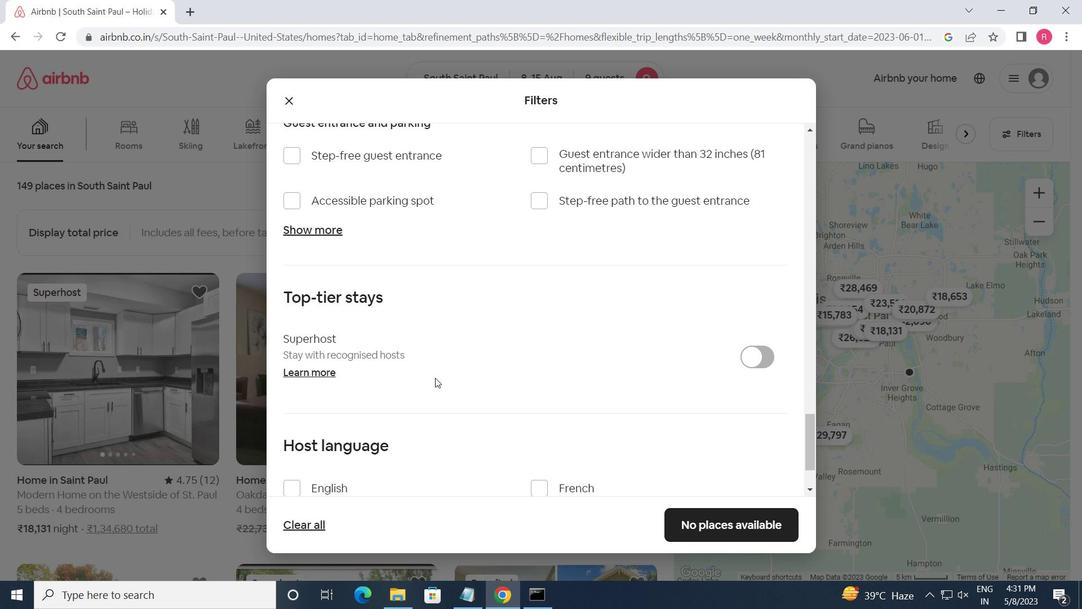 
Action: Mouse scrolled (366, 377) with delta (0, 0)
Screenshot: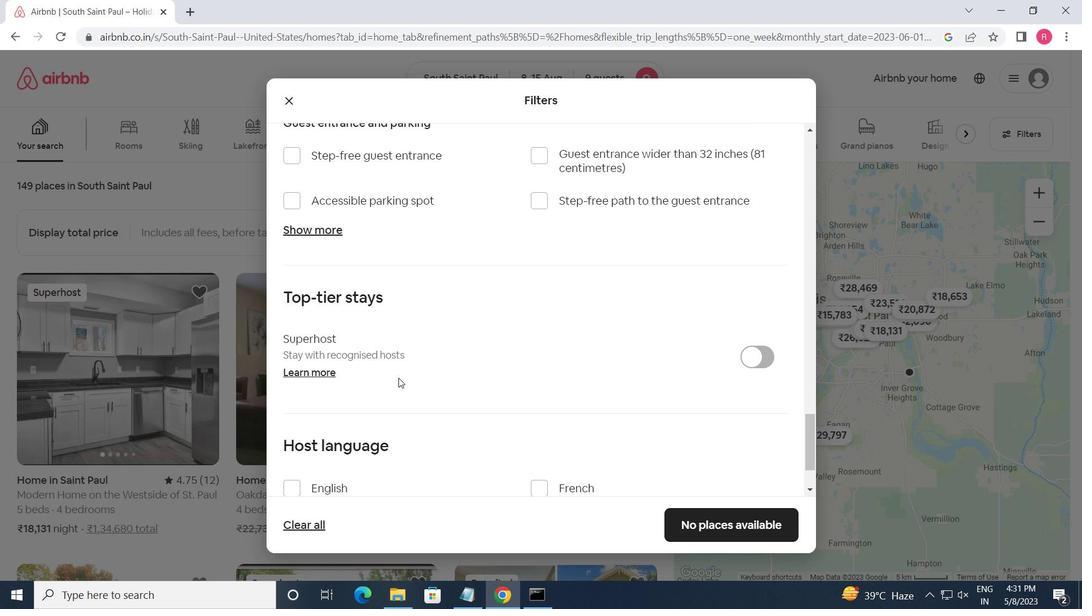 
Action: Mouse moved to (366, 377)
Screenshot: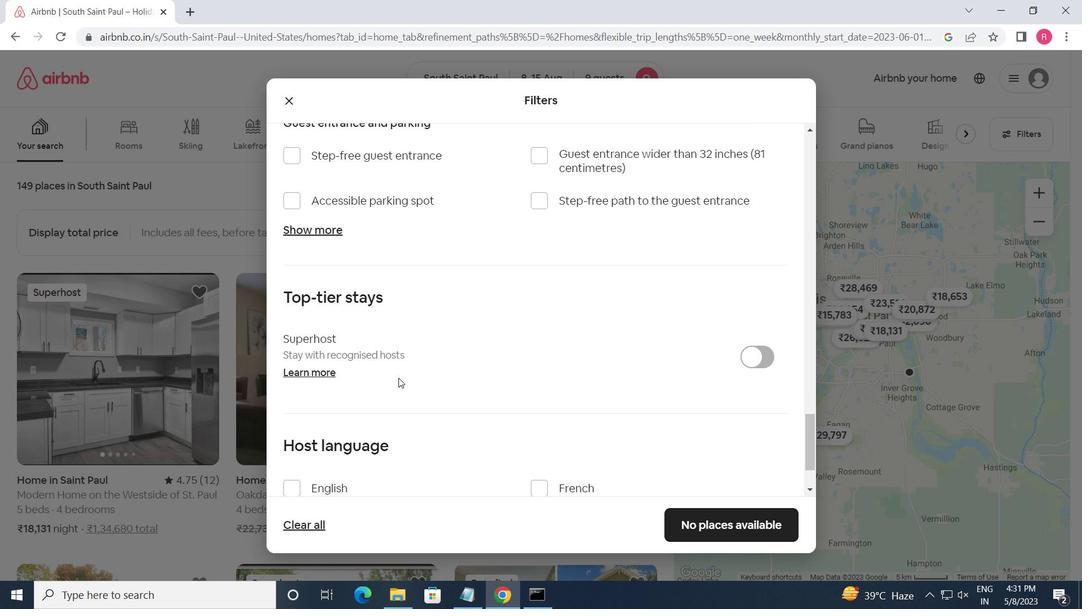 
Action: Mouse scrolled (366, 377) with delta (0, 0)
Screenshot: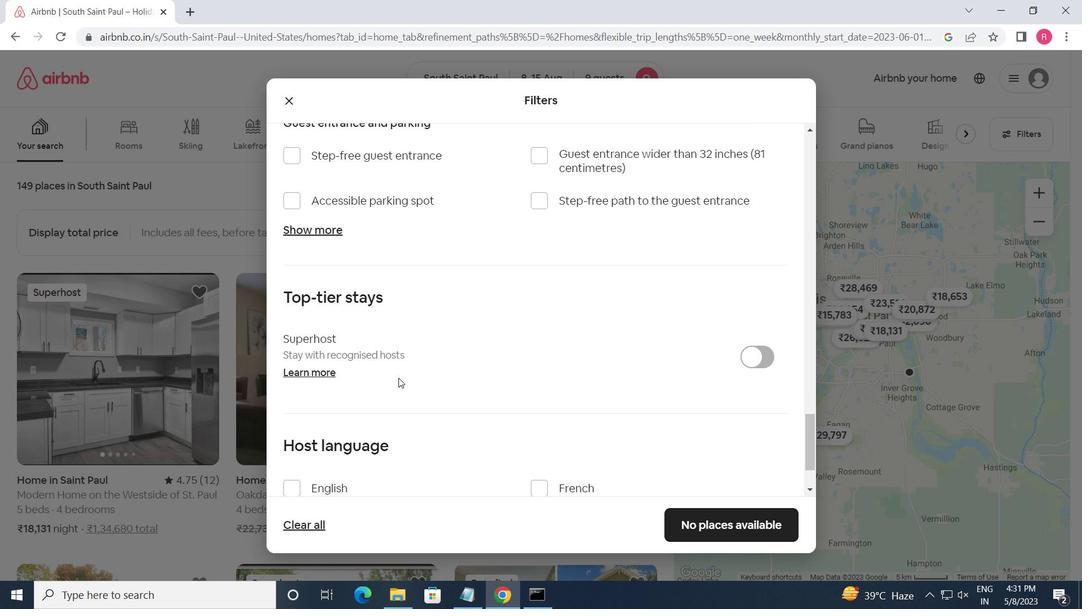 
Action: Mouse scrolled (366, 377) with delta (0, 0)
Screenshot: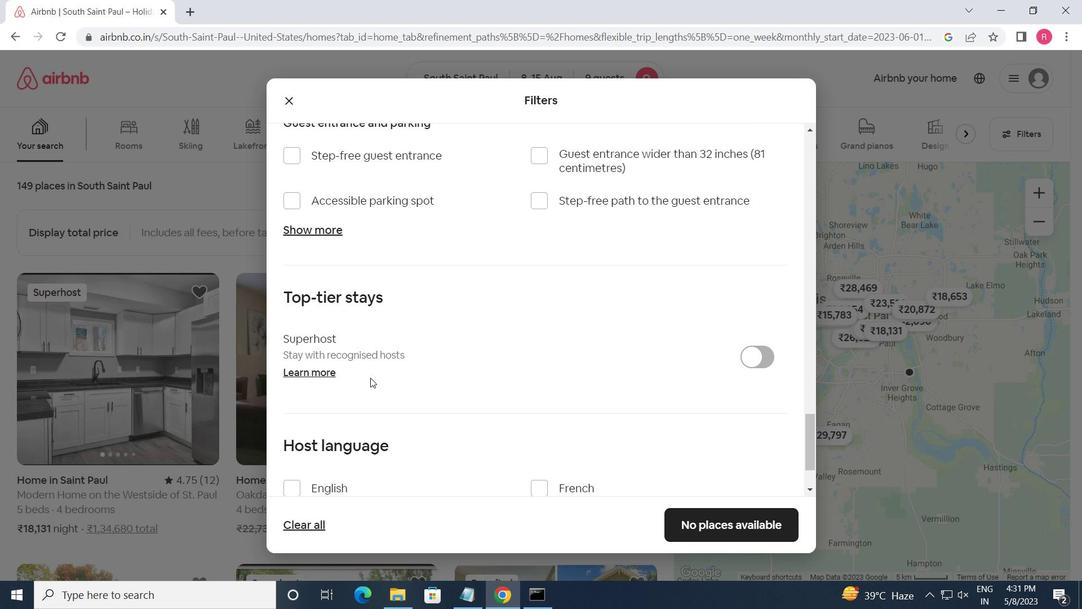 
Action: Mouse moved to (286, 394)
Screenshot: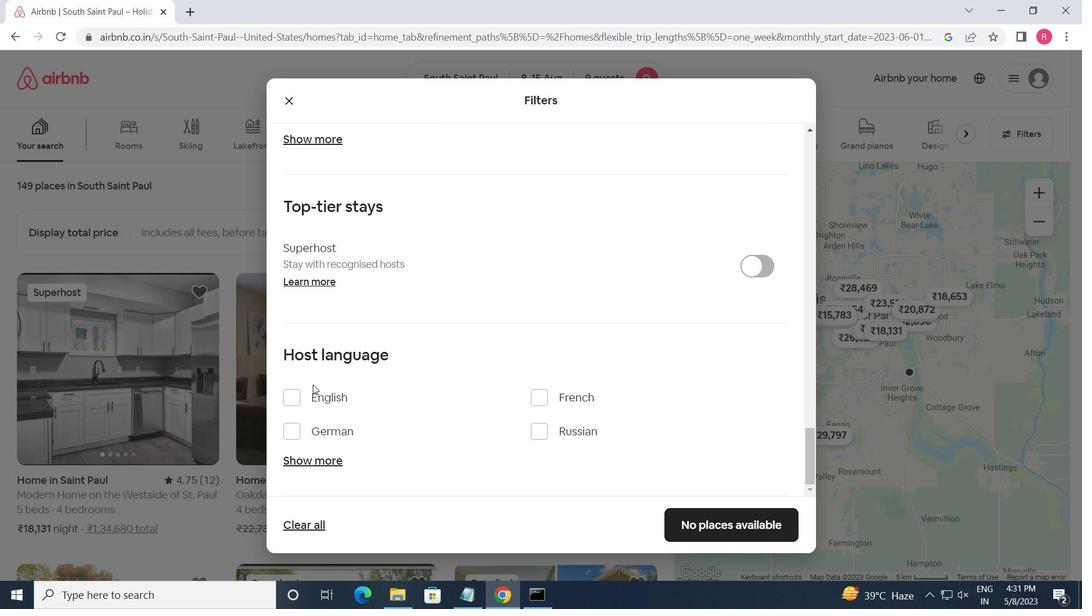 
Action: Mouse pressed left at (286, 394)
Screenshot: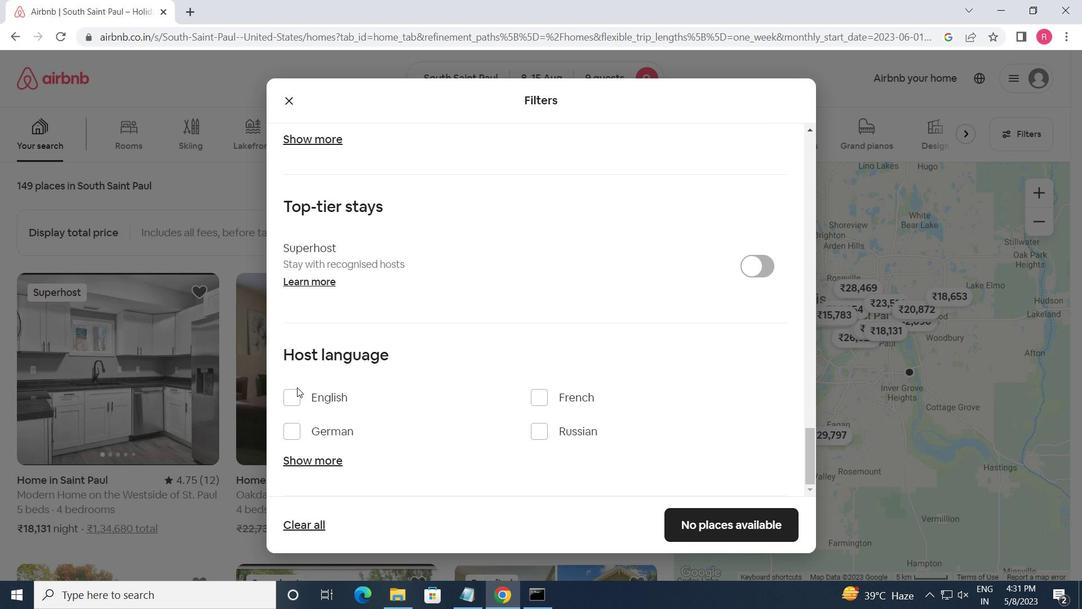 
Action: Mouse moved to (710, 523)
Screenshot: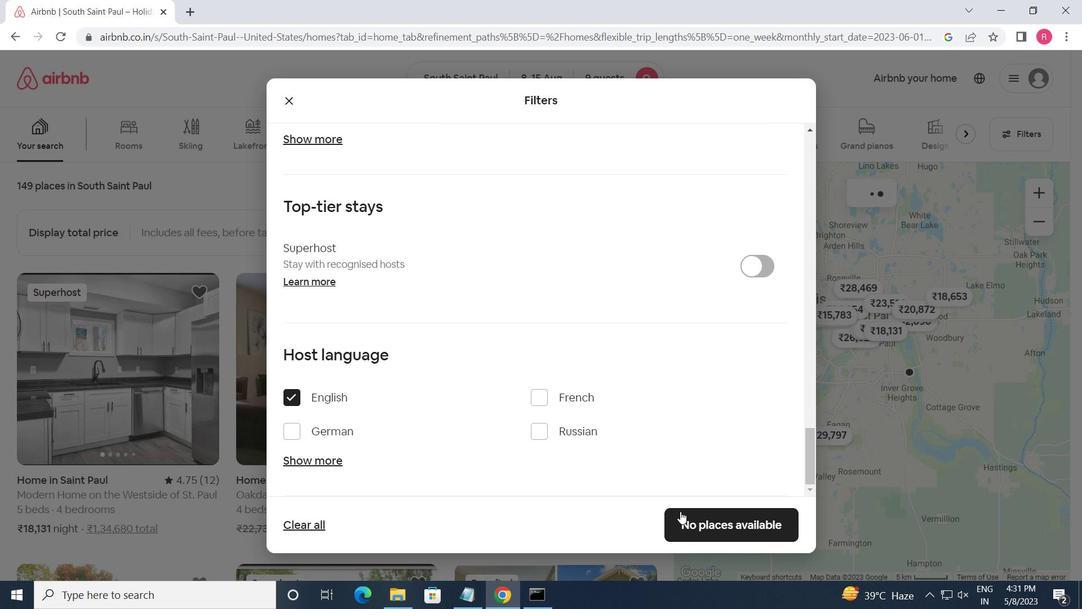 
Action: Mouse pressed left at (710, 523)
Screenshot: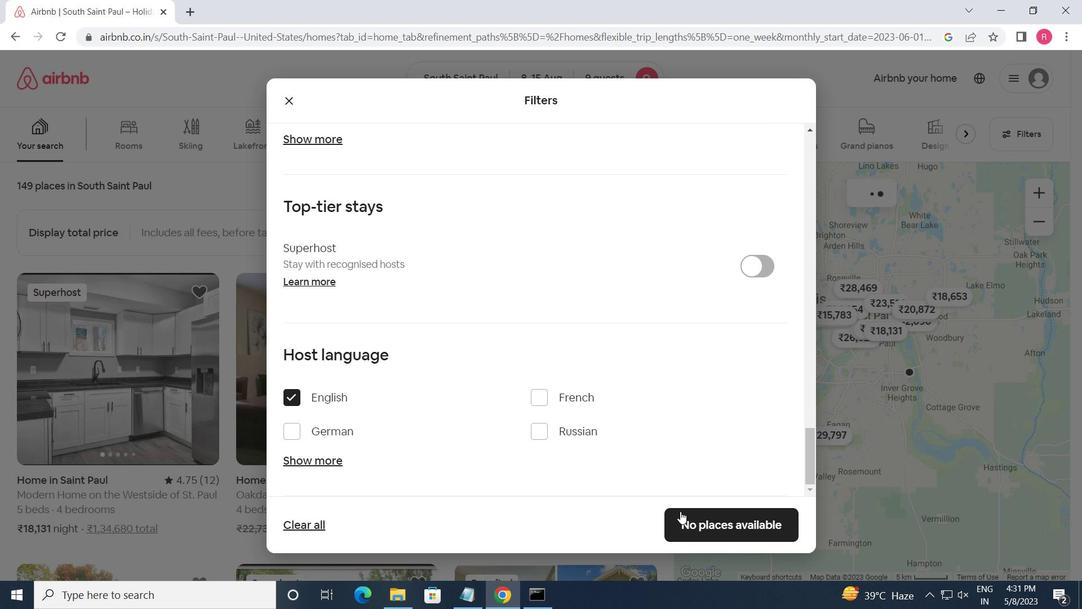 
